Task: Add a signature Dean Flores containing With much appreciation, Dean Flores to email address softage.4@softage.net and add a label Litigation
Action: Mouse moved to (1188, 156)
Screenshot: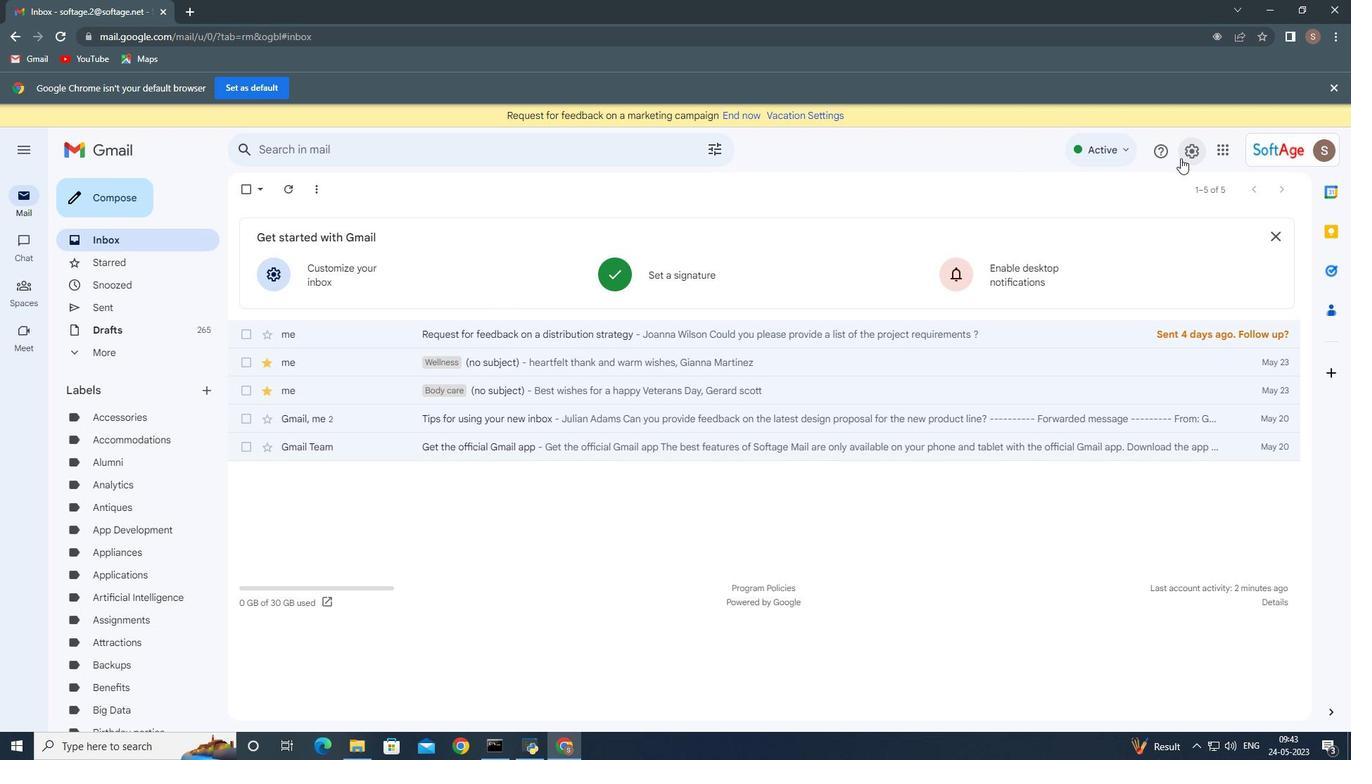 
Action: Mouse pressed left at (1188, 156)
Screenshot: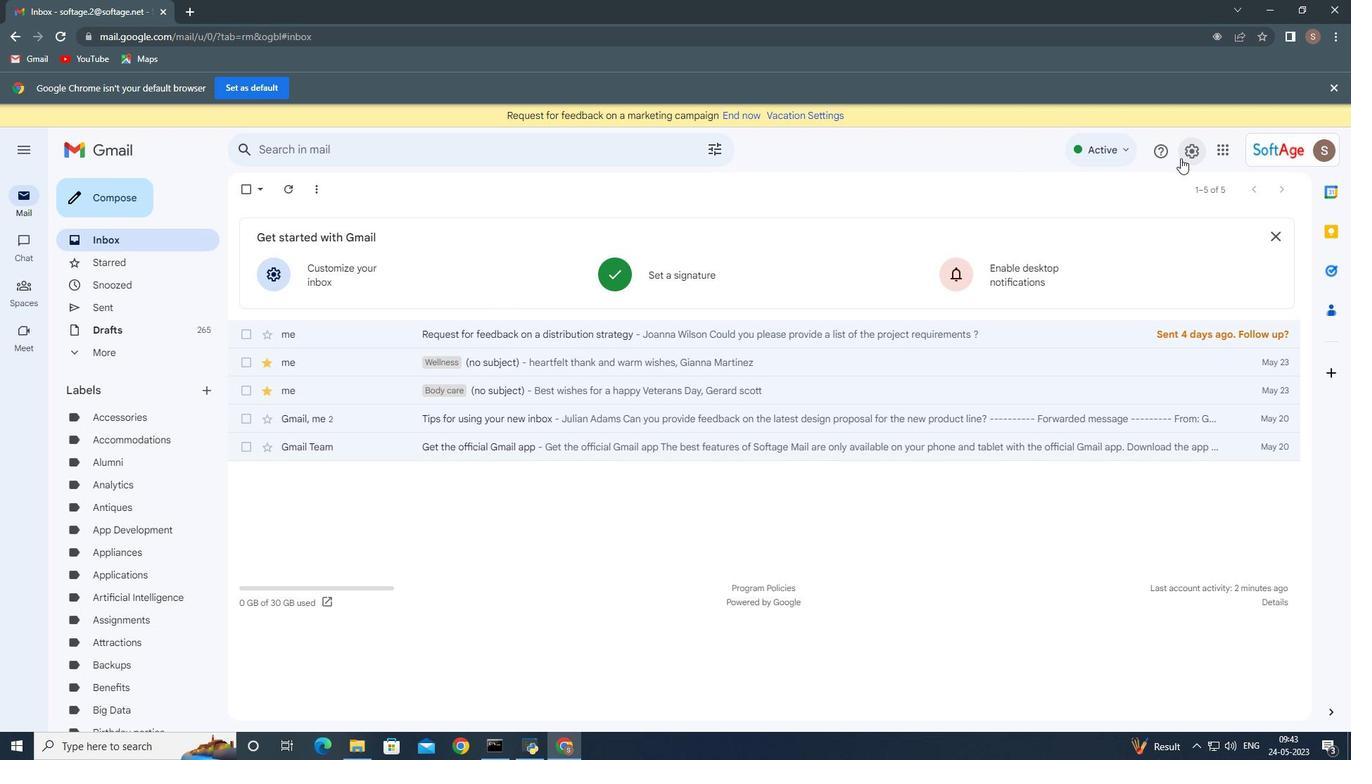 
Action: Mouse moved to (1155, 216)
Screenshot: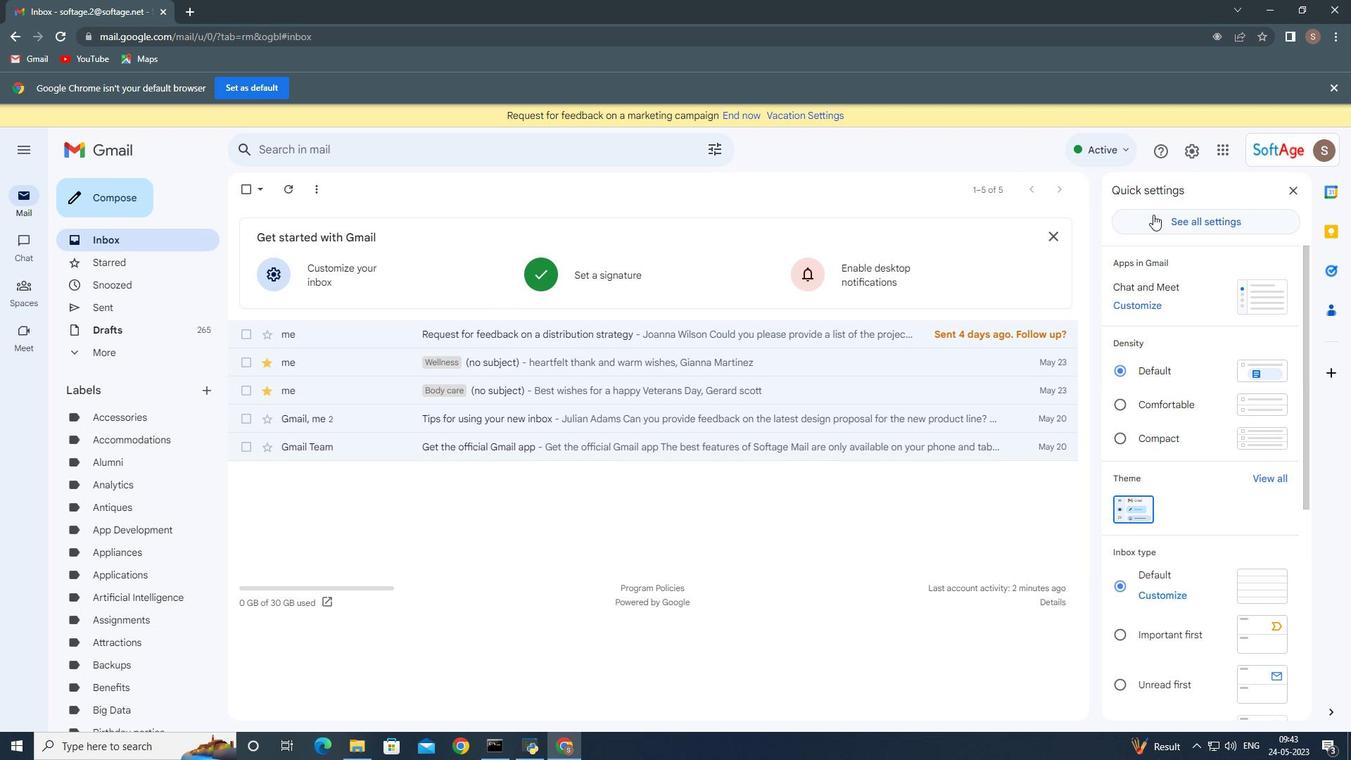 
Action: Mouse pressed left at (1155, 216)
Screenshot: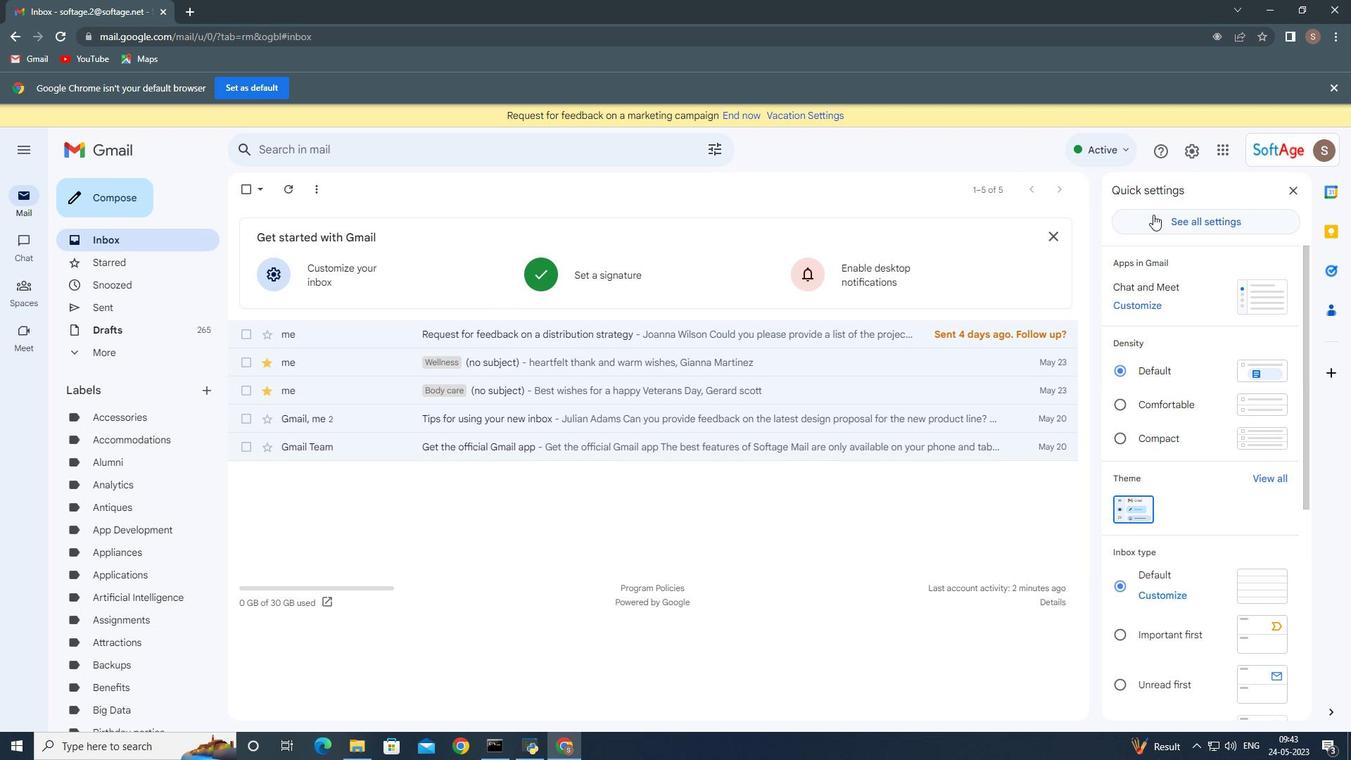 
Action: Mouse moved to (722, 277)
Screenshot: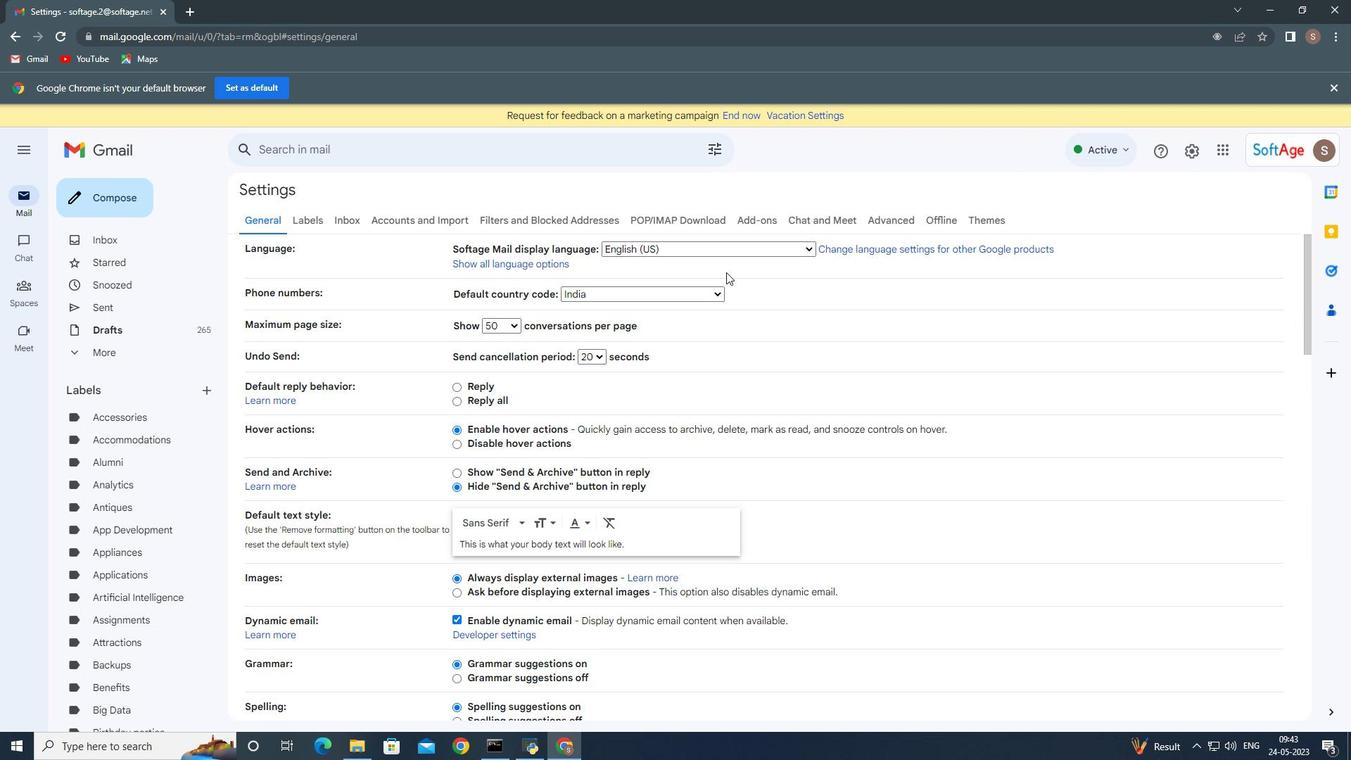 
Action: Mouse scrolled (722, 276) with delta (0, 0)
Screenshot: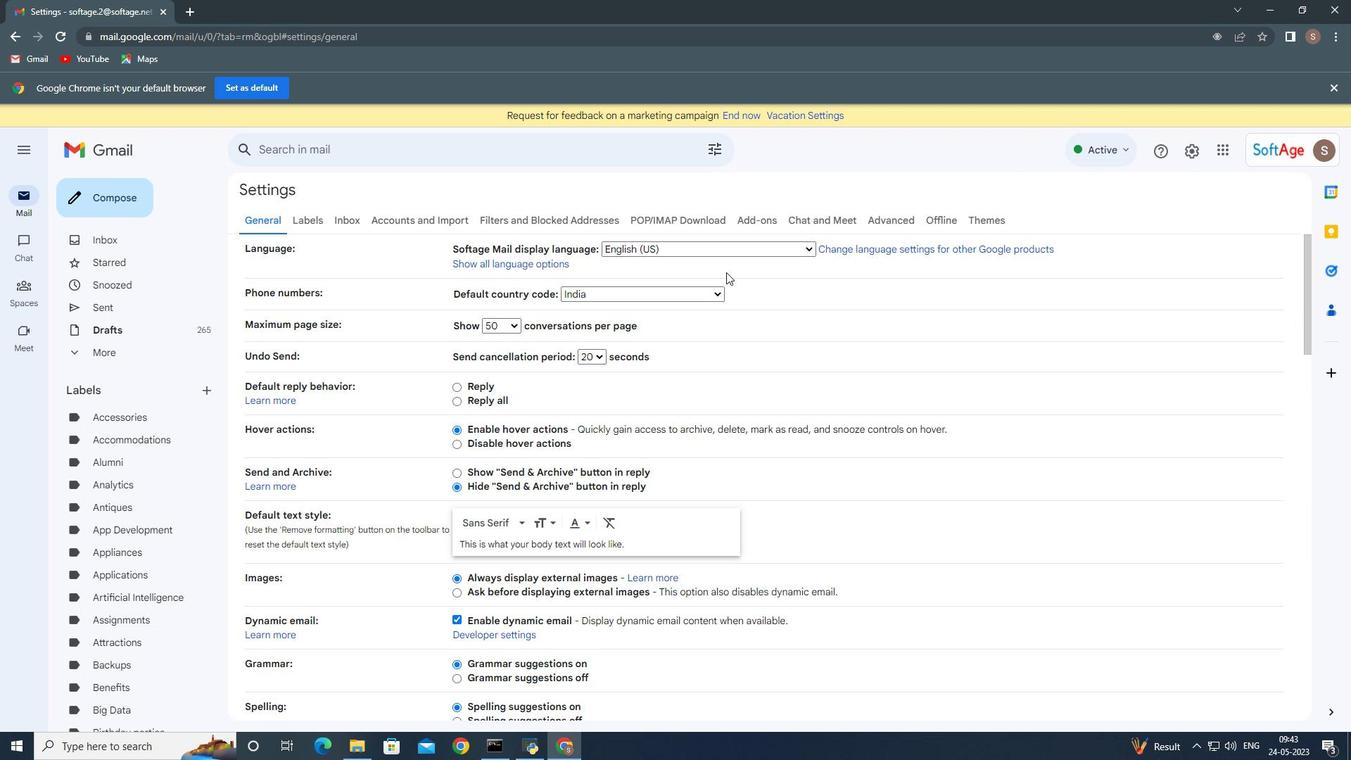 
Action: Mouse moved to (721, 278)
Screenshot: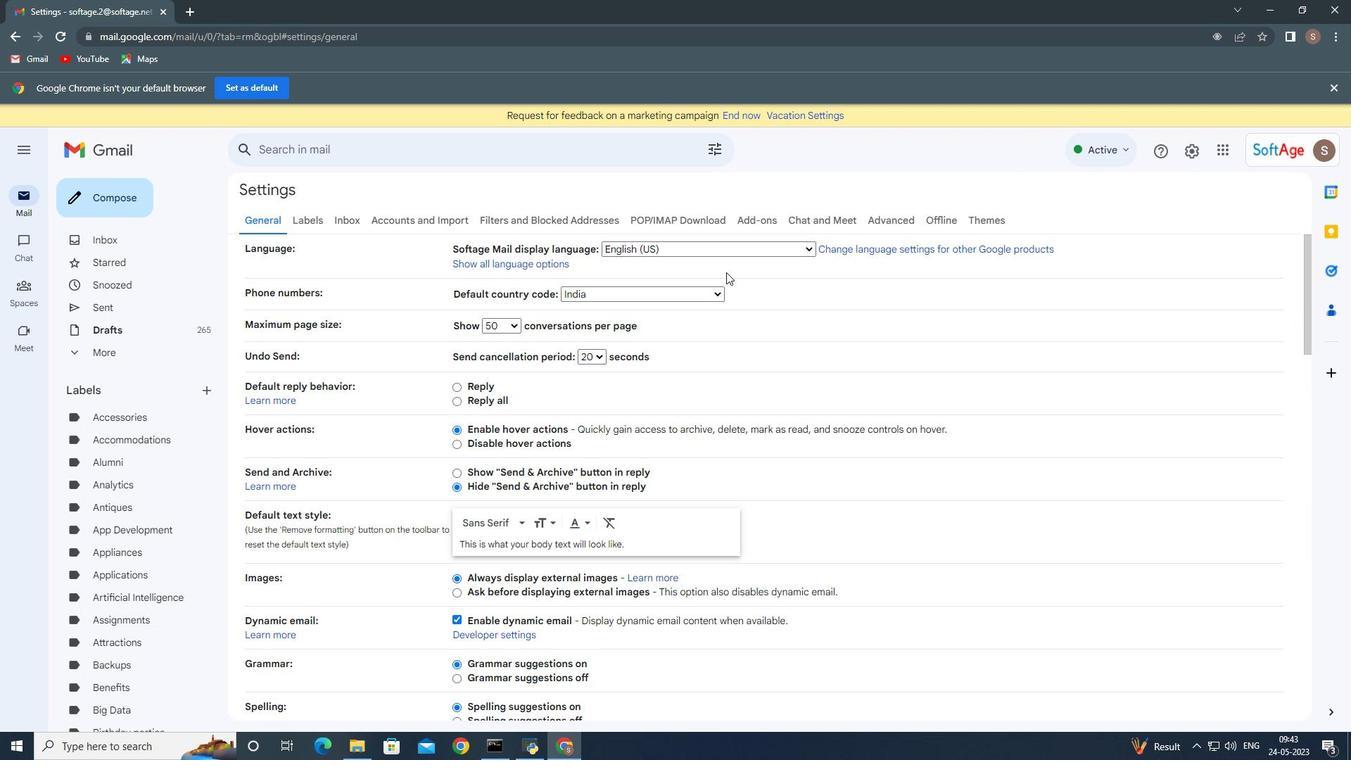 
Action: Mouse scrolled (721, 277) with delta (0, 0)
Screenshot: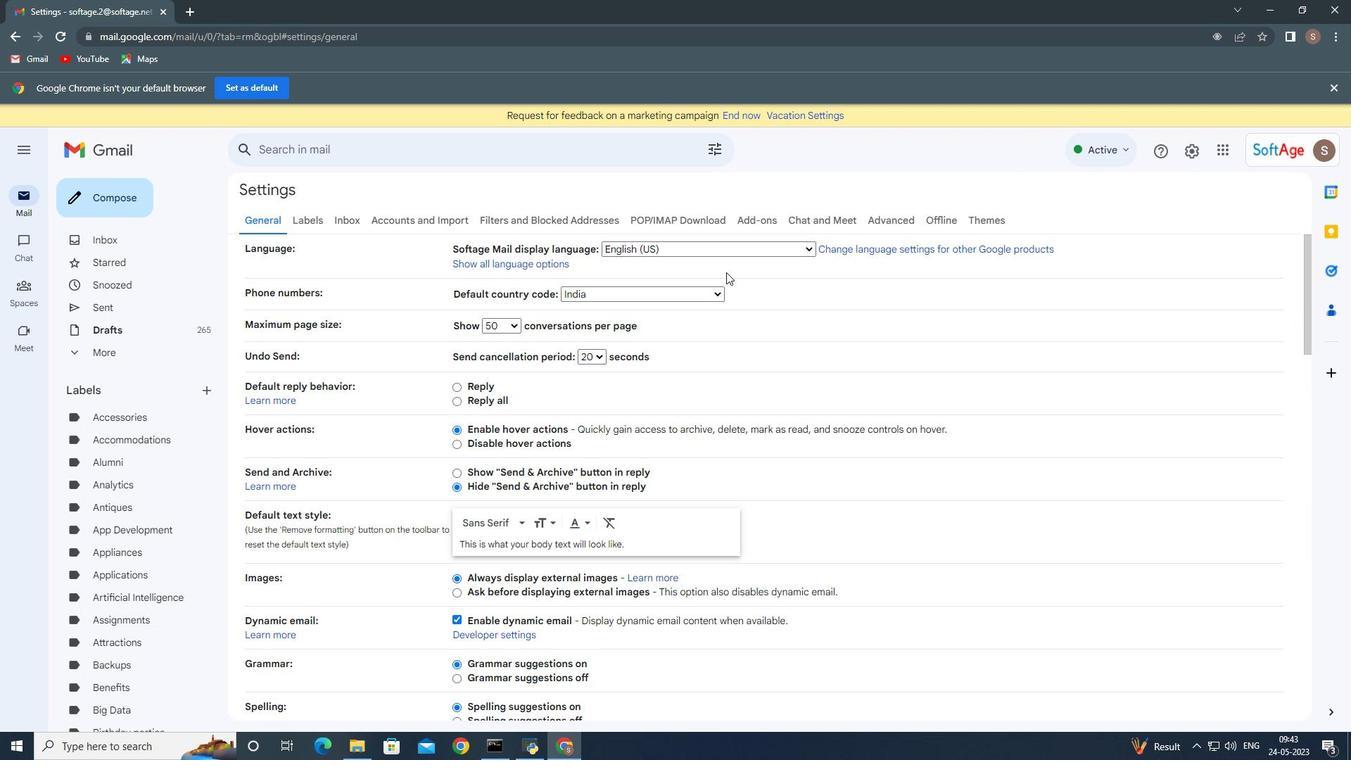 
Action: Mouse moved to (720, 279)
Screenshot: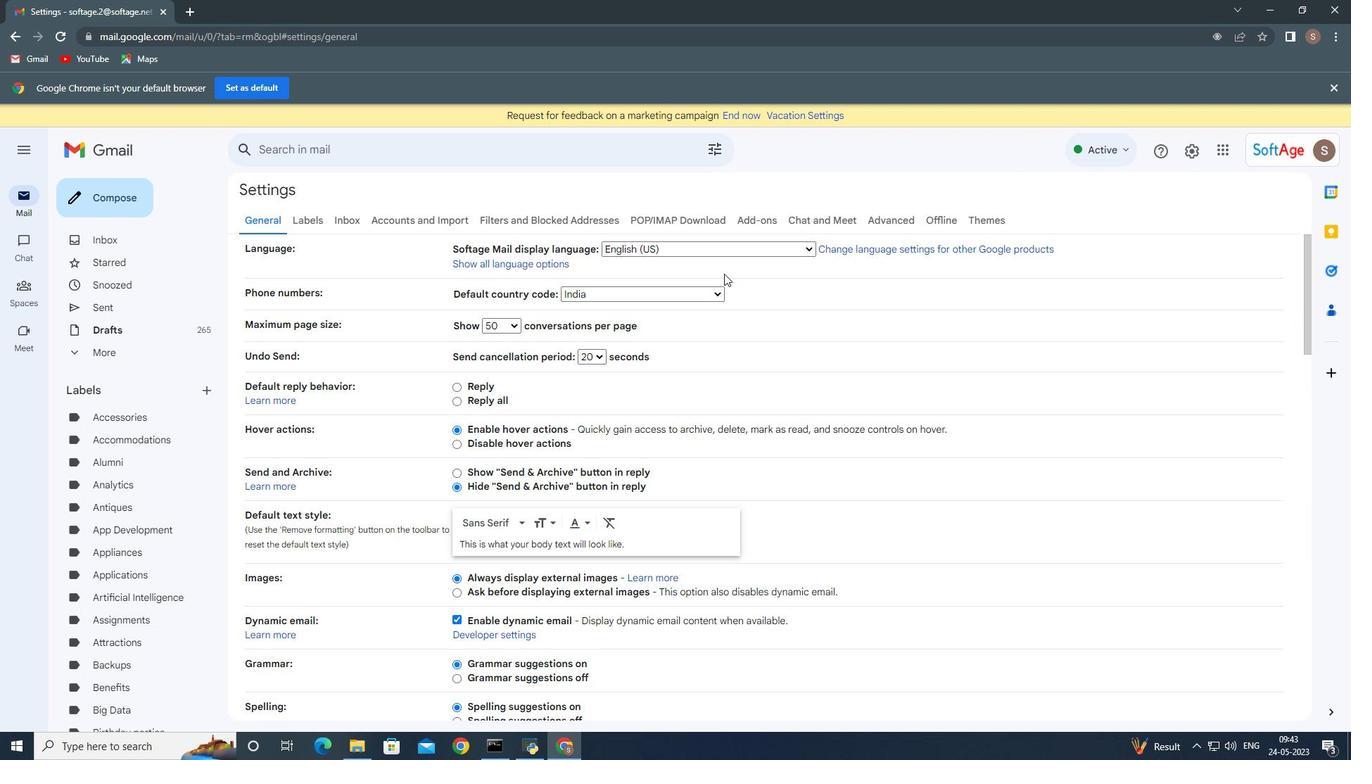 
Action: Mouse scrolled (720, 278) with delta (0, 0)
Screenshot: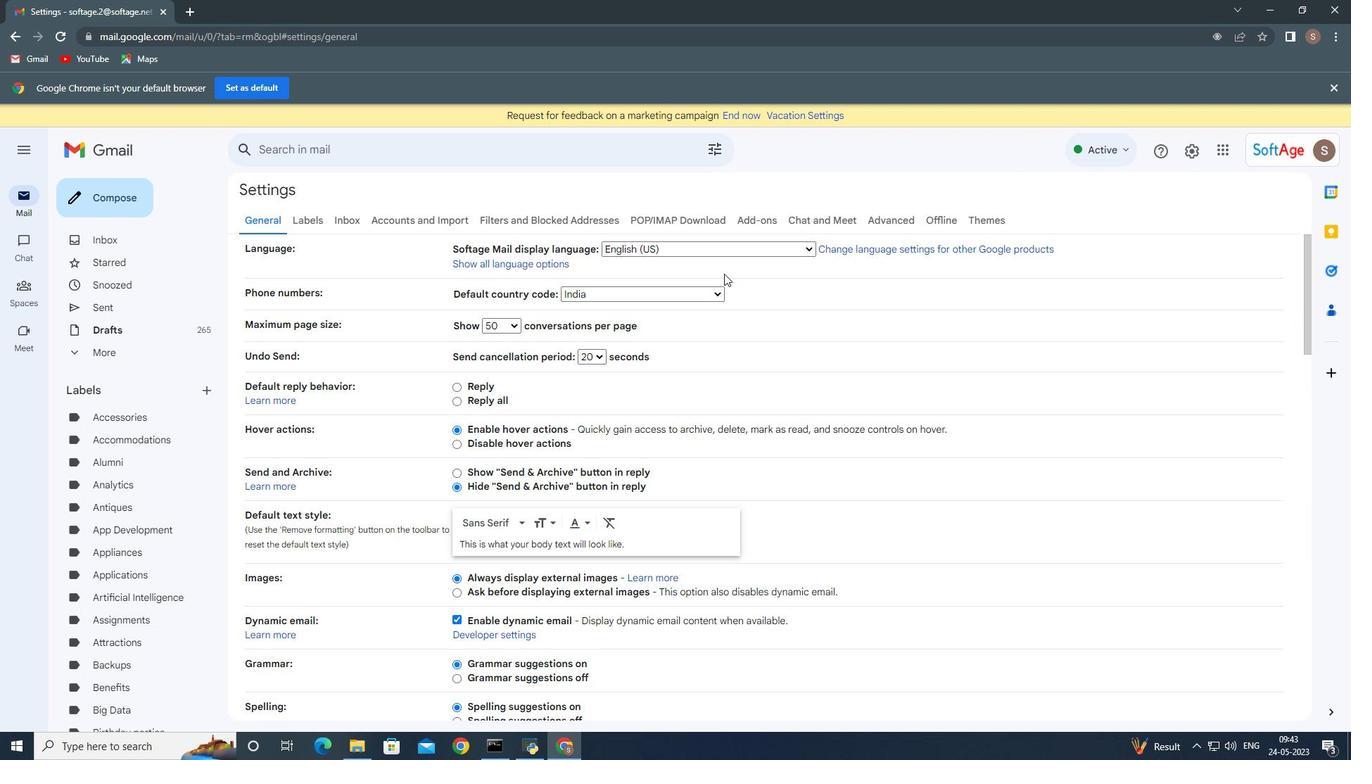 
Action: Mouse moved to (716, 283)
Screenshot: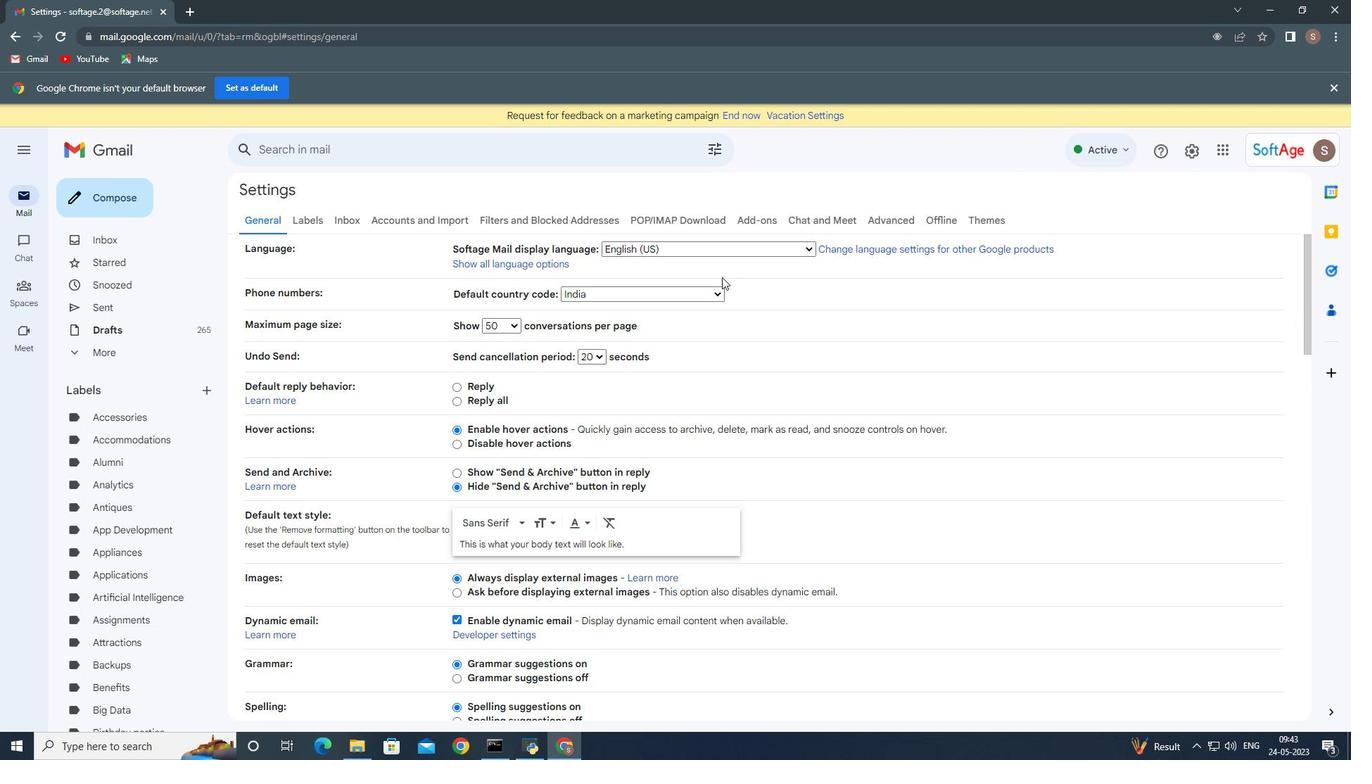 
Action: Mouse scrolled (716, 282) with delta (0, 0)
Screenshot: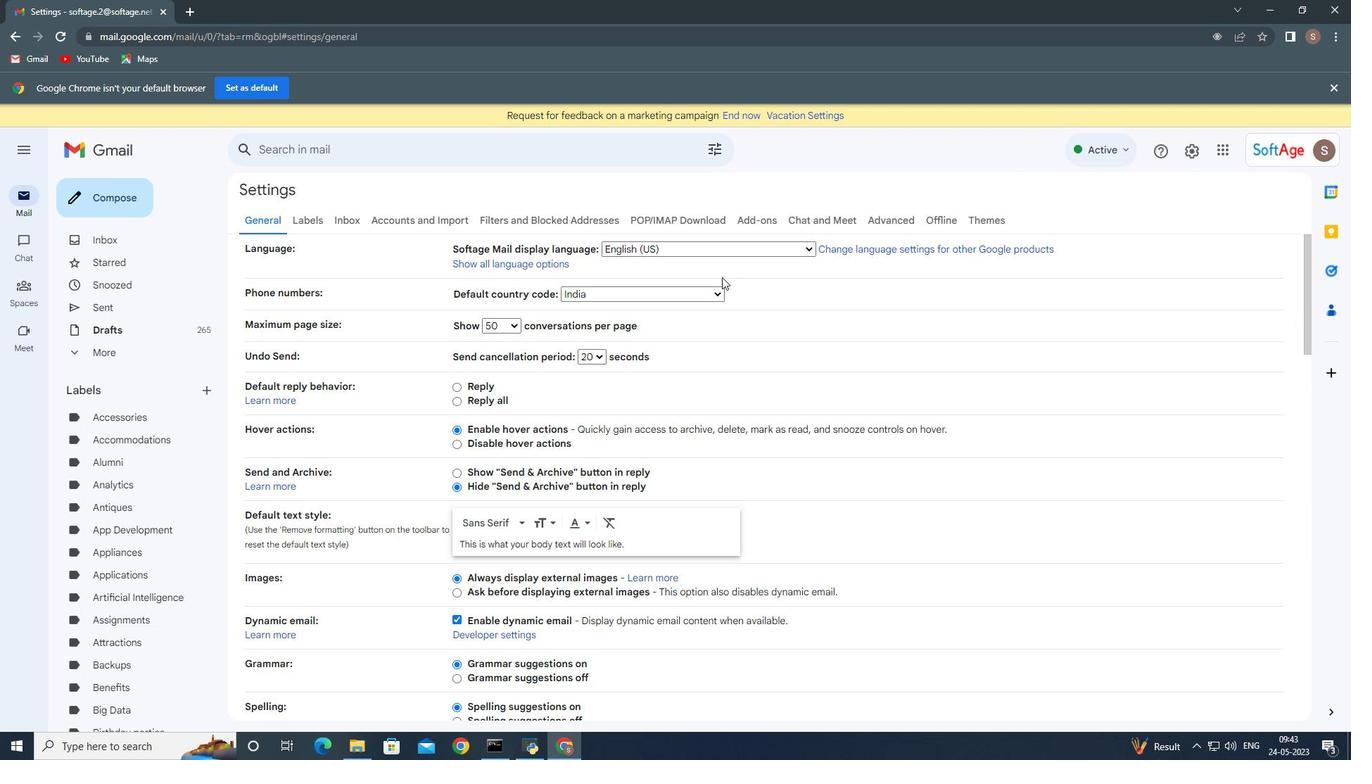 
Action: Mouse moved to (711, 289)
Screenshot: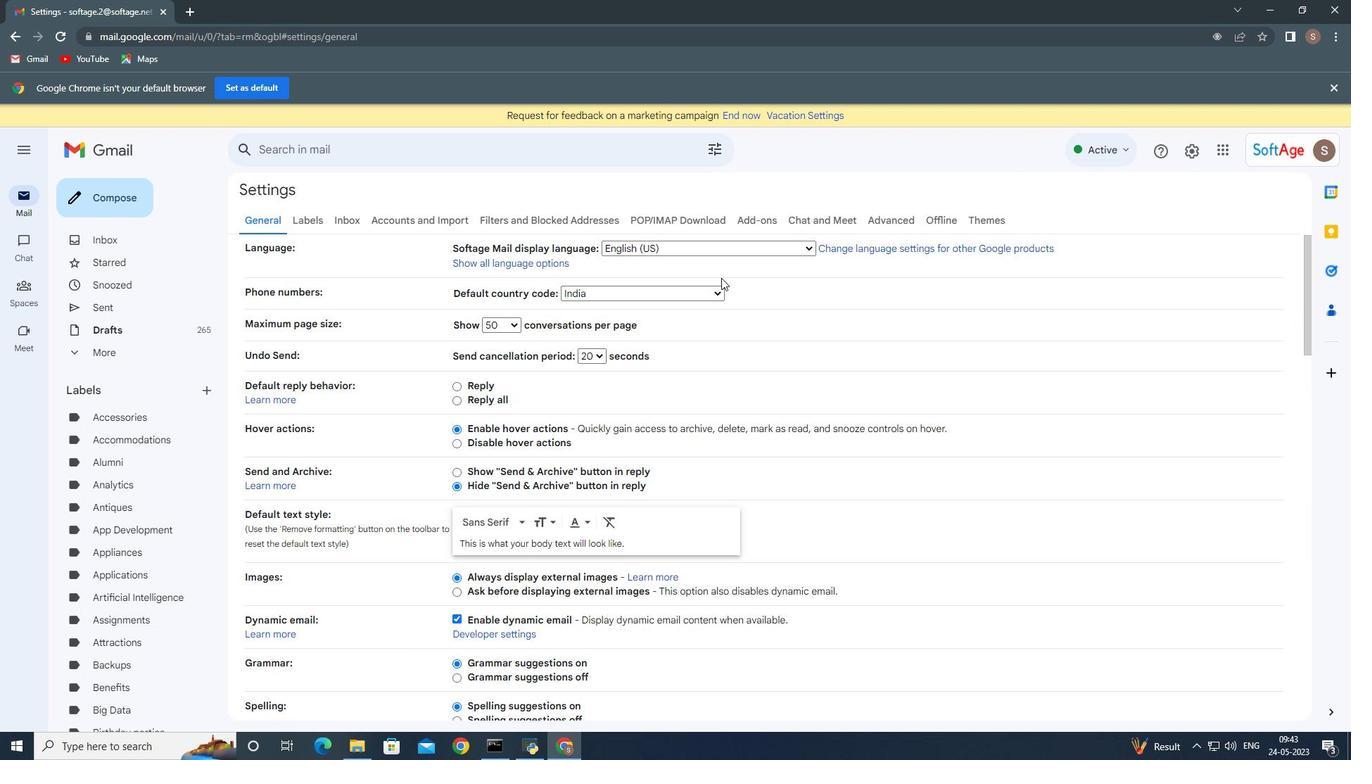 
Action: Mouse scrolled (711, 288) with delta (0, 0)
Screenshot: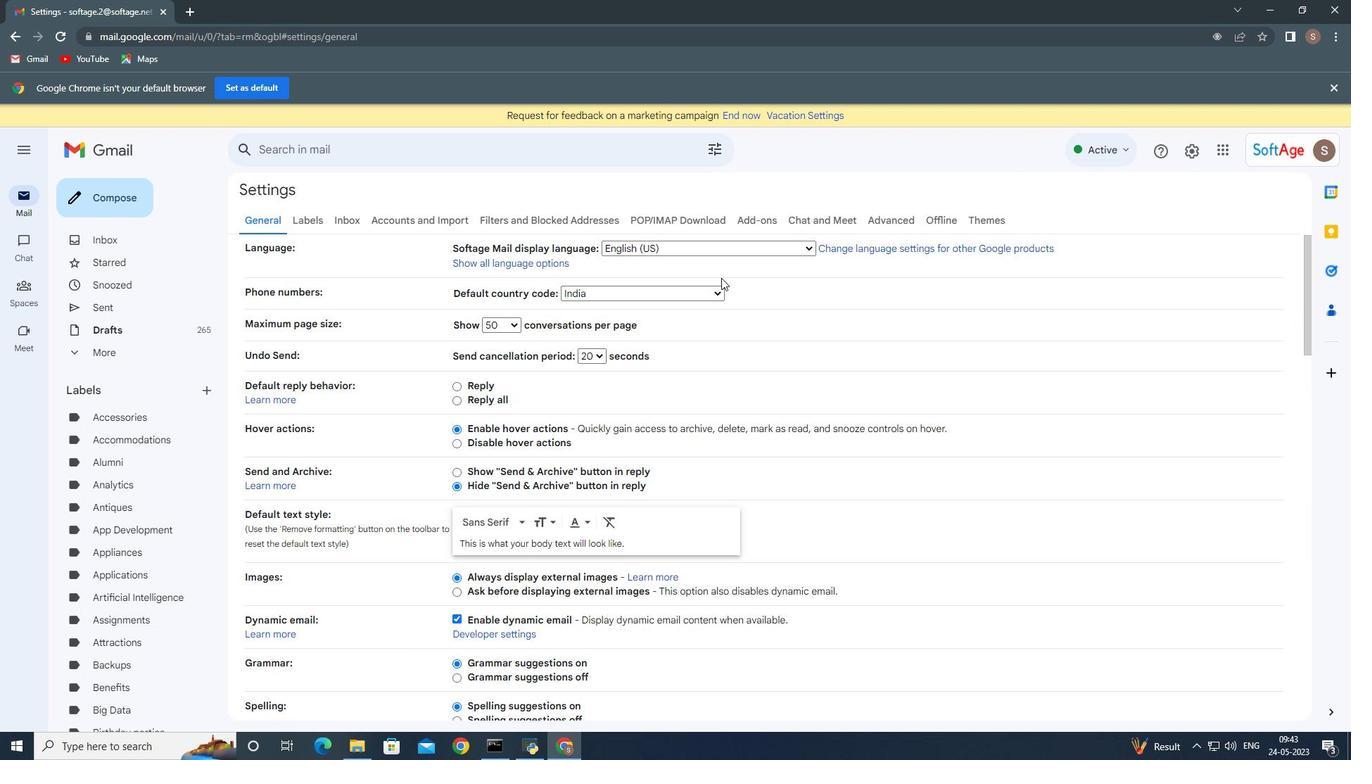 
Action: Mouse moved to (703, 296)
Screenshot: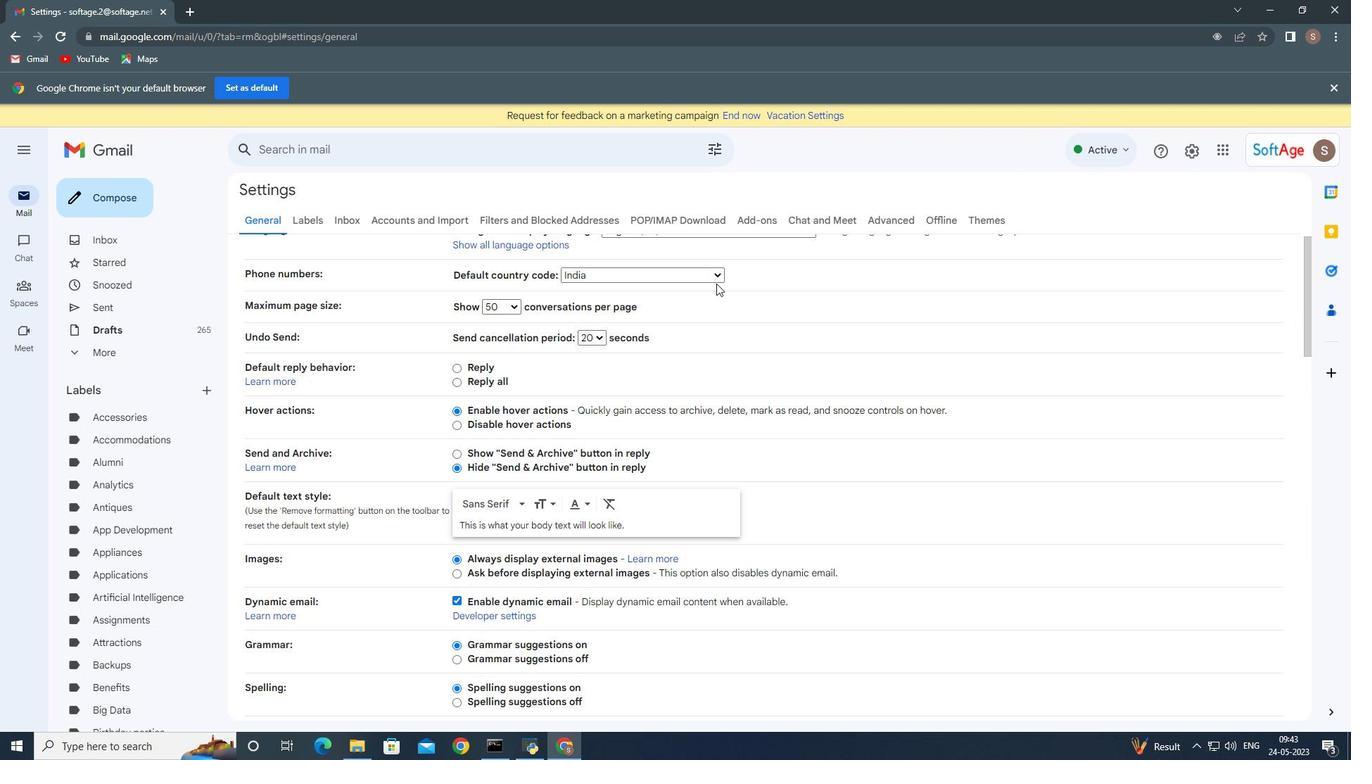 
Action: Mouse scrolled (703, 295) with delta (0, 0)
Screenshot: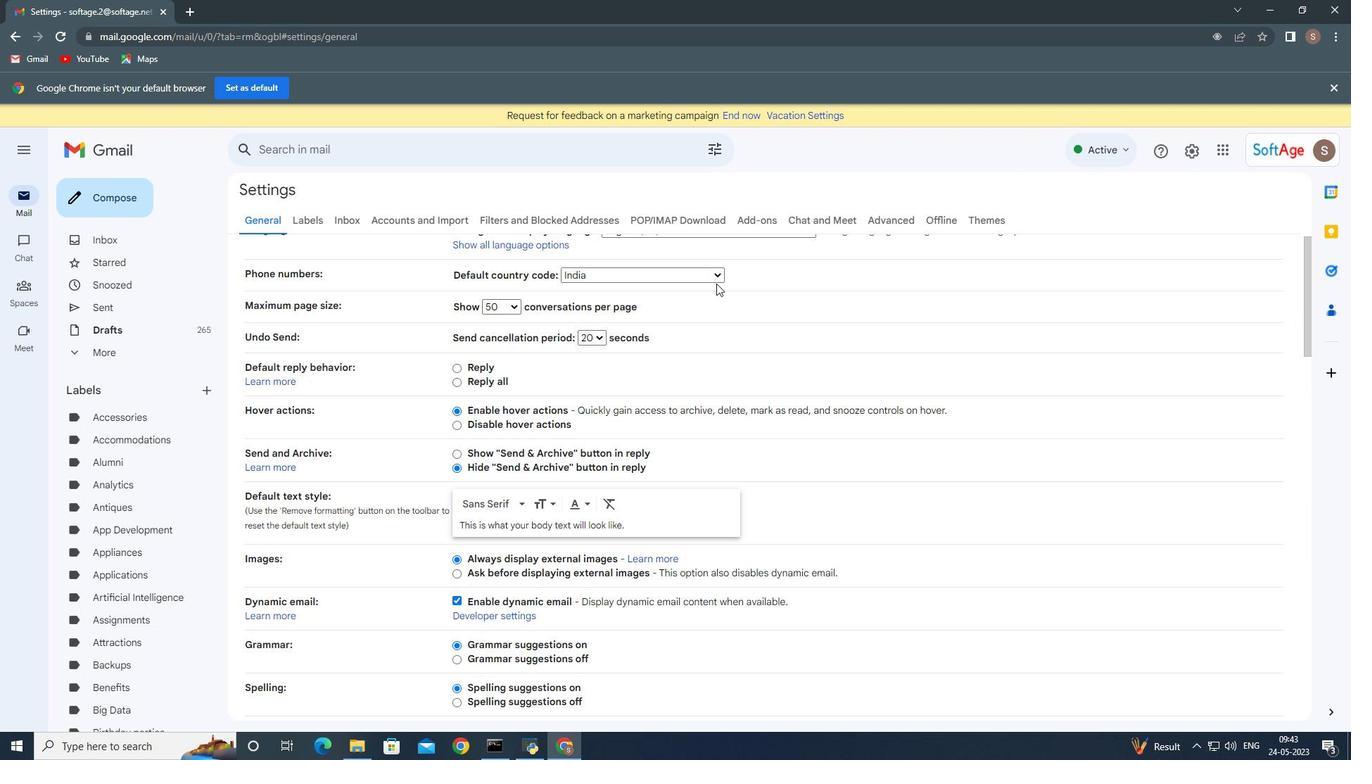 
Action: Mouse moved to (592, 380)
Screenshot: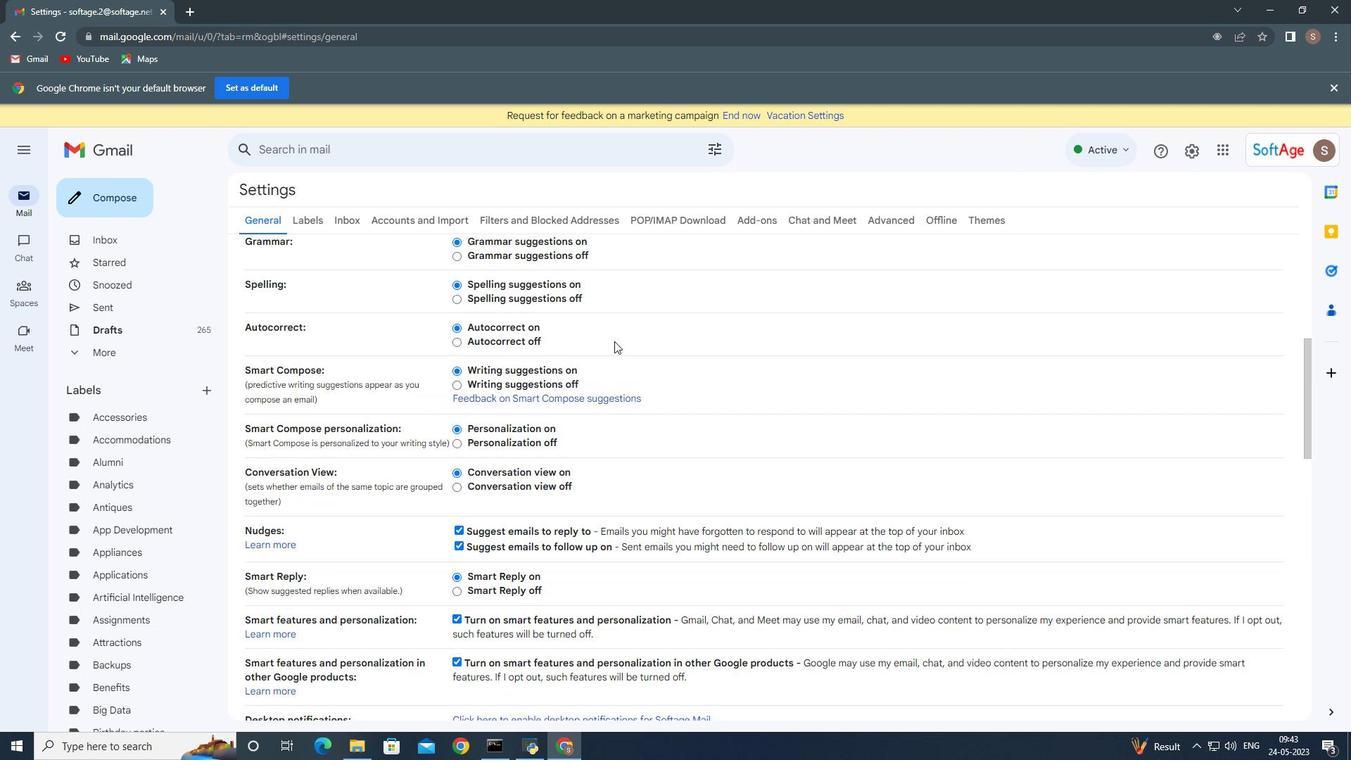 
Action: Mouse scrolled (592, 380) with delta (0, 0)
Screenshot: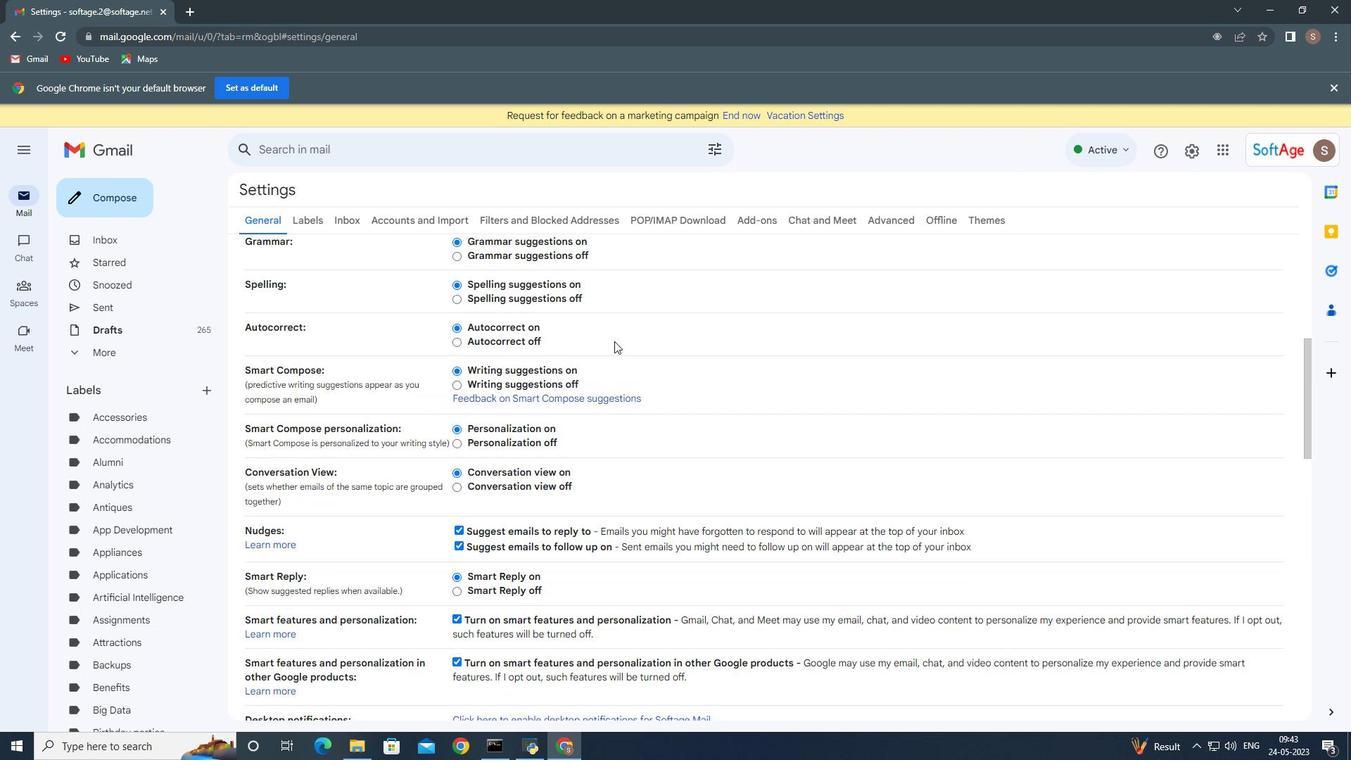 
Action: Mouse moved to (591, 385)
Screenshot: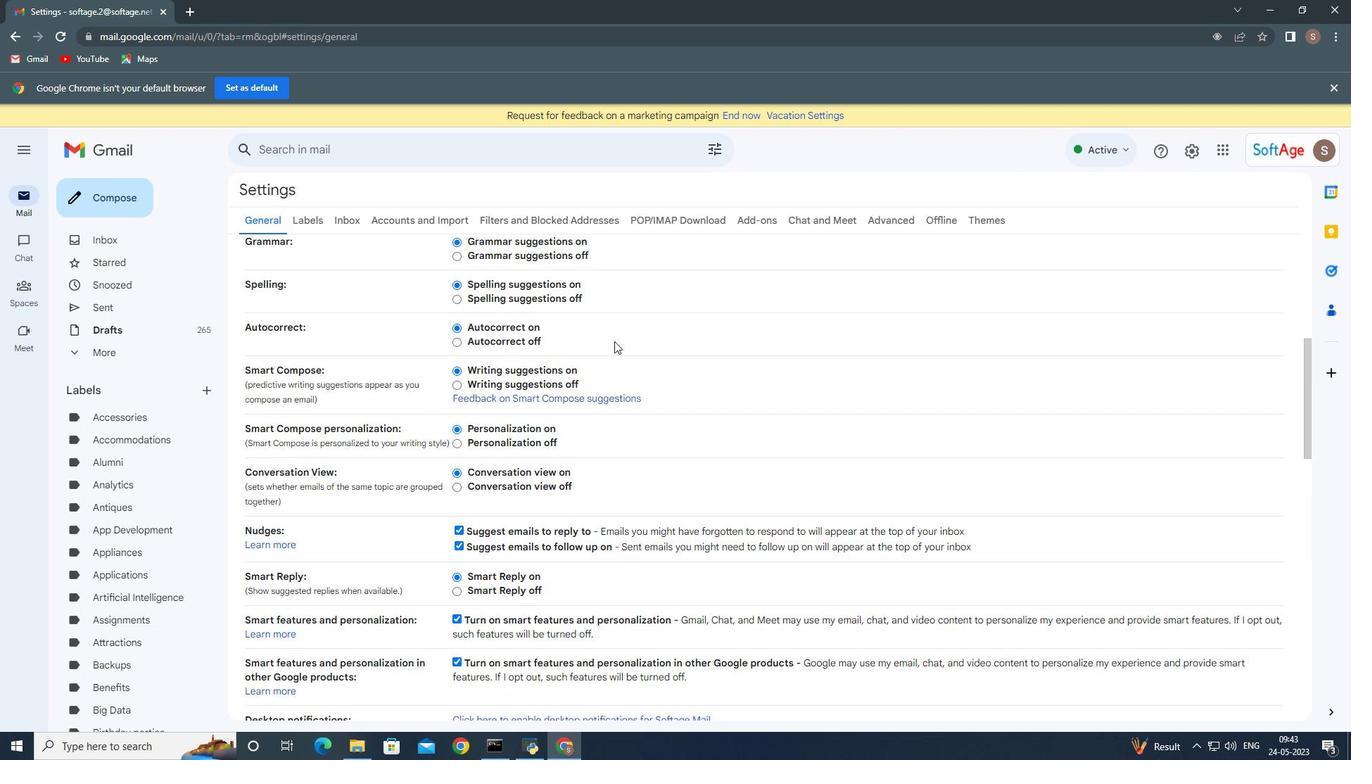 
Action: Mouse scrolled (591, 384) with delta (0, 0)
Screenshot: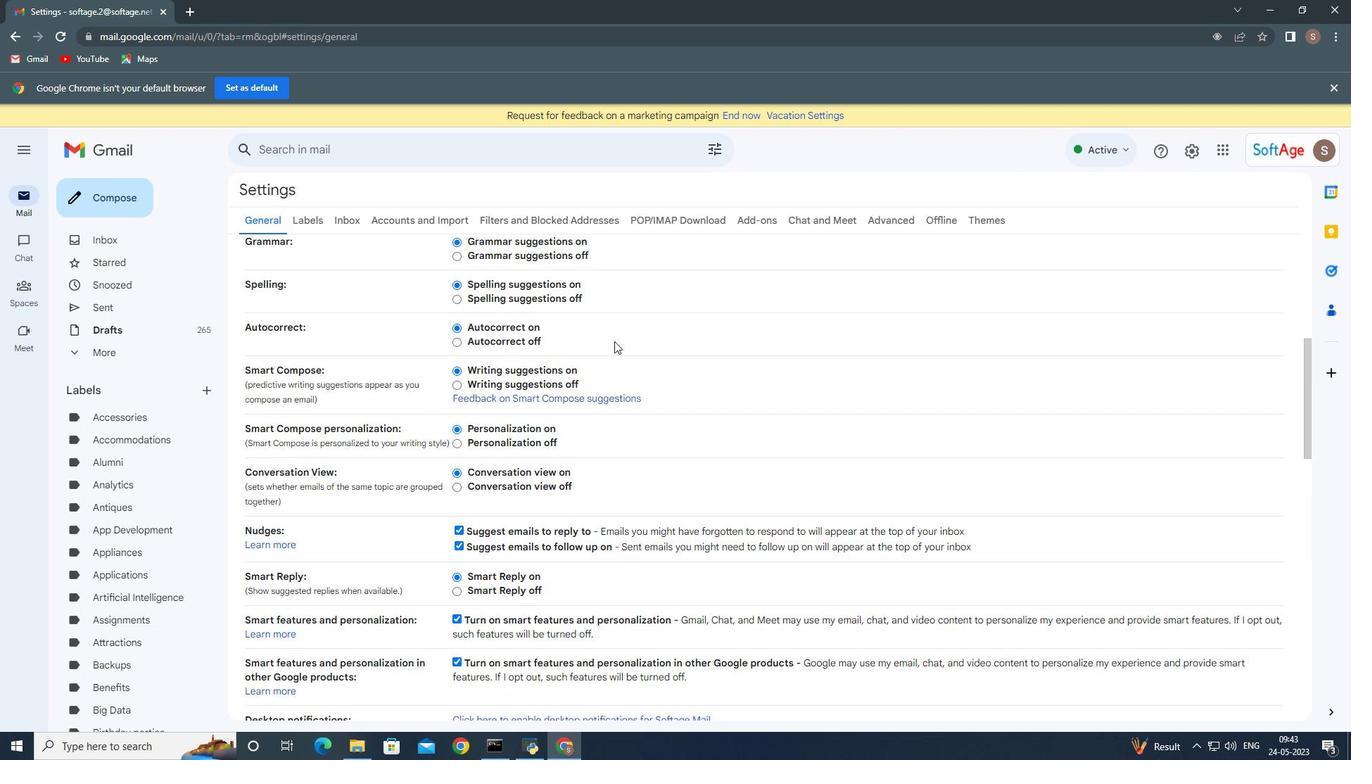 
Action: Mouse moved to (590, 387)
Screenshot: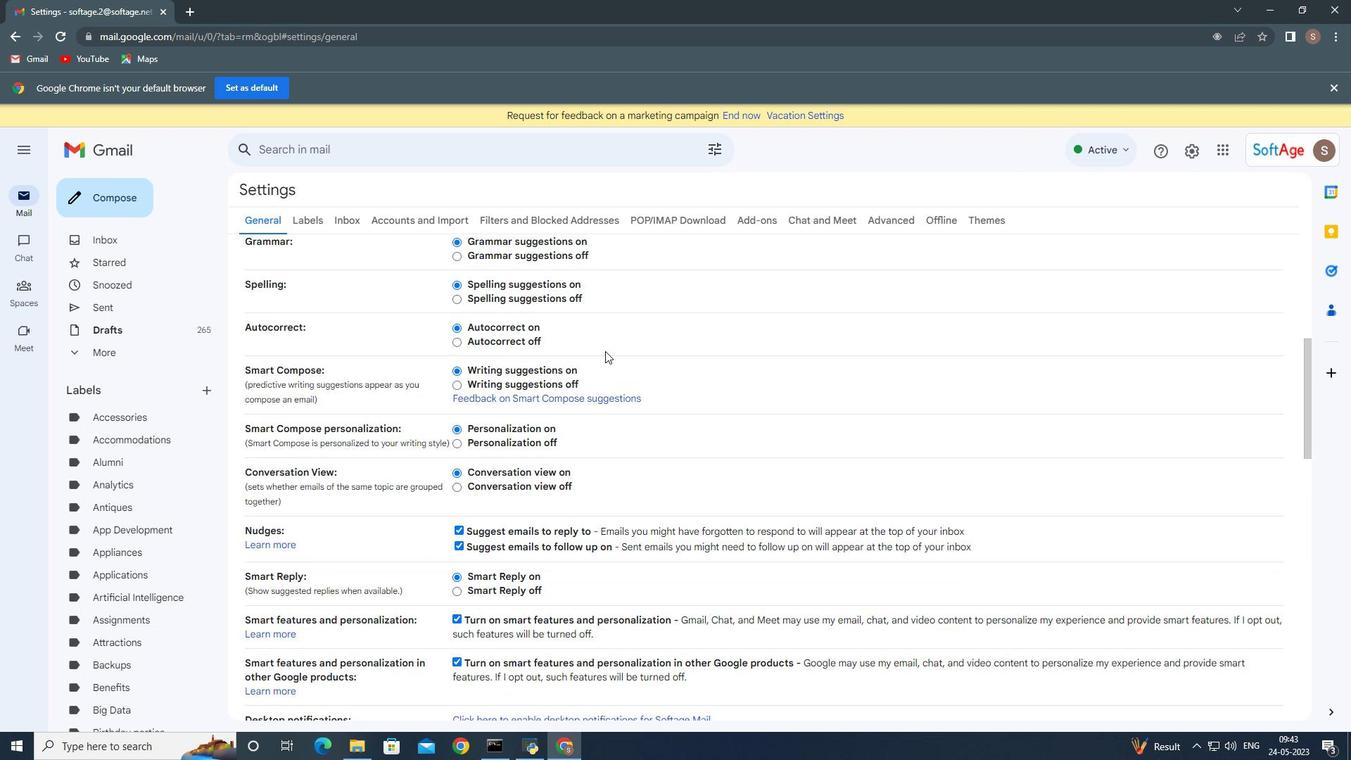 
Action: Mouse scrolled (590, 387) with delta (0, 0)
Screenshot: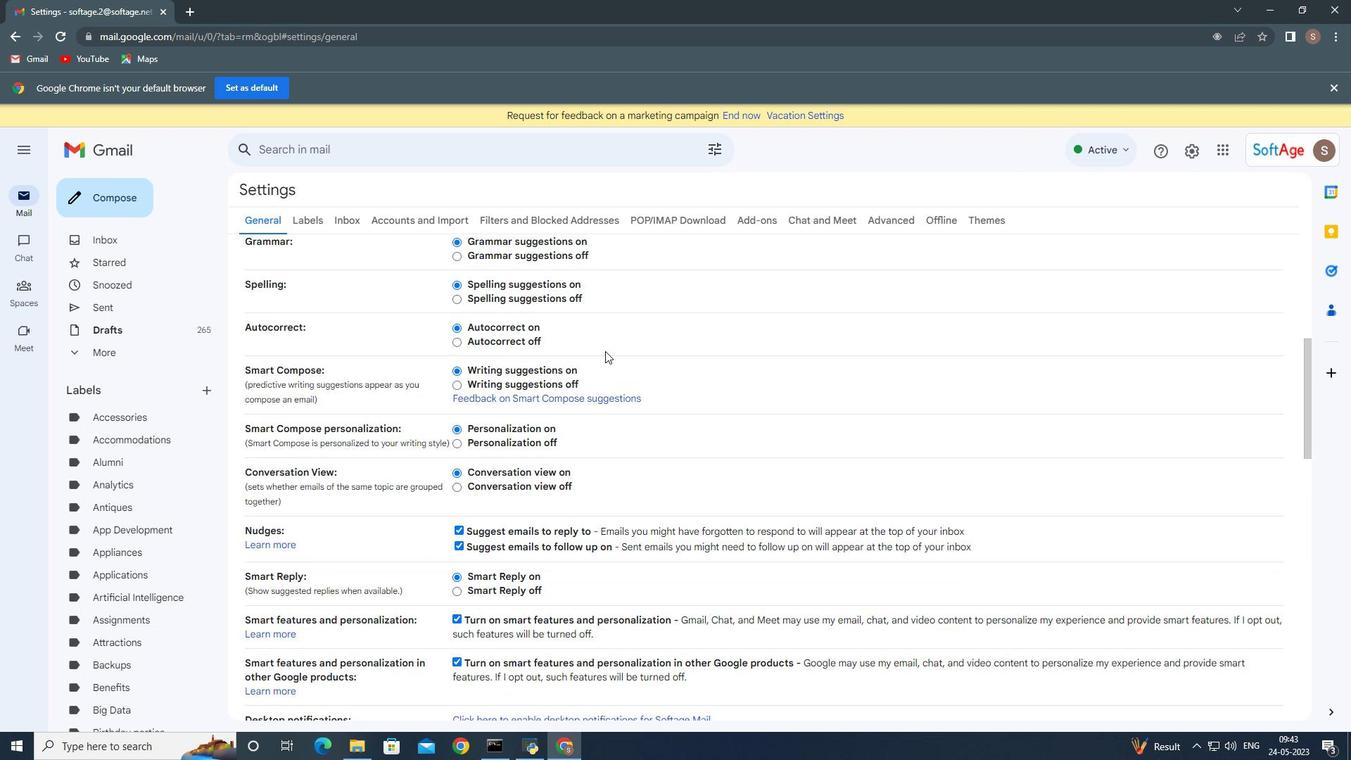 
Action: Mouse moved to (589, 392)
Screenshot: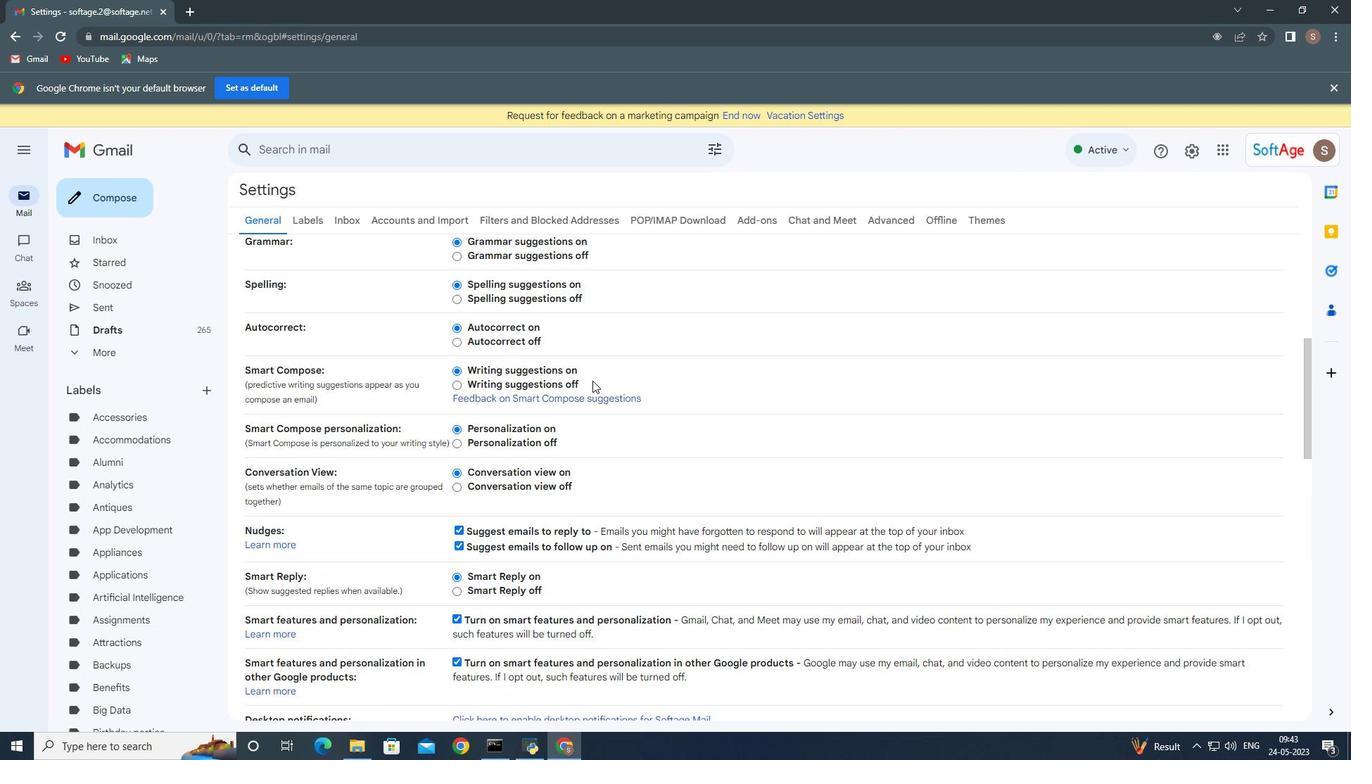 
Action: Mouse scrolled (589, 392) with delta (0, 0)
Screenshot: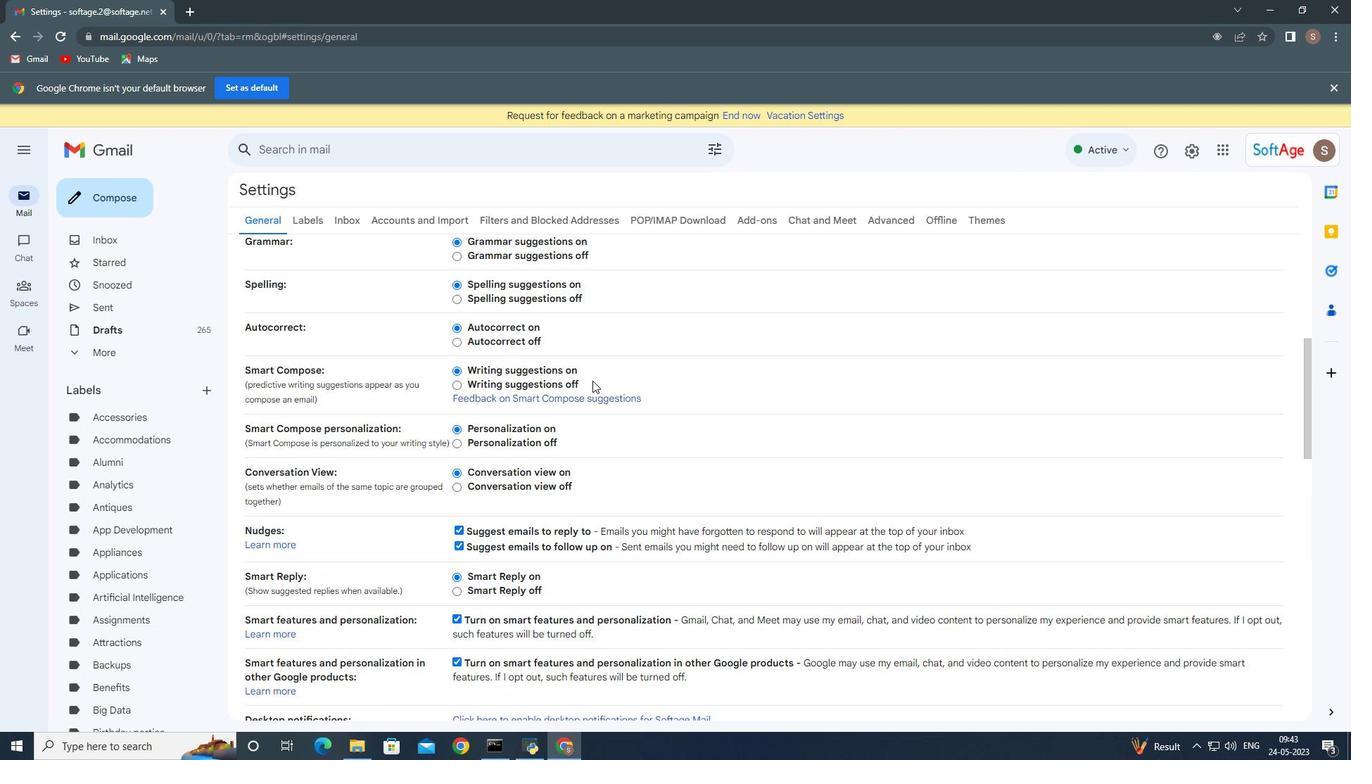 
Action: Mouse moved to (587, 395)
Screenshot: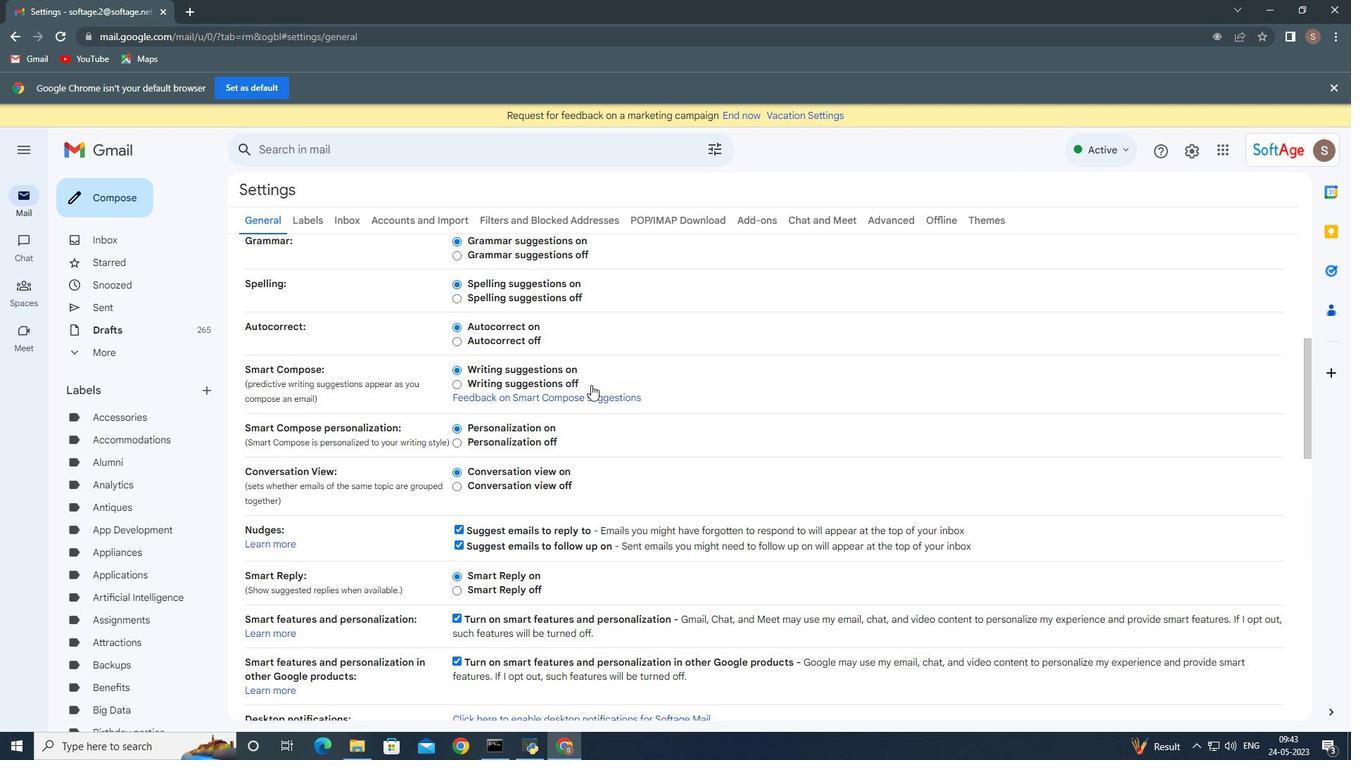
Action: Mouse scrolled (587, 394) with delta (0, 0)
Screenshot: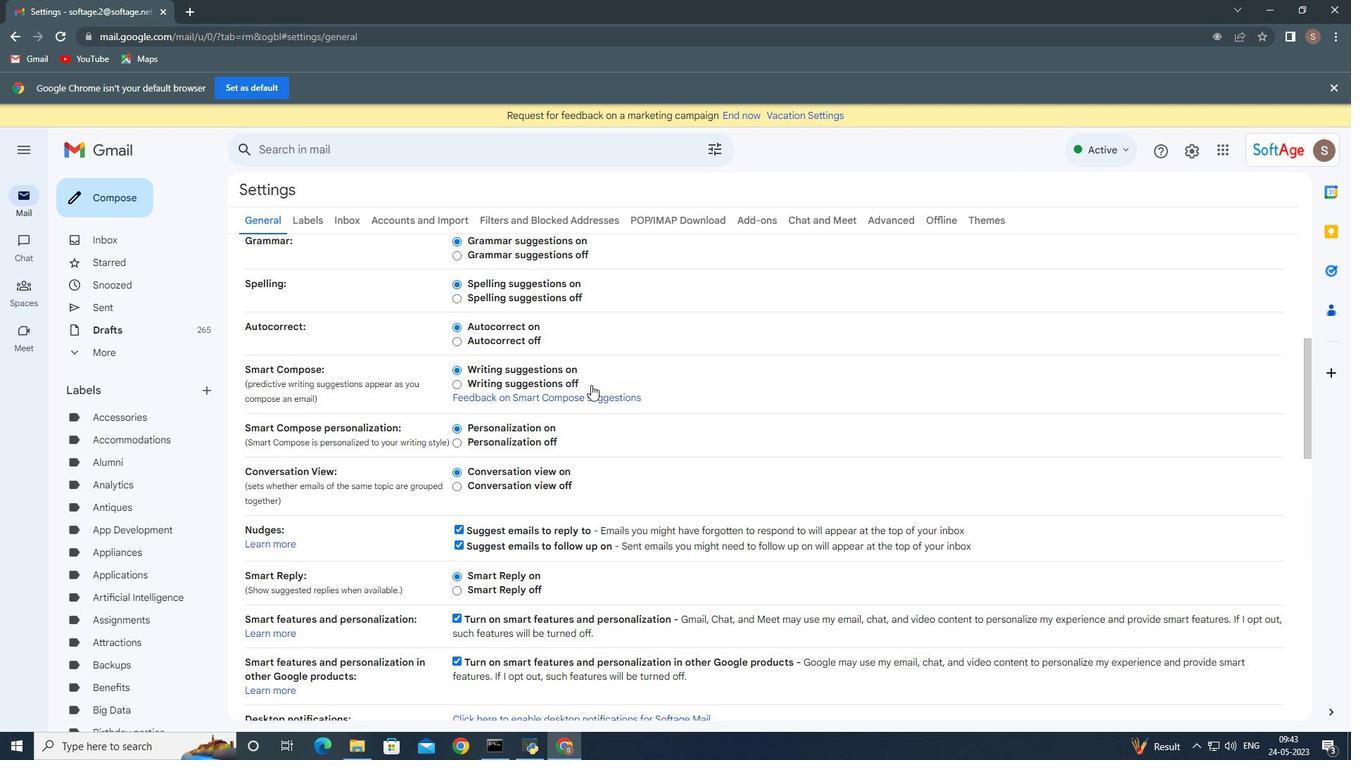 
Action: Mouse moved to (572, 416)
Screenshot: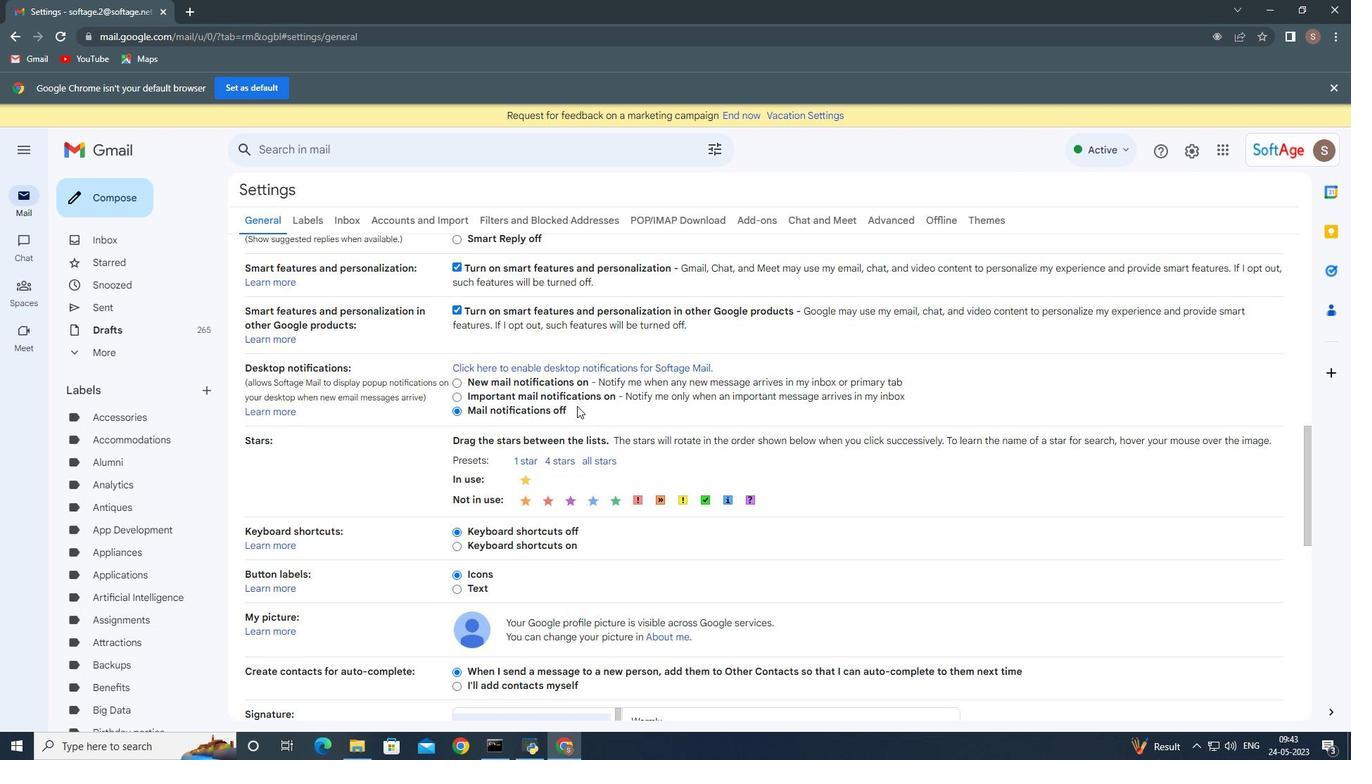 
Action: Mouse scrolled (573, 412) with delta (0, 0)
Screenshot: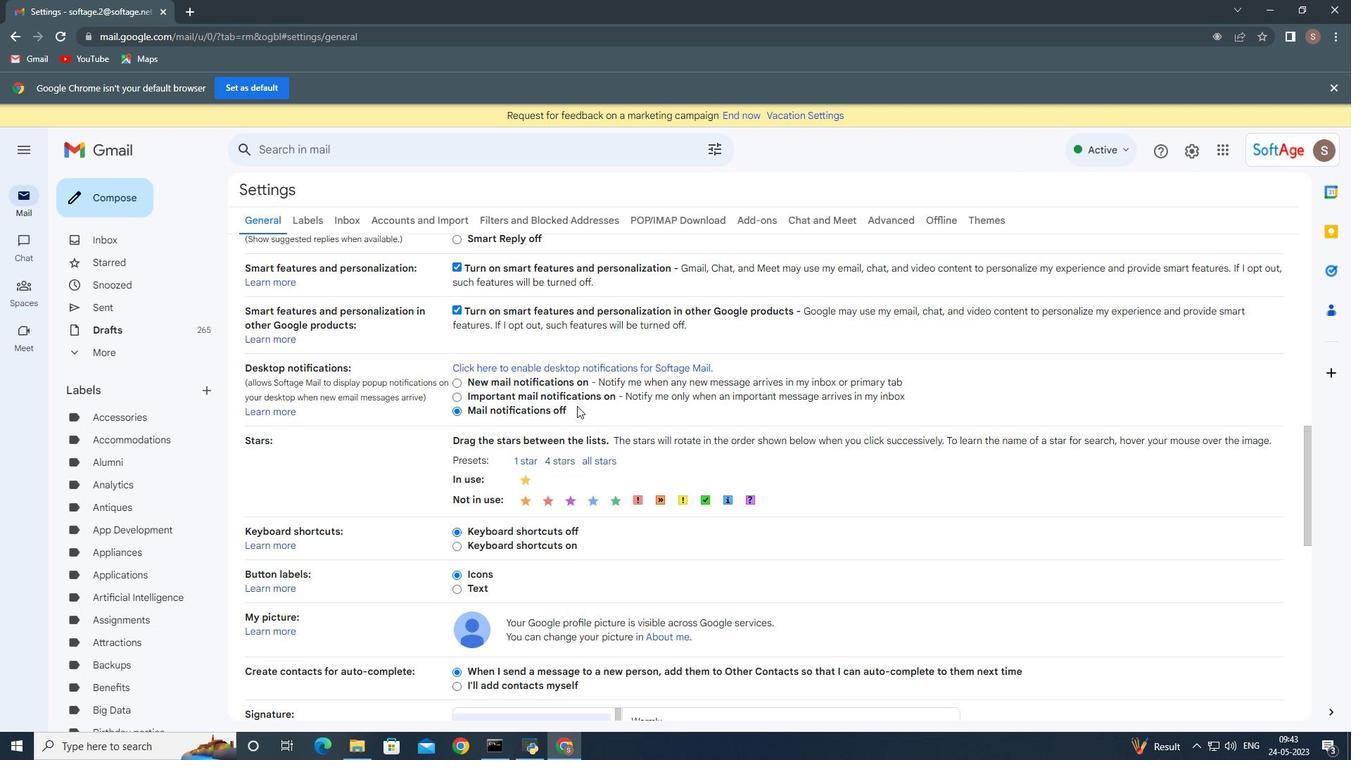
Action: Mouse scrolled (572, 415) with delta (0, 0)
Screenshot: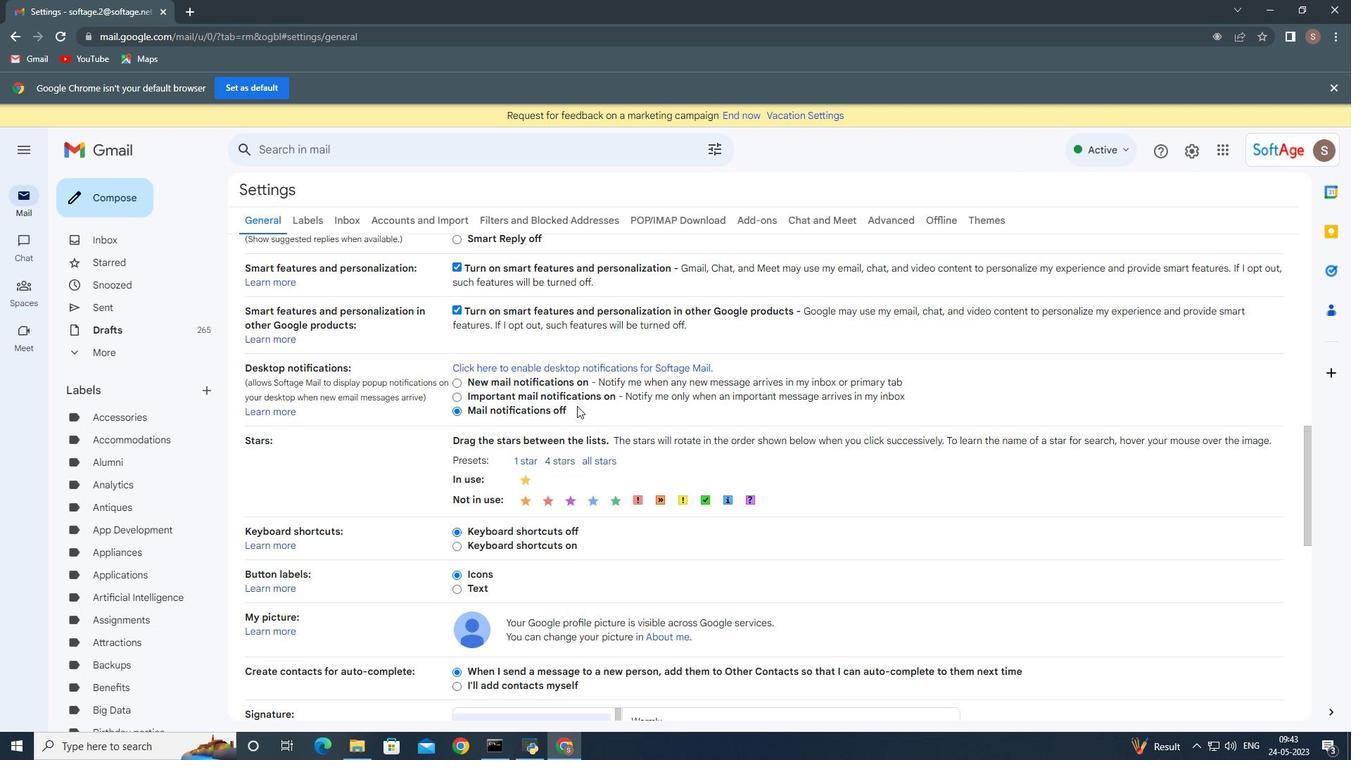 
Action: Mouse moved to (572, 416)
Screenshot: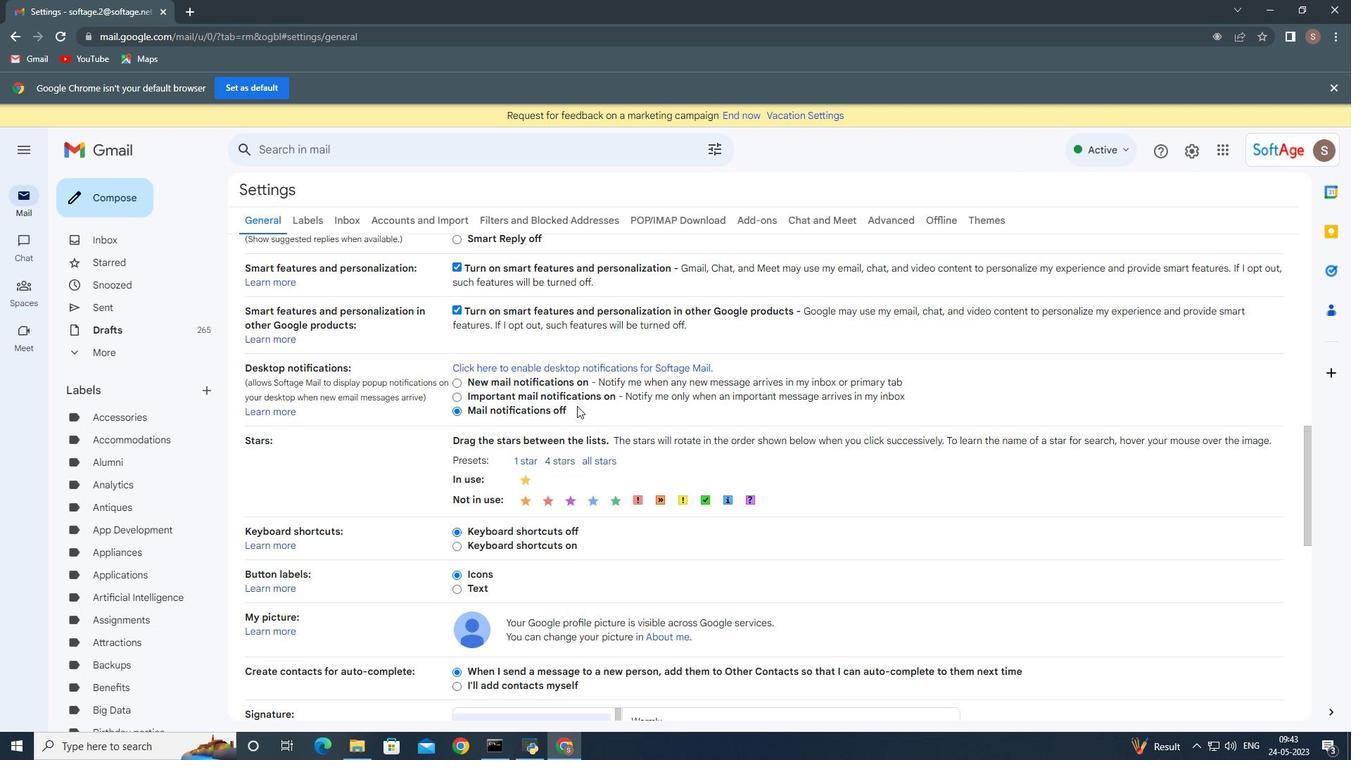 
Action: Mouse scrolled (572, 415) with delta (0, 0)
Screenshot: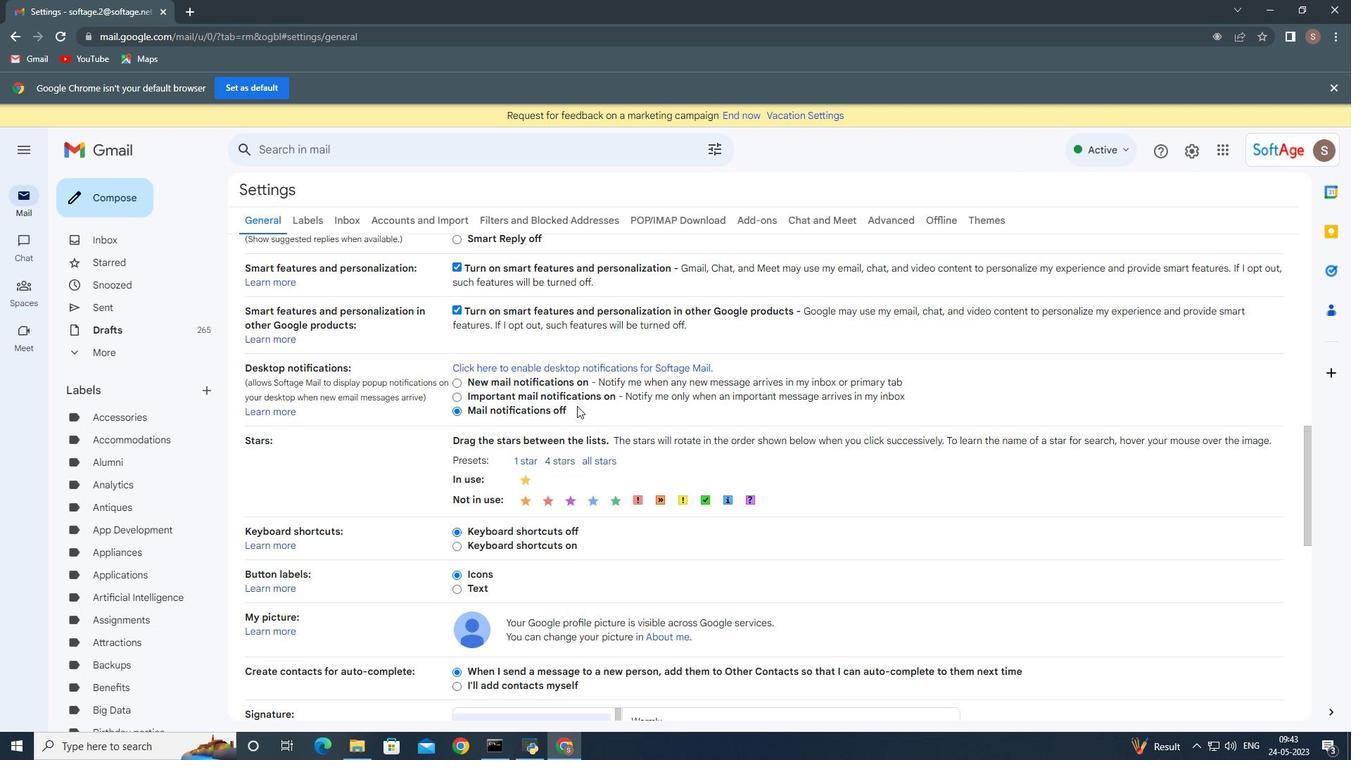 
Action: Mouse scrolled (572, 415) with delta (0, 0)
Screenshot: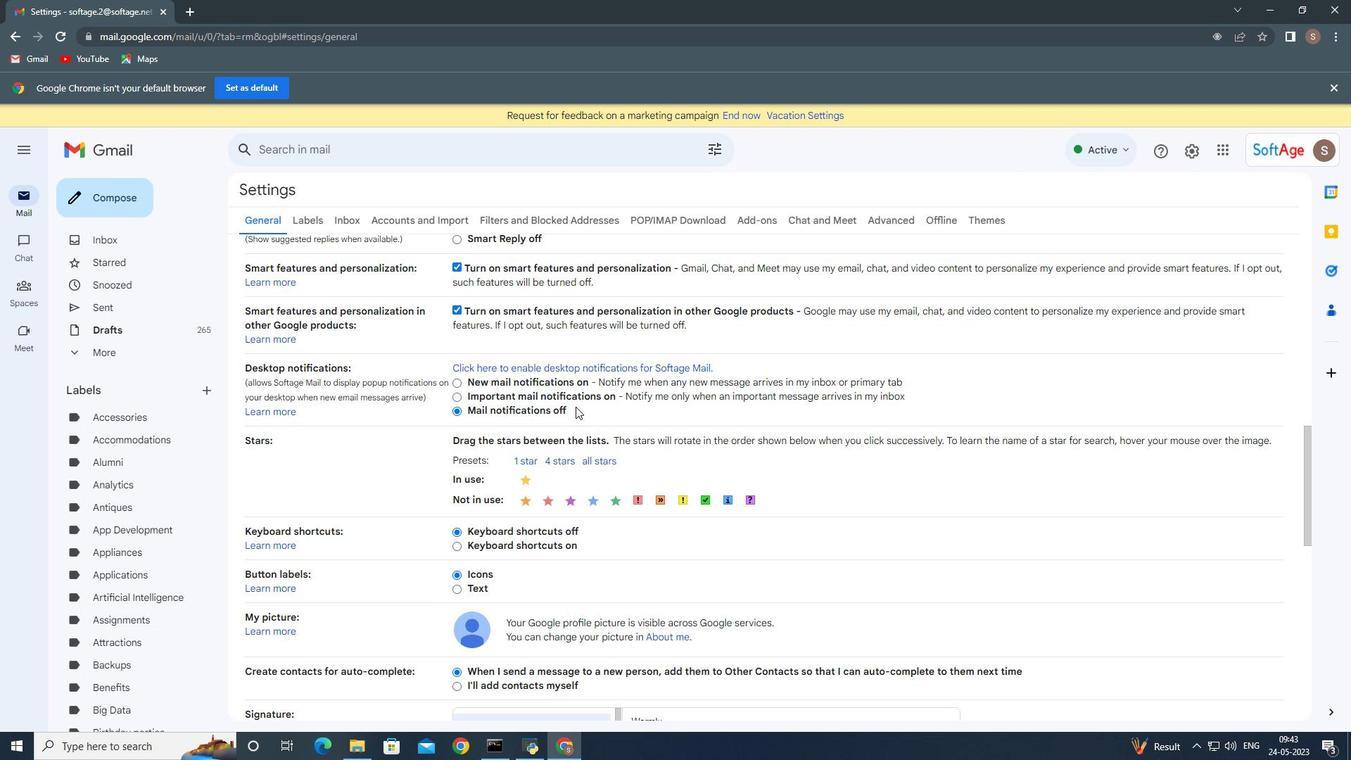 
Action: Mouse moved to (570, 417)
Screenshot: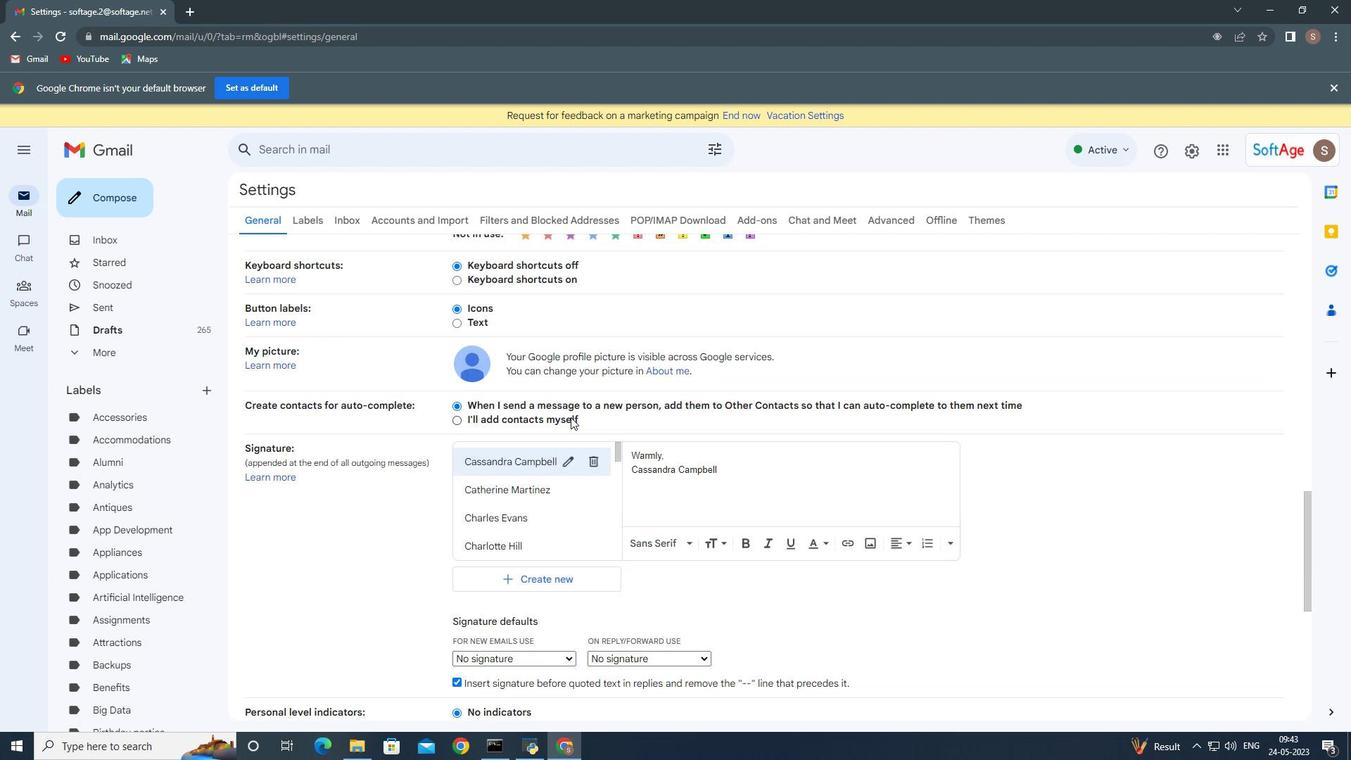 
Action: Mouse scrolled (570, 416) with delta (0, 0)
Screenshot: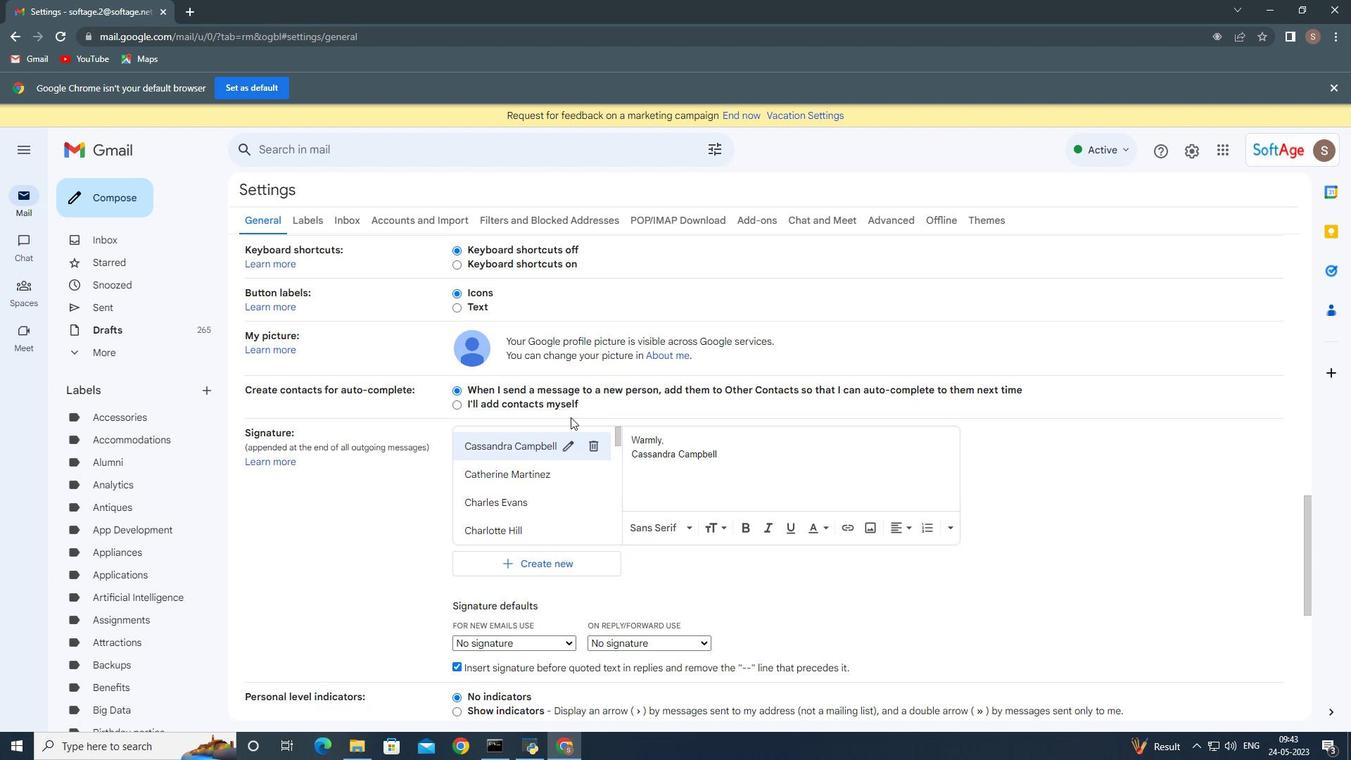 
Action: Mouse moved to (570, 418)
Screenshot: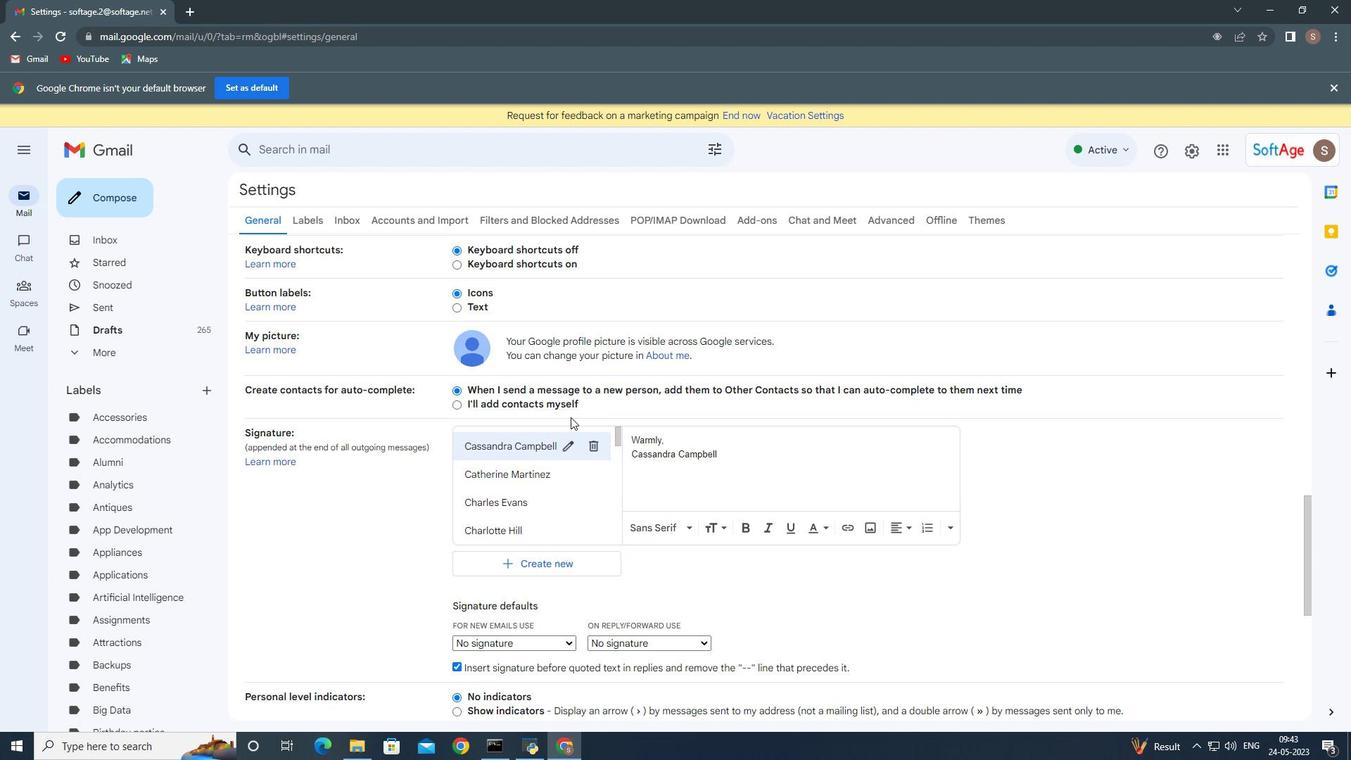 
Action: Mouse scrolled (570, 417) with delta (0, 0)
Screenshot: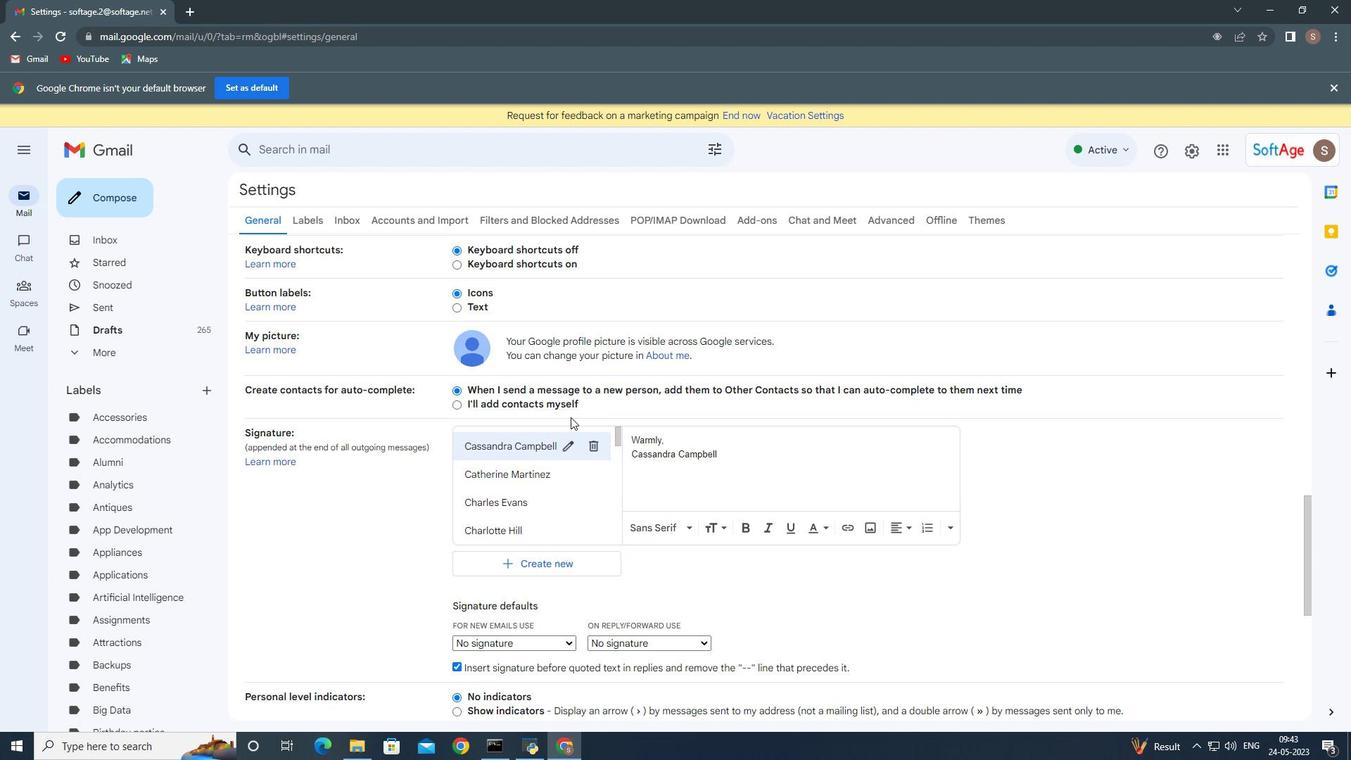 
Action: Mouse moved to (570, 418)
Screenshot: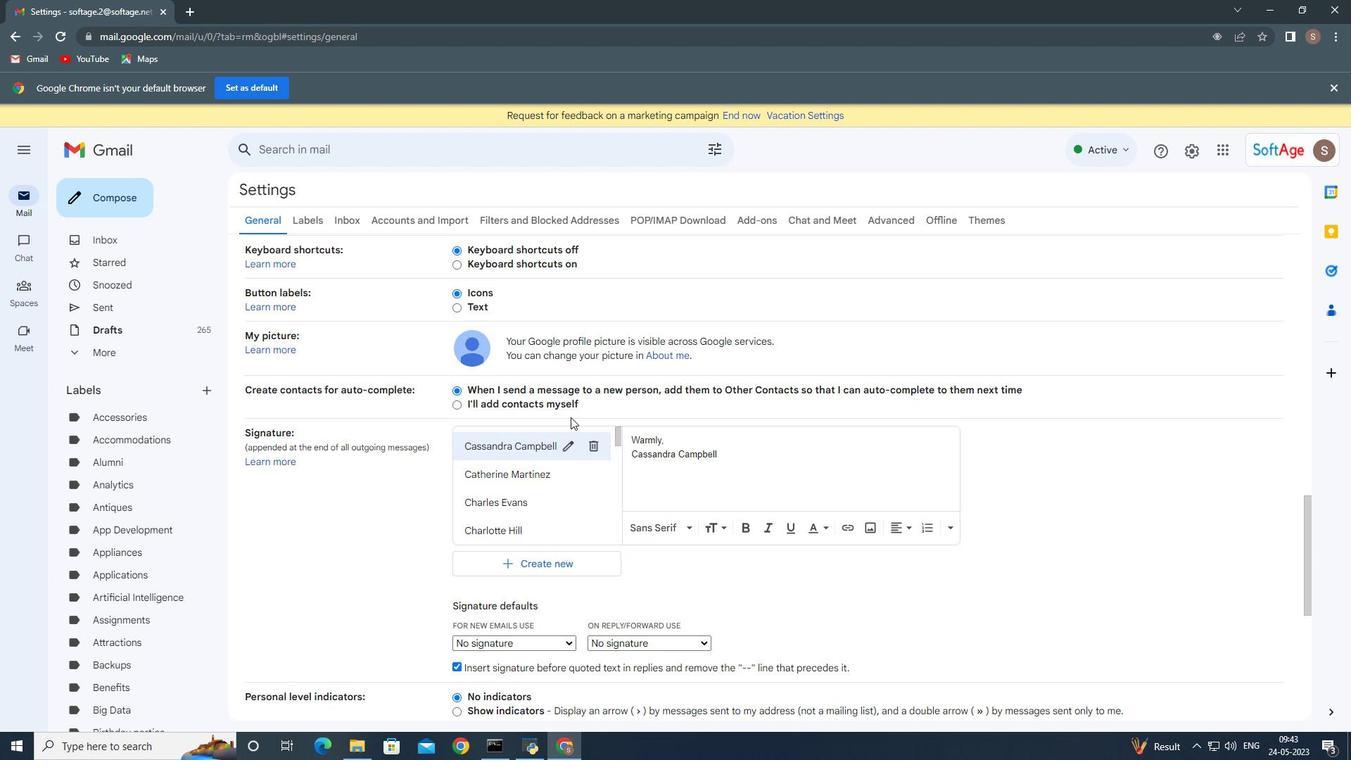 
Action: Mouse scrolled (570, 417) with delta (0, 0)
Screenshot: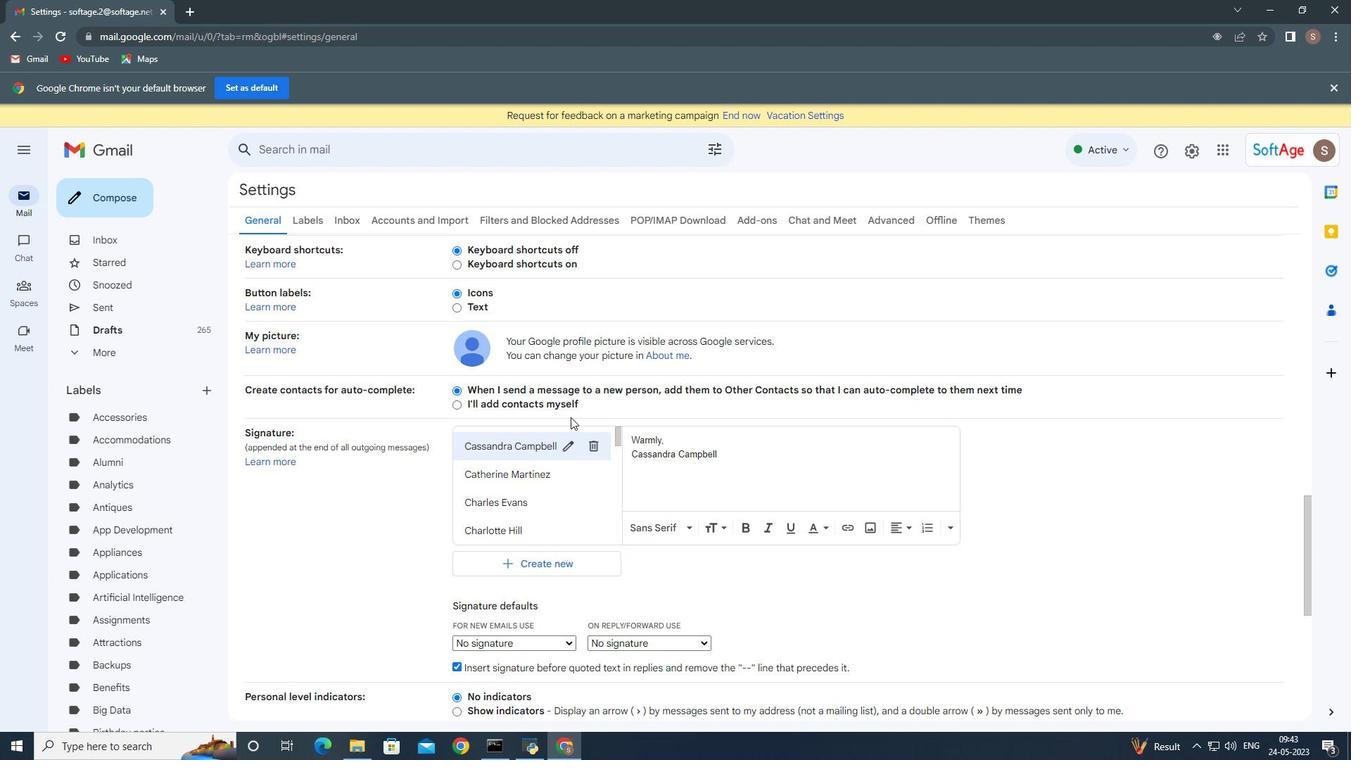 
Action: Mouse moved to (558, 359)
Screenshot: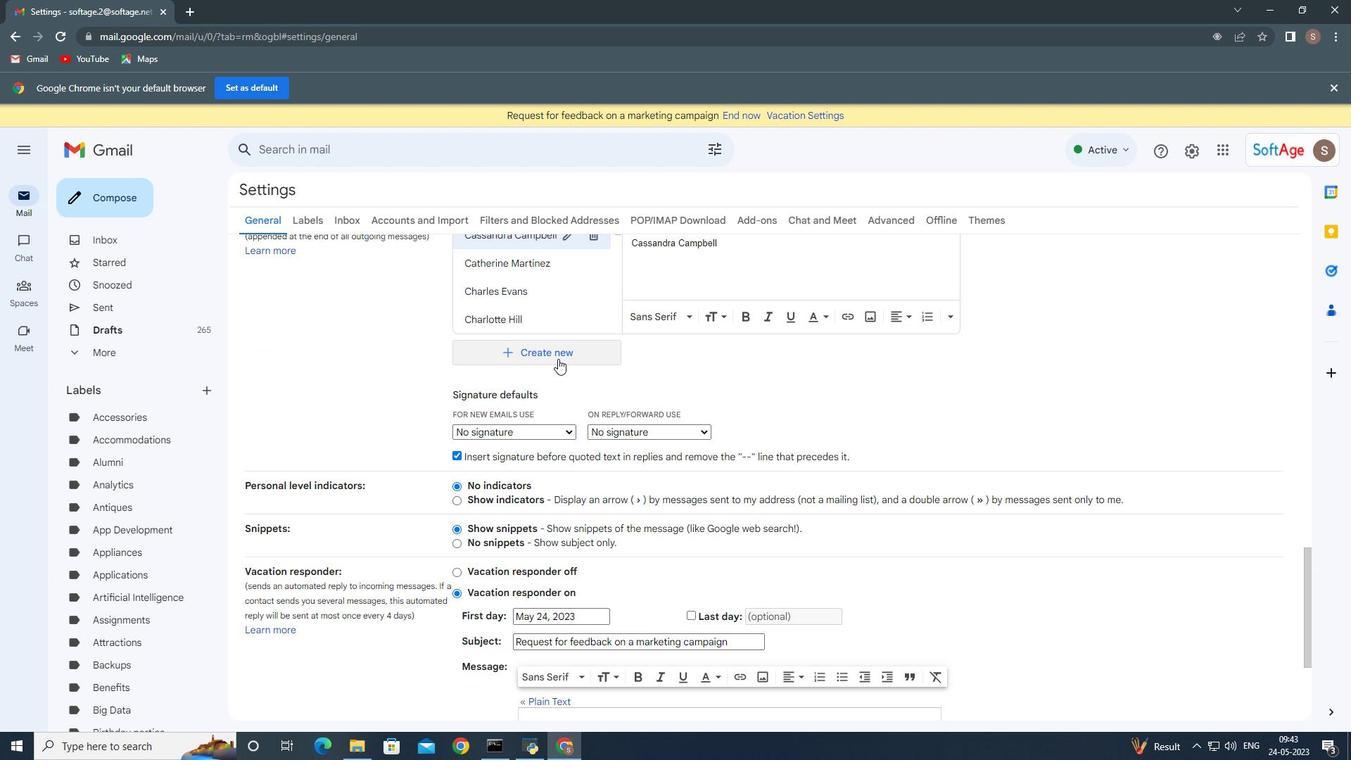 
Action: Mouse pressed left at (558, 359)
Screenshot: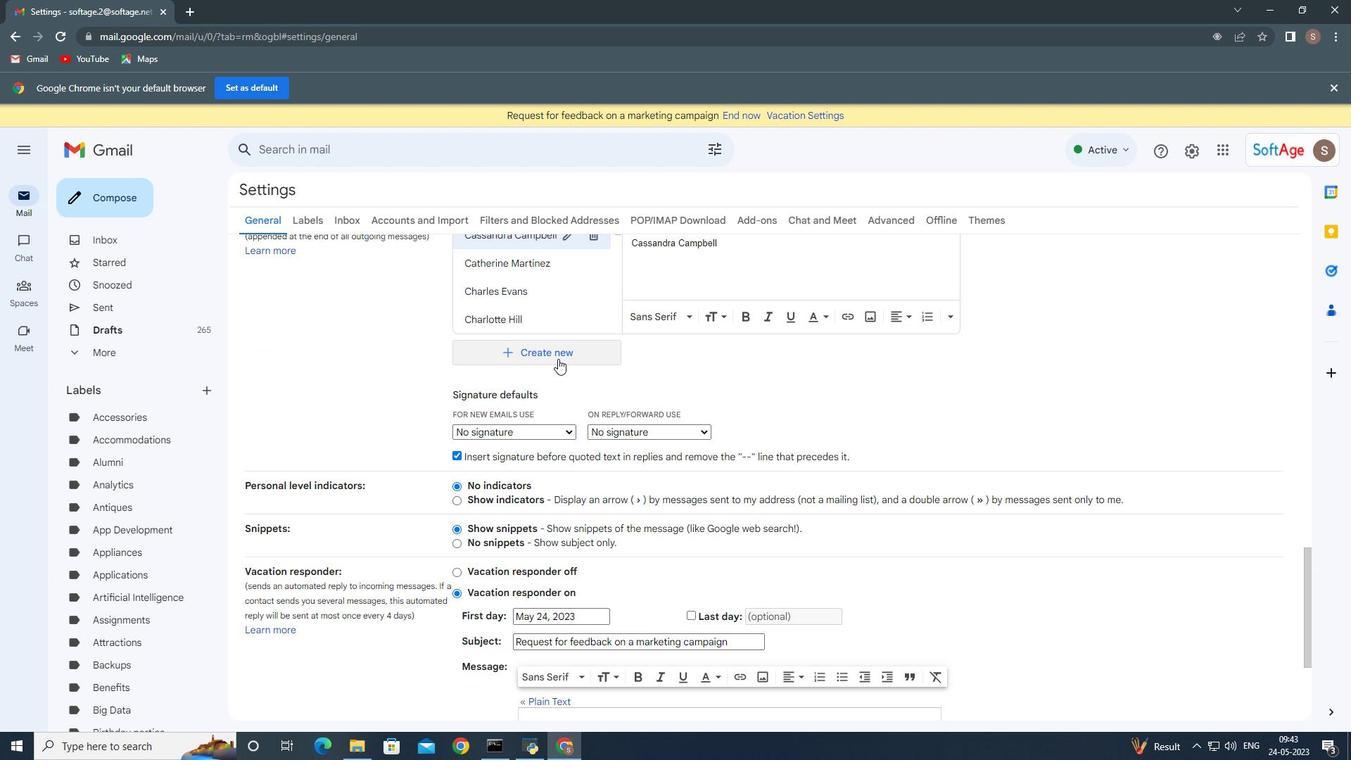 
Action: Mouse moved to (563, 357)
Screenshot: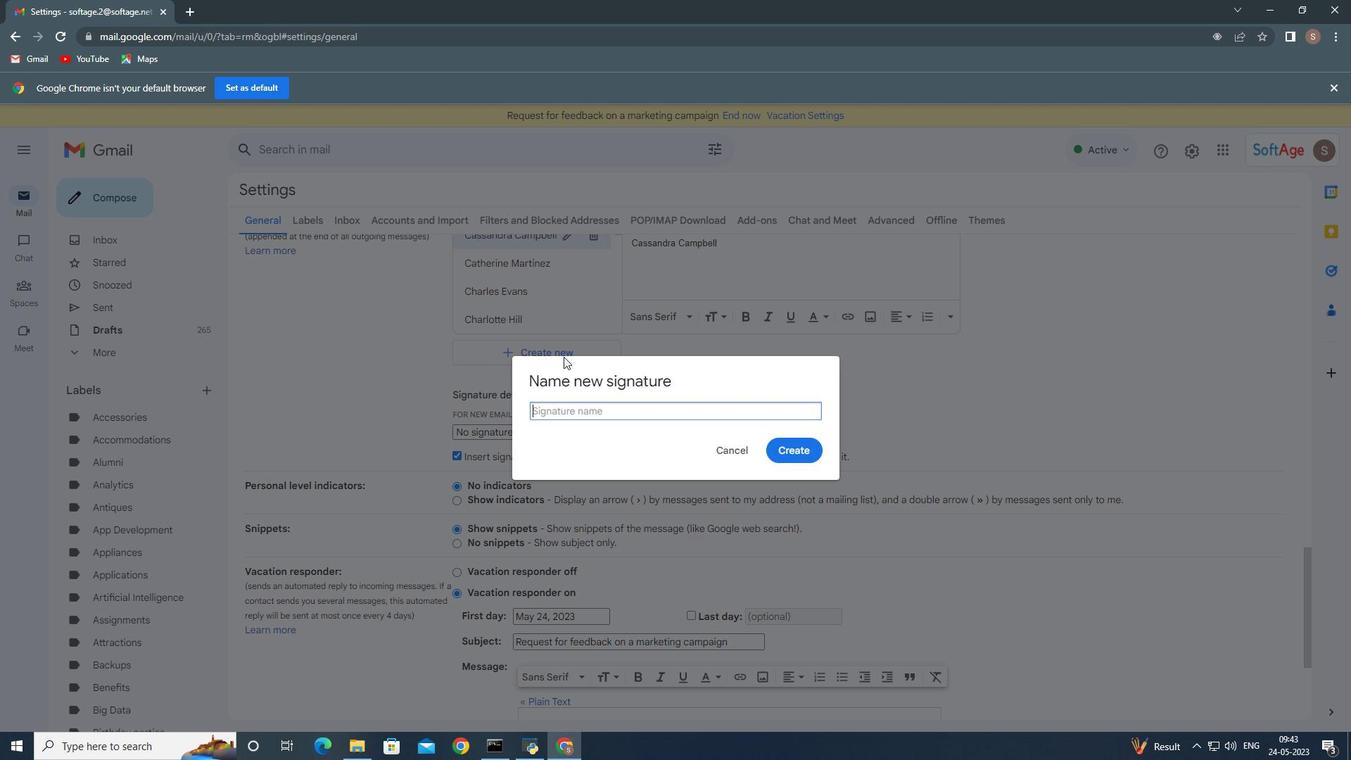 
Action: Key pressed <Key.shift>B<Key.backspace>Dean<Key.shift><Key.space><Key.shift>Flores
Screenshot: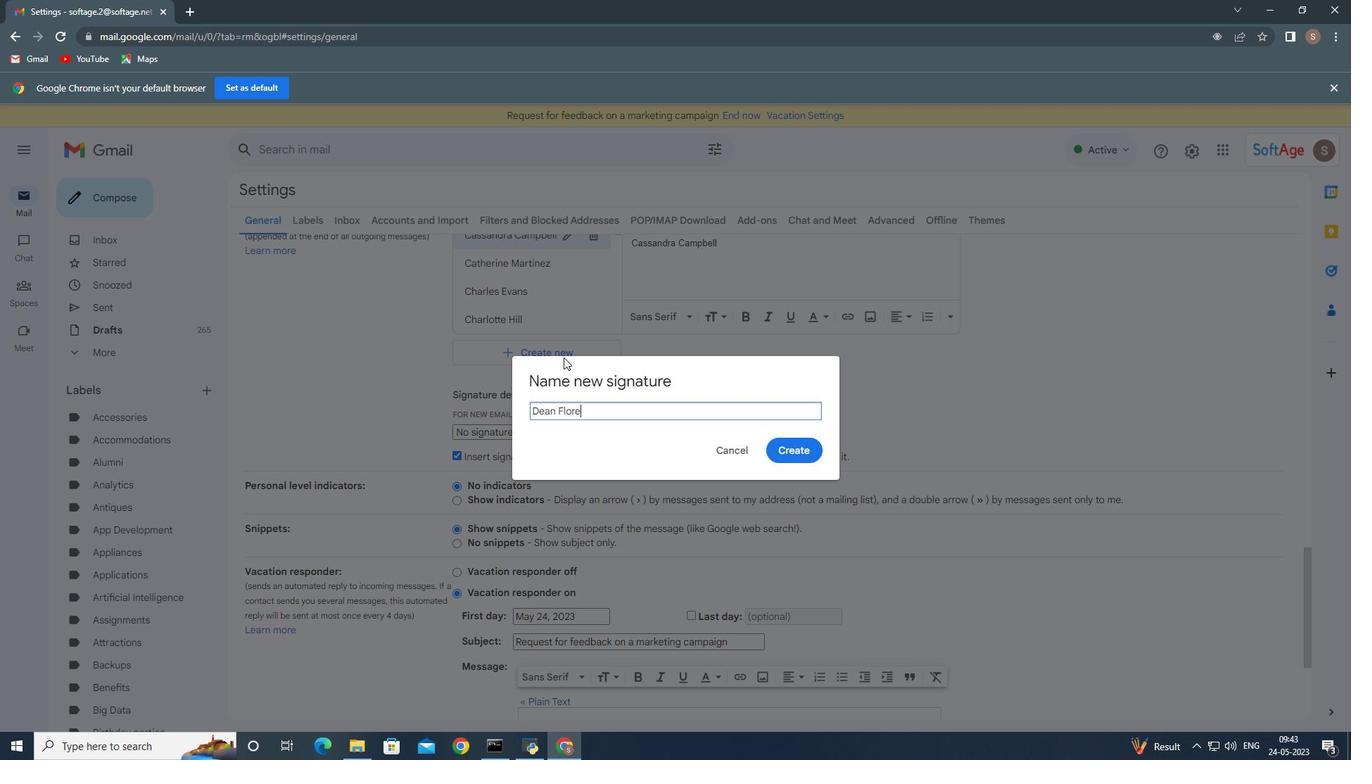 
Action: Mouse moved to (775, 447)
Screenshot: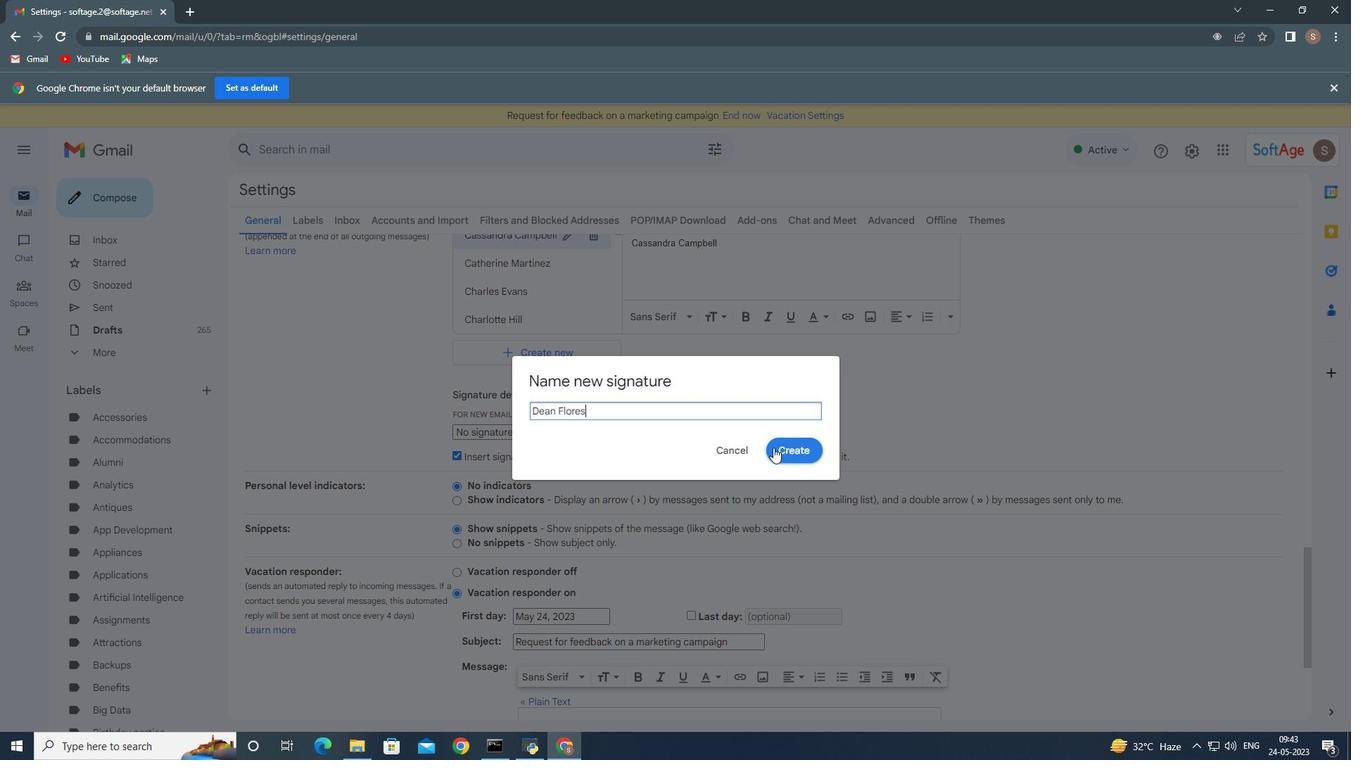 
Action: Mouse pressed left at (775, 447)
Screenshot: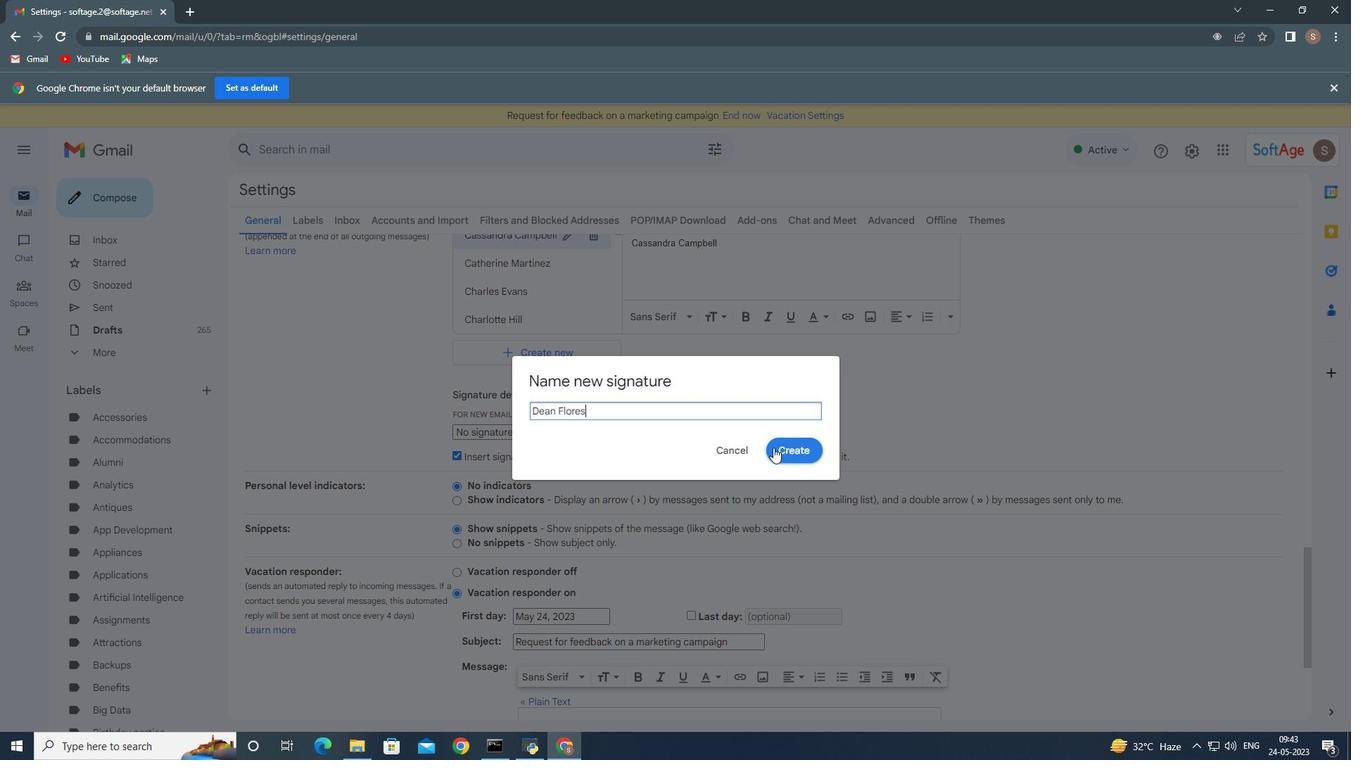 
Action: Mouse moved to (691, 469)
Screenshot: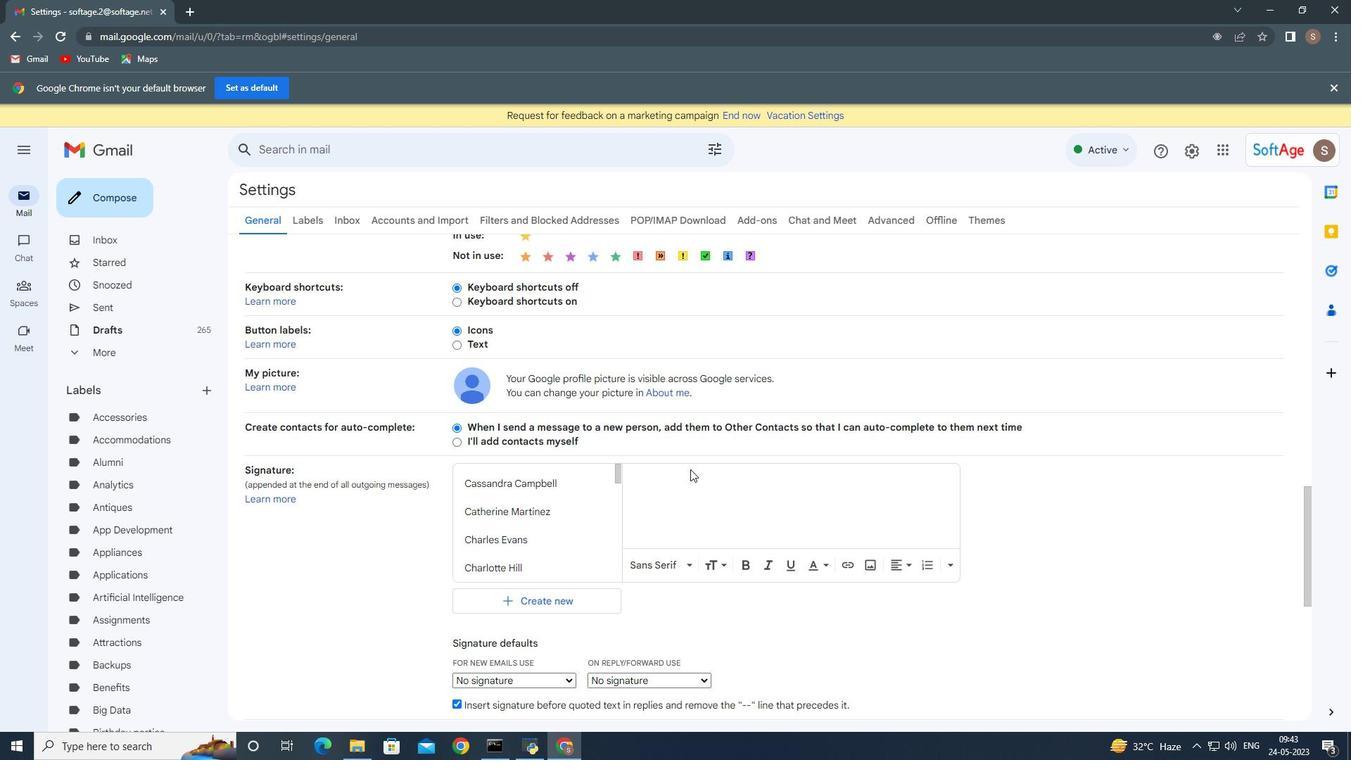 
Action: Key pressed <Key.shift>With<Key.space>much<Key.space>appreciation,<Key.enter><Key.shift>DE<Key.backspace>a<Key.backspace>ean<Key.space><Key.shift><Key.shift><Key.shift><Key.shift><Key.shift><Key.shift>Flores
Screenshot: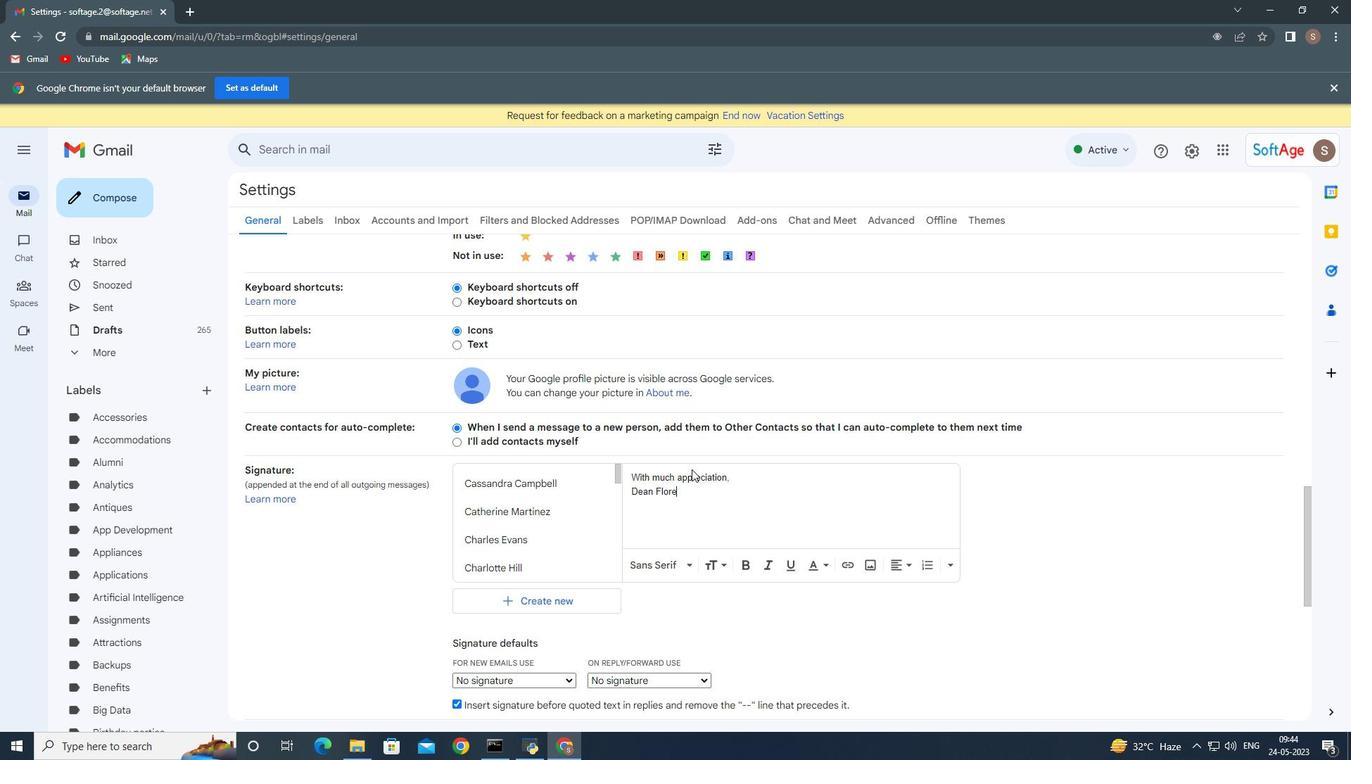 
Action: Mouse moved to (591, 542)
Screenshot: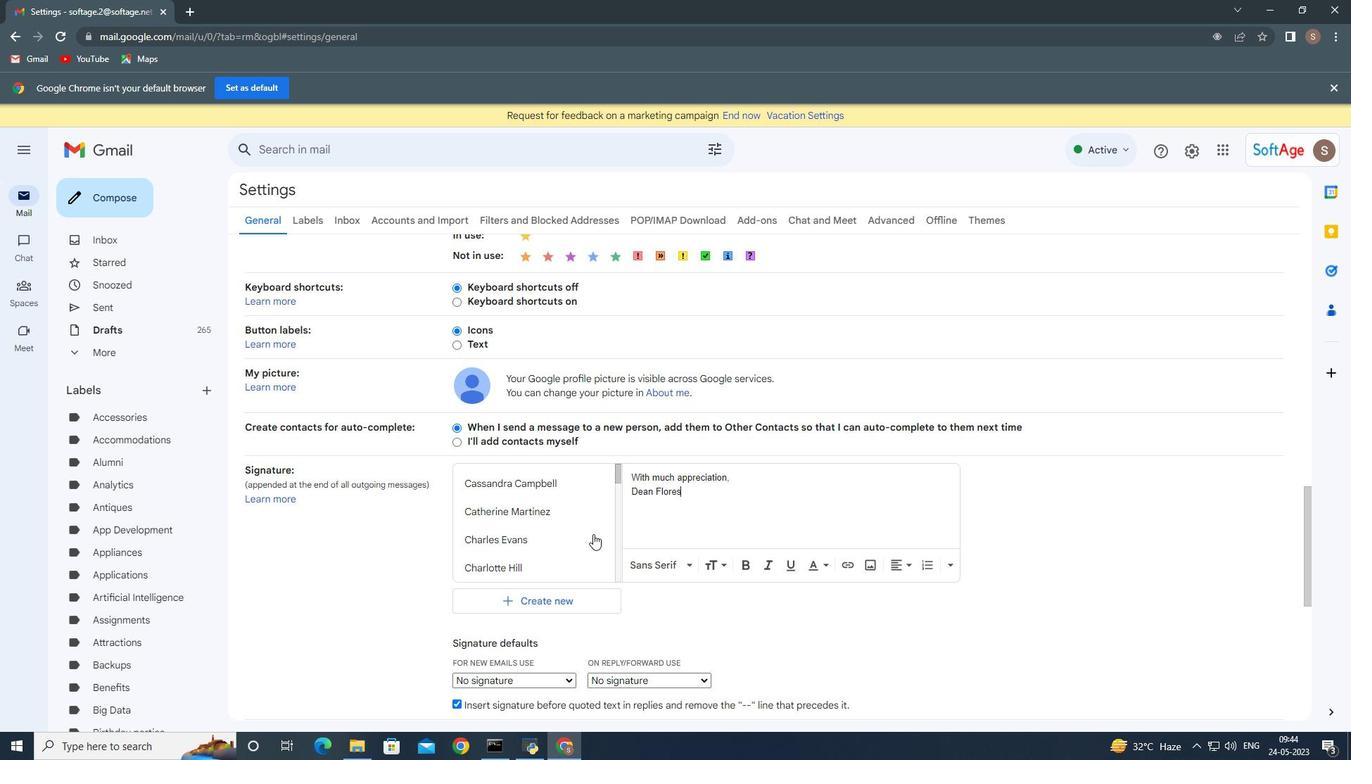 
Action: Mouse scrolled (591, 541) with delta (0, 0)
Screenshot: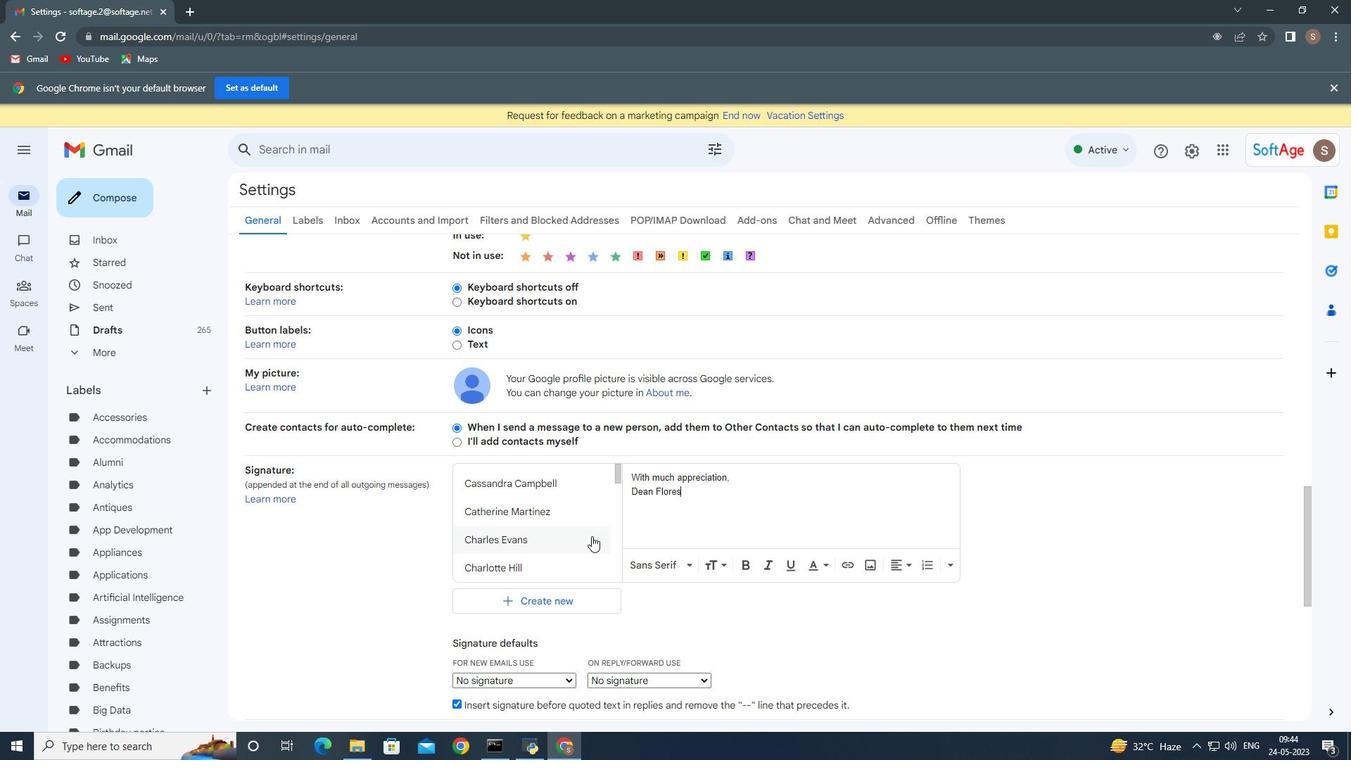 
Action: Mouse moved to (591, 550)
Screenshot: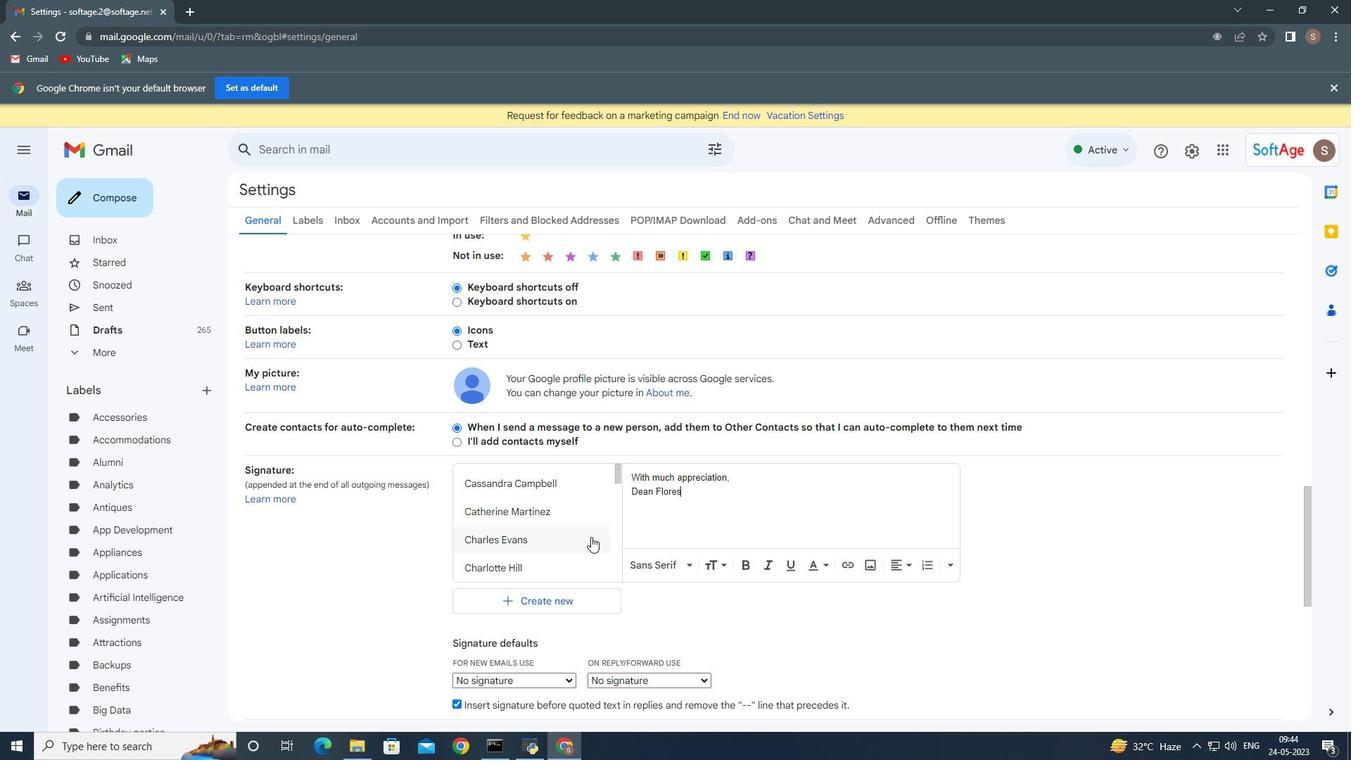 
Action: Mouse scrolled (591, 546) with delta (0, 0)
Screenshot: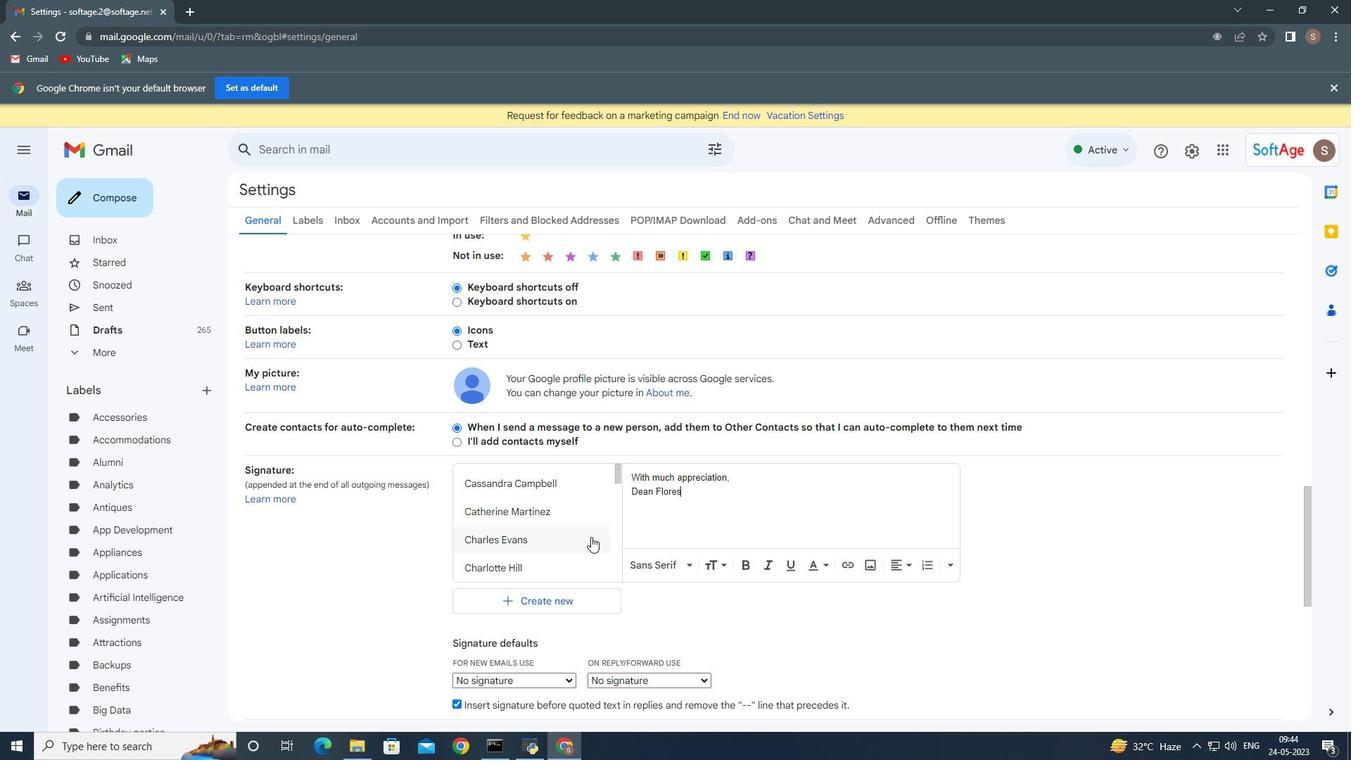 
Action: Mouse moved to (592, 551)
Screenshot: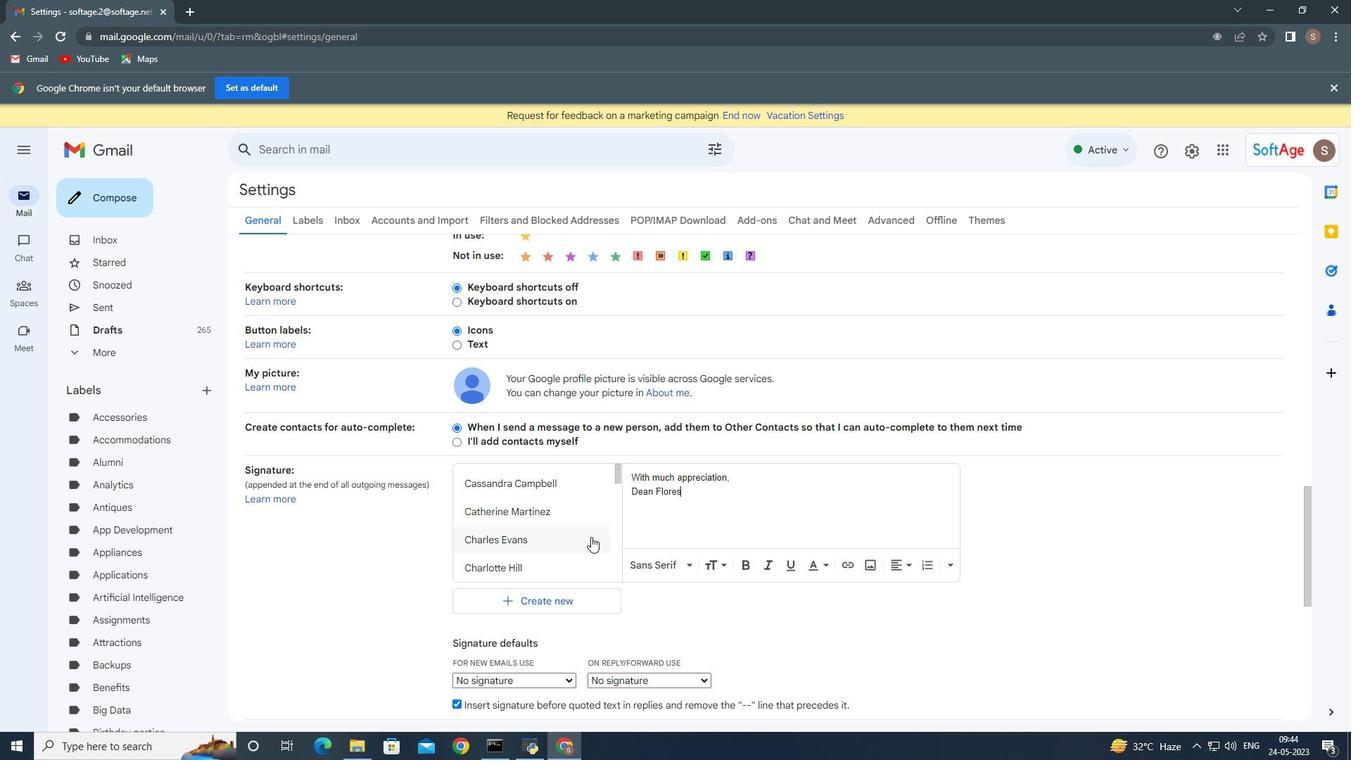 
Action: Mouse scrolled (592, 550) with delta (0, 0)
Screenshot: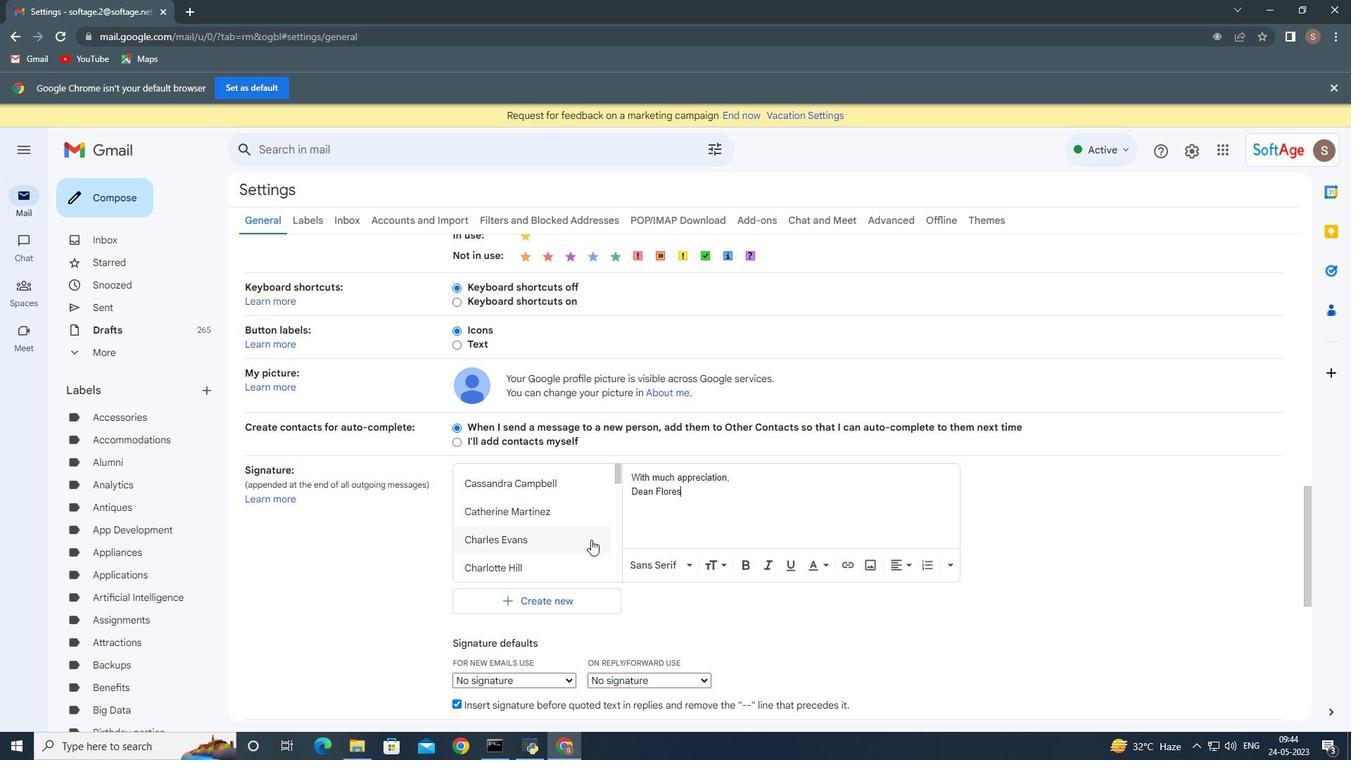 
Action: Mouse moved to (592, 551)
Screenshot: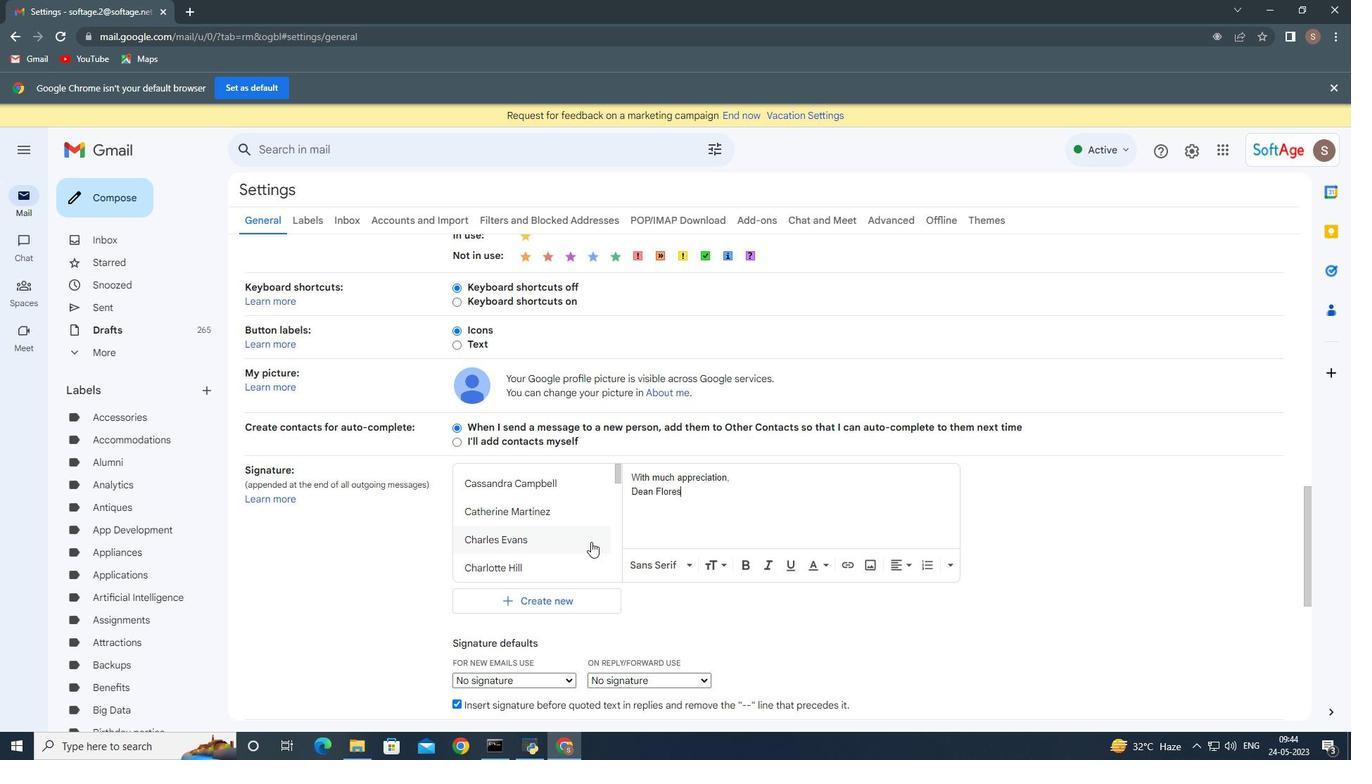
Action: Mouse scrolled (592, 551) with delta (0, 0)
Screenshot: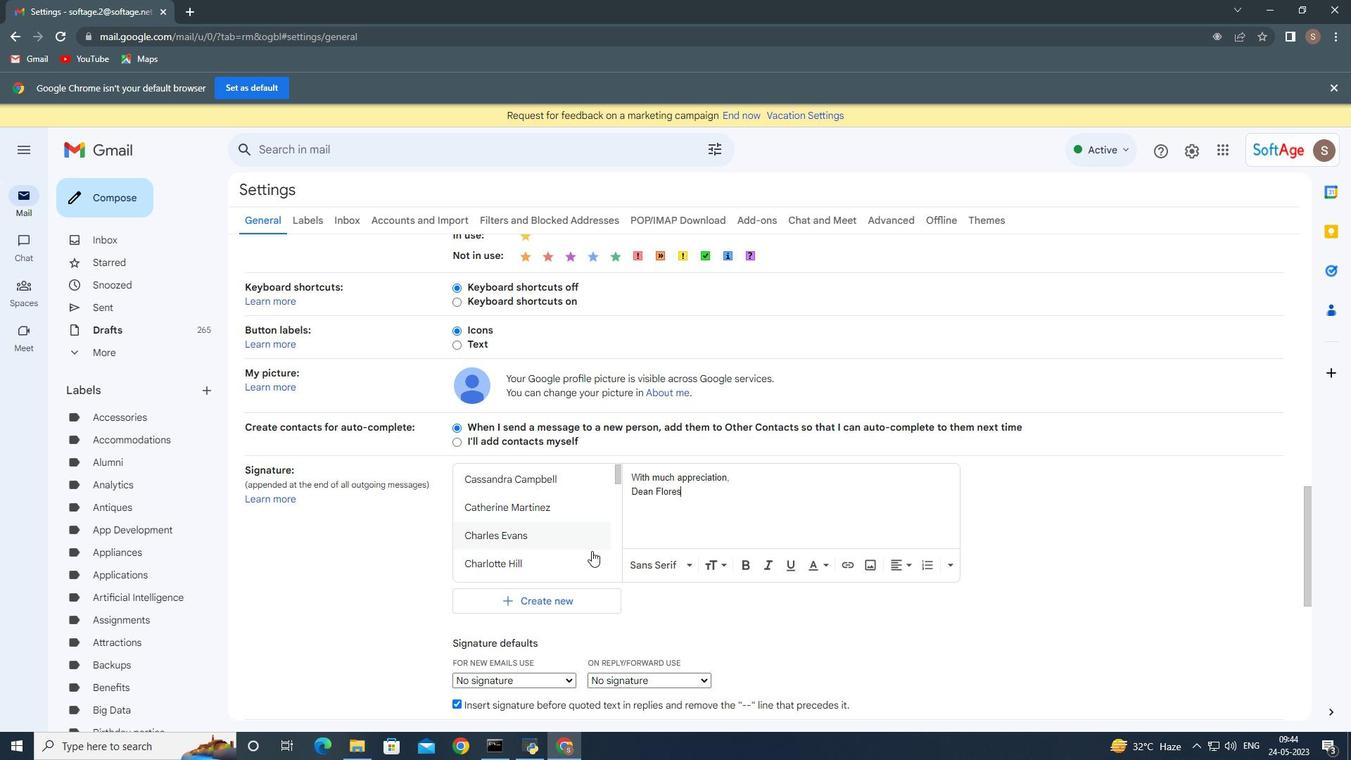 
Action: Mouse scrolled (592, 551) with delta (0, 0)
Screenshot: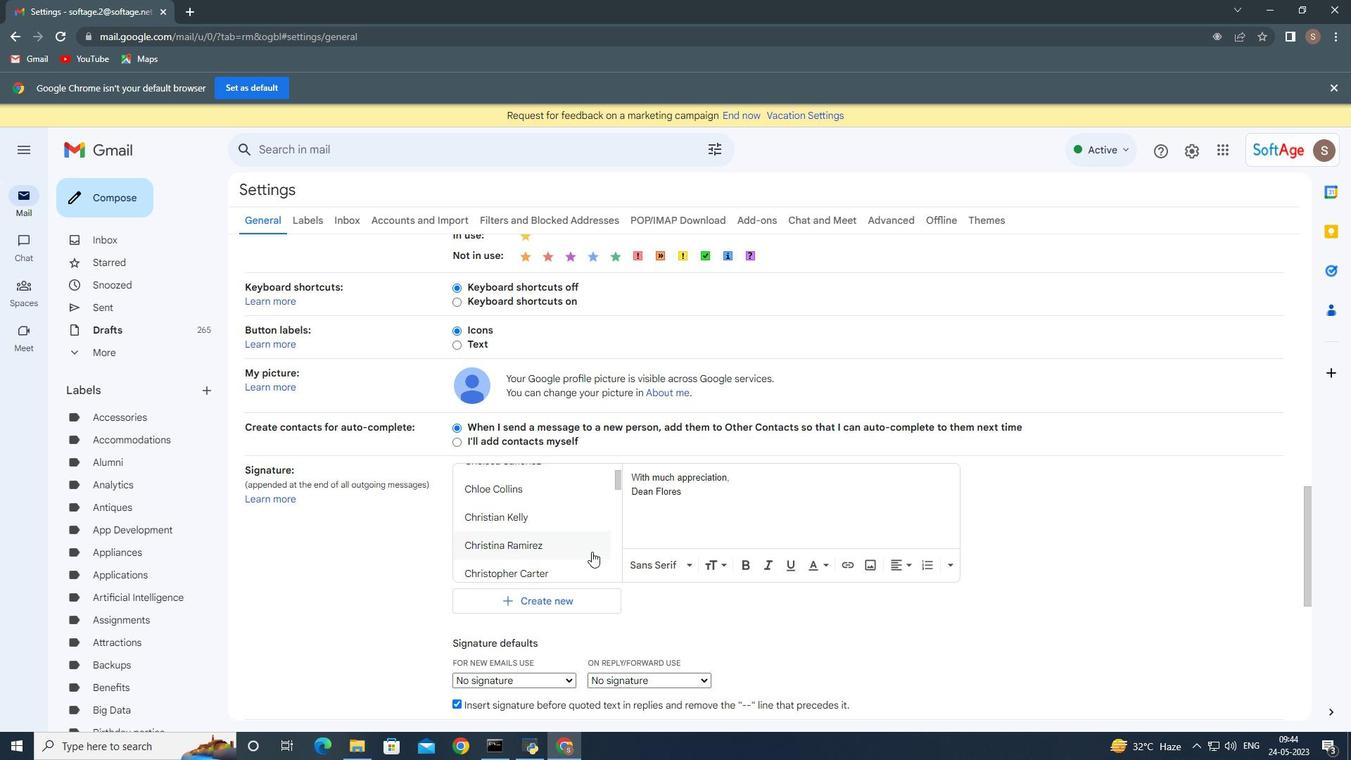 
Action: Mouse moved to (691, 554)
Screenshot: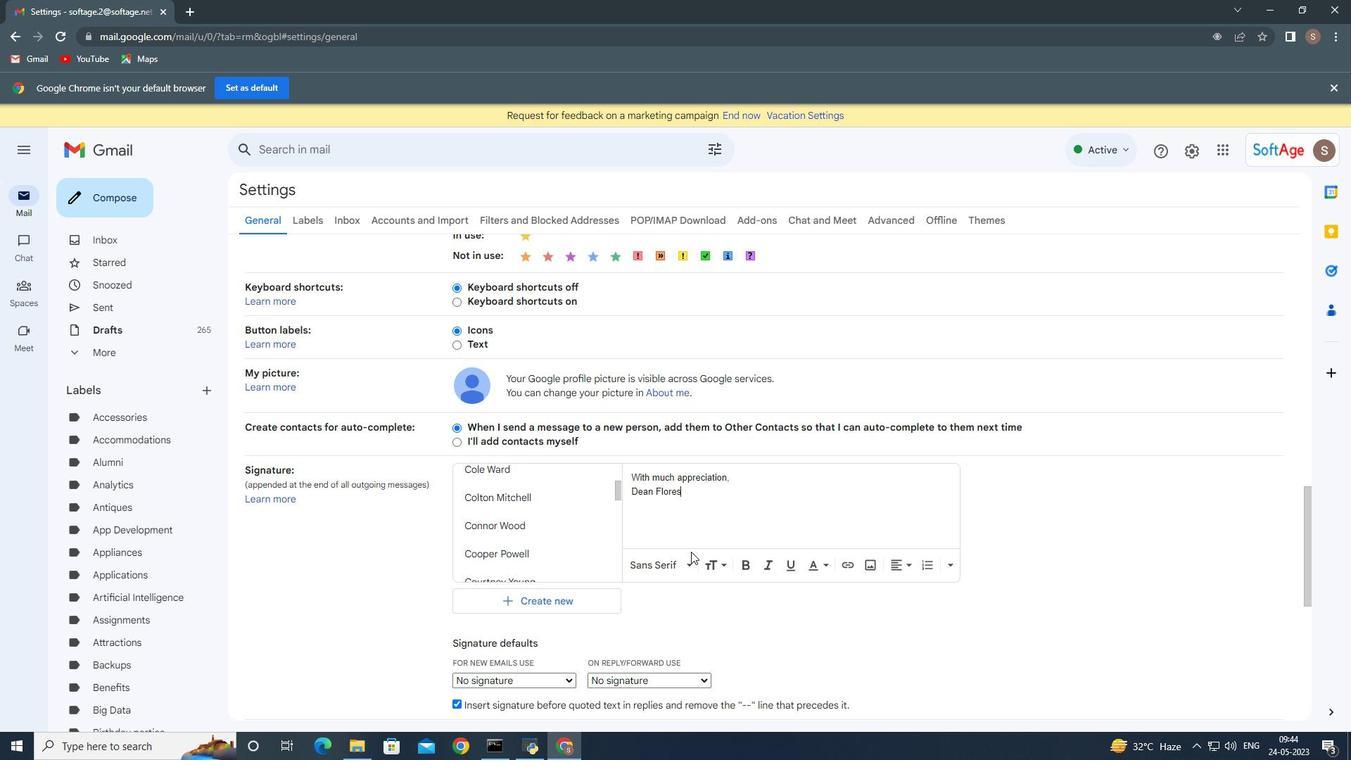 
Action: Mouse scrolled (691, 553) with delta (0, 0)
Screenshot: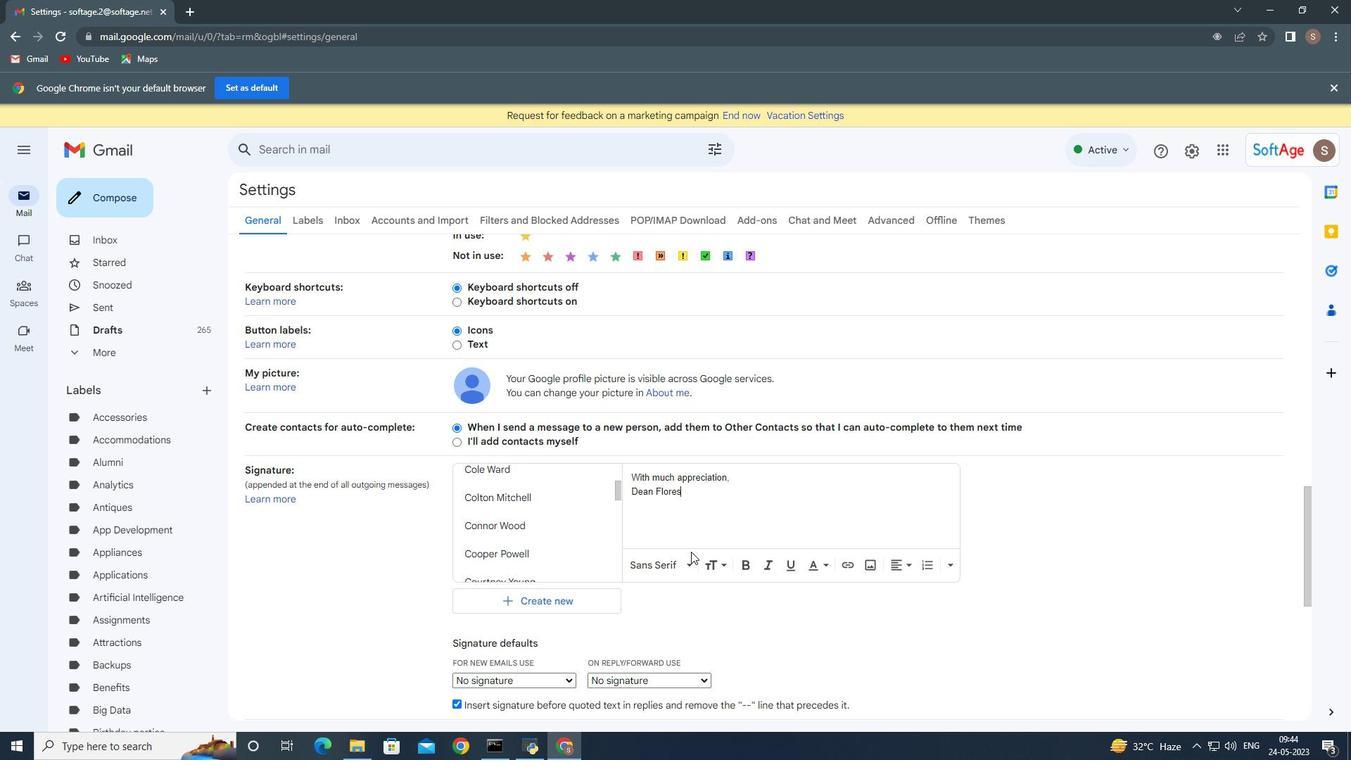 
Action: Mouse scrolled (691, 553) with delta (0, 0)
Screenshot: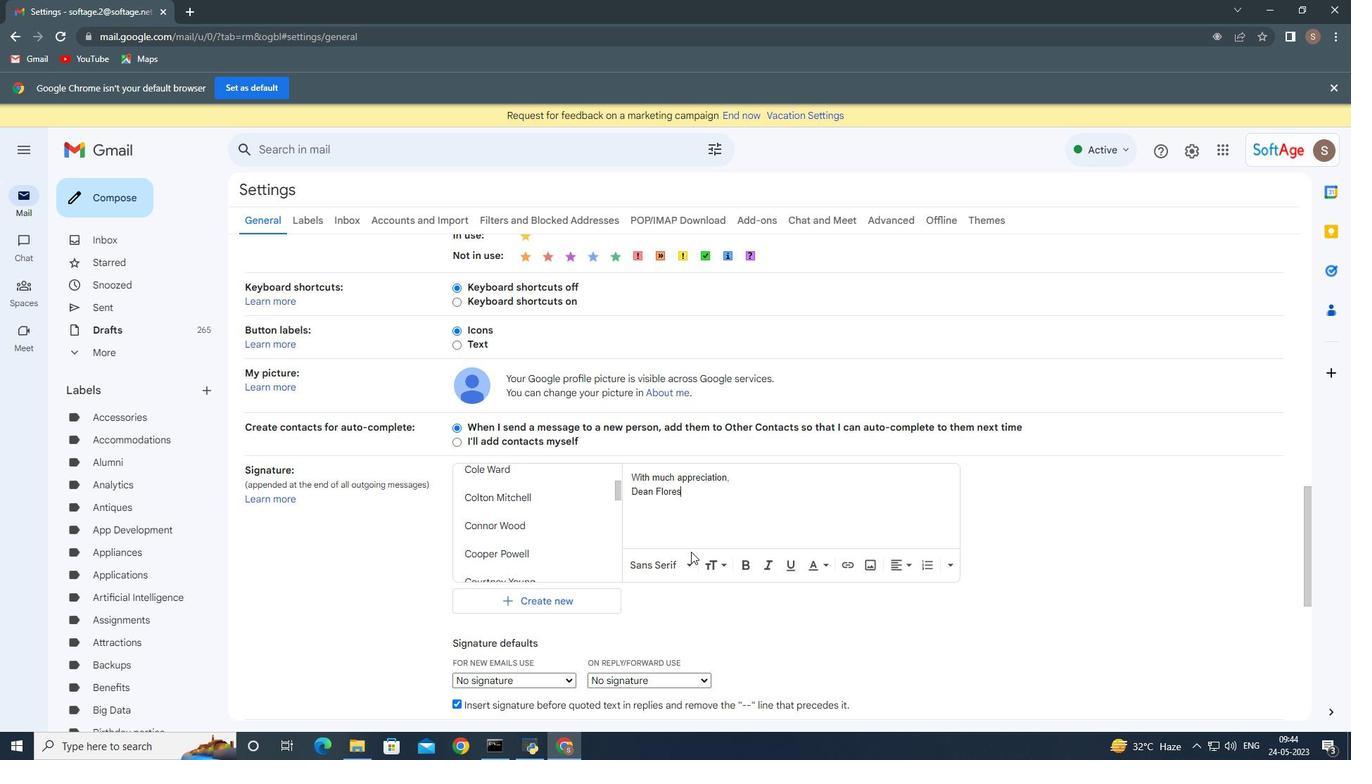 
Action: Mouse scrolled (691, 553) with delta (0, 0)
Screenshot: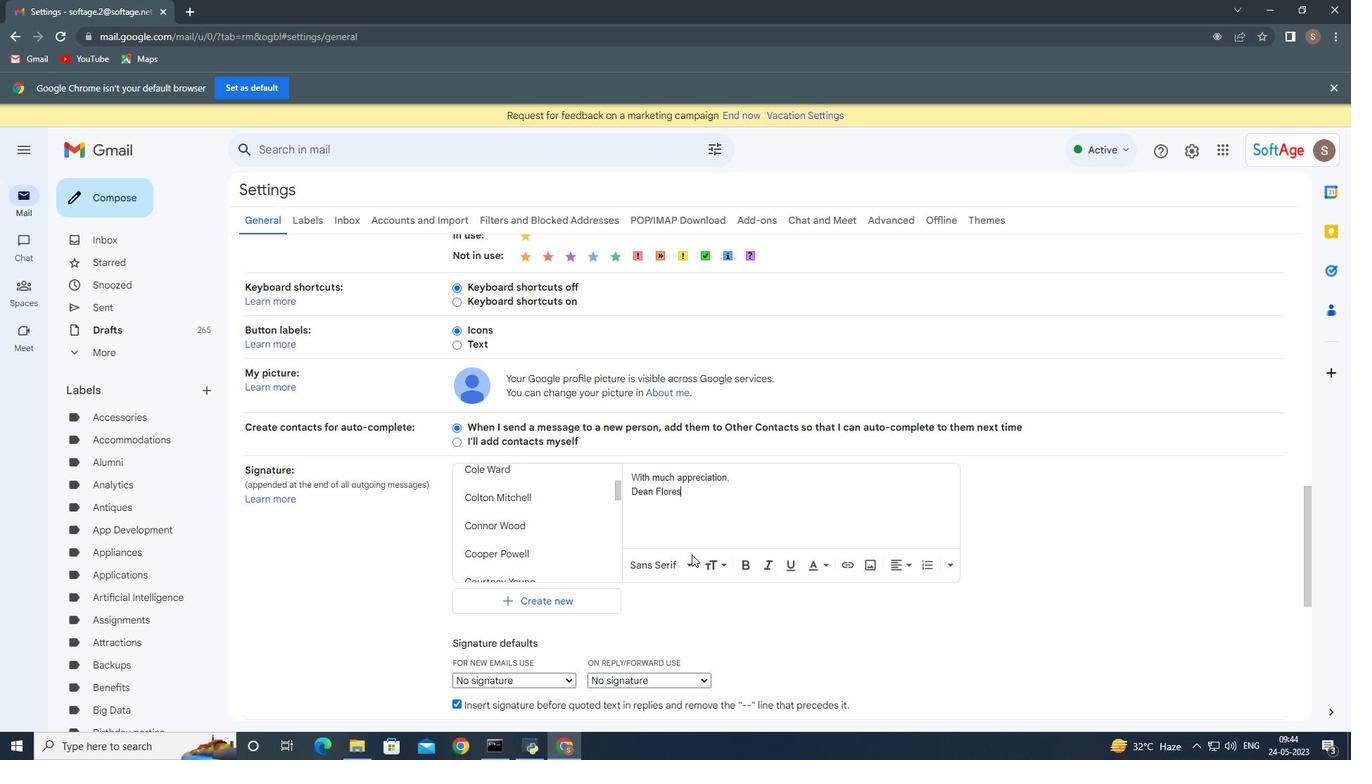 
Action: Mouse scrolled (691, 553) with delta (0, 0)
Screenshot: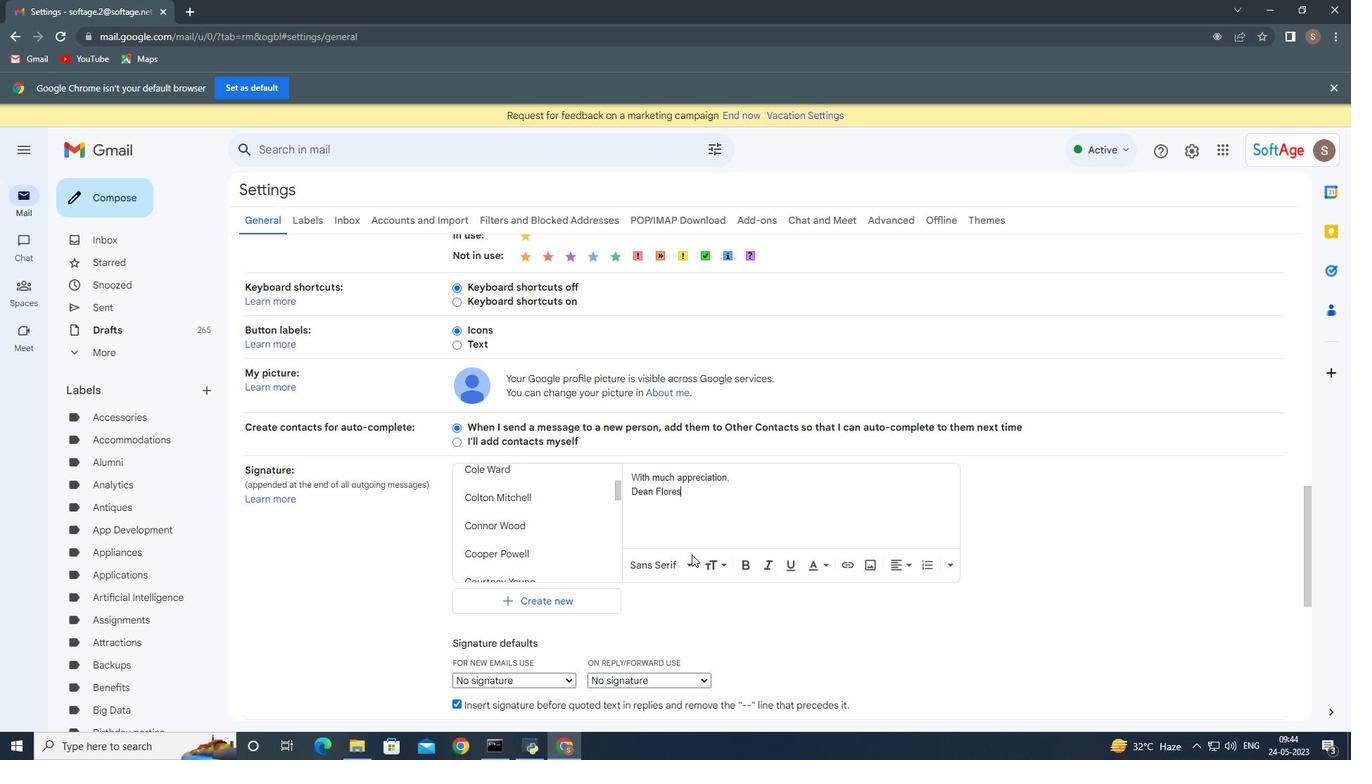 
Action: Mouse moved to (689, 554)
Screenshot: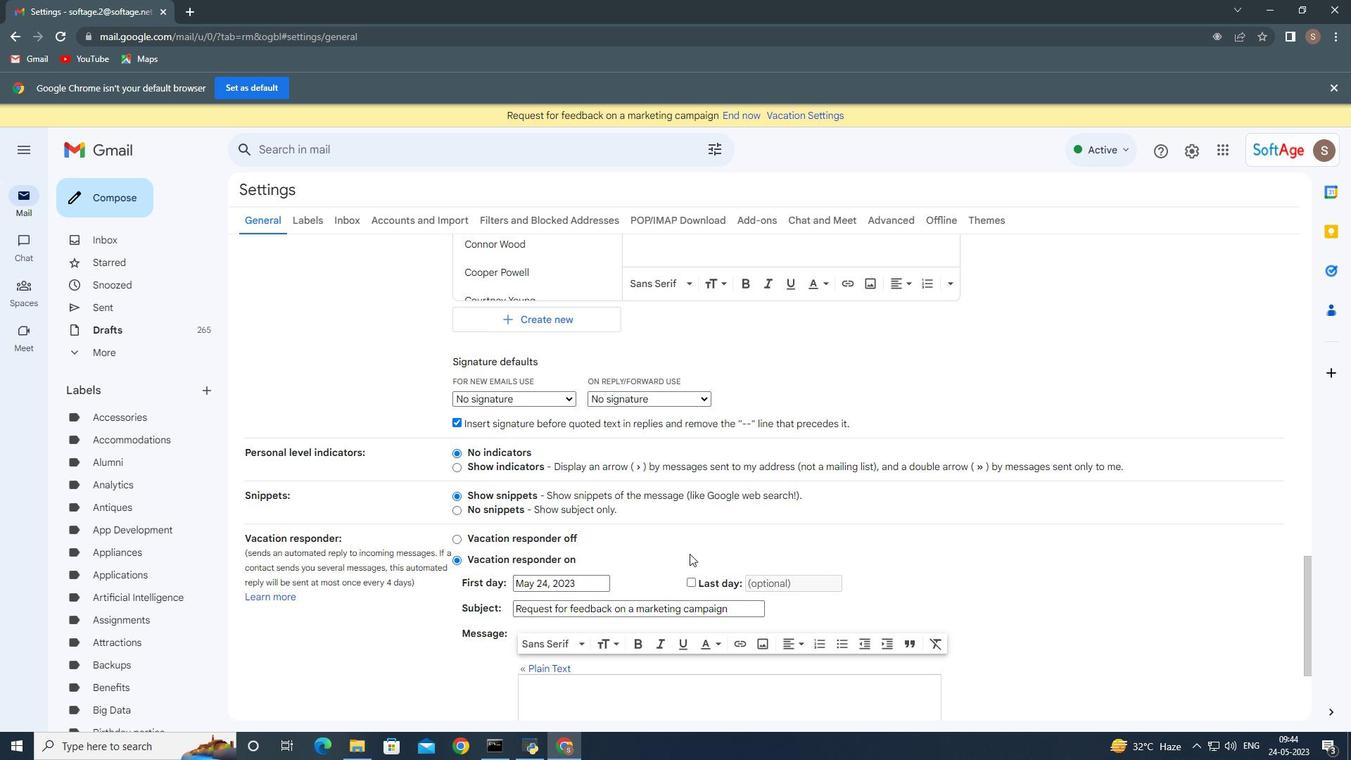 
Action: Mouse scrolled (689, 553) with delta (0, 0)
Screenshot: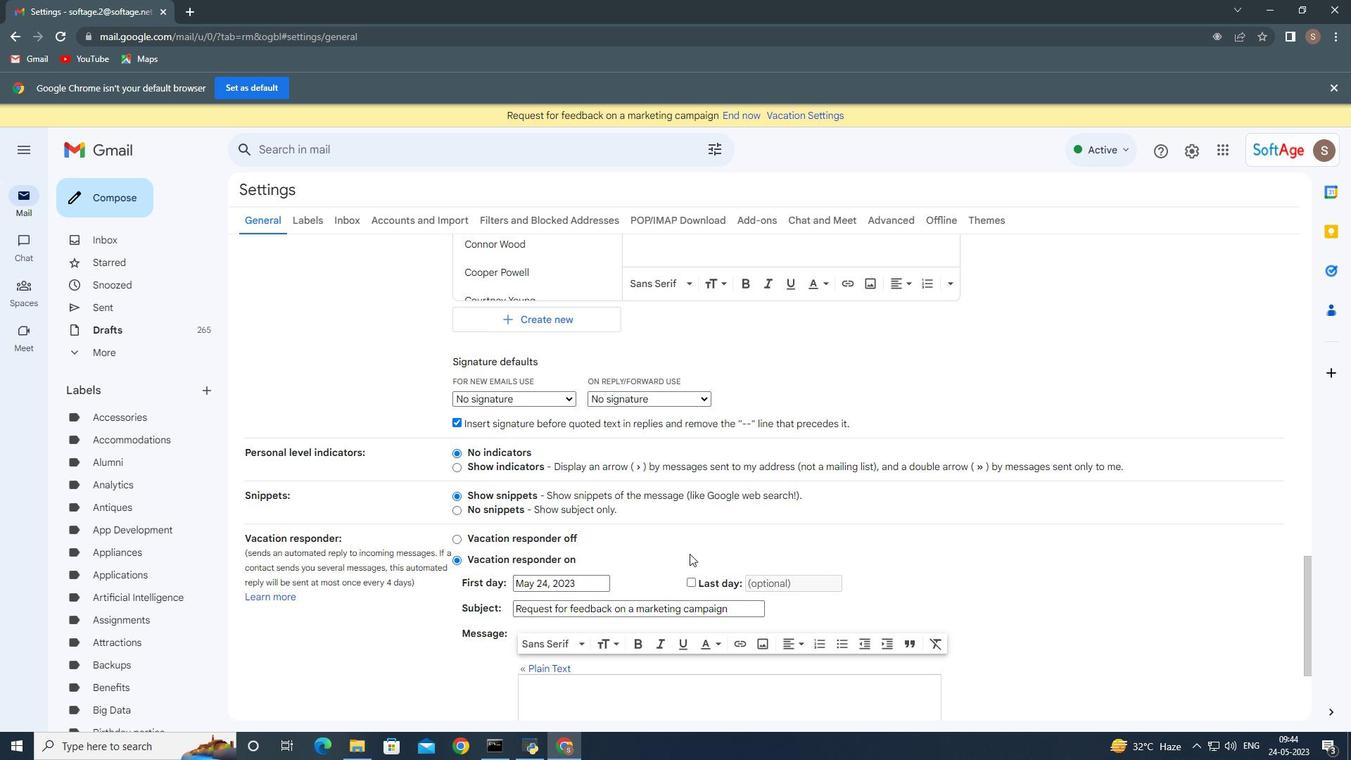 
Action: Mouse moved to (689, 555)
Screenshot: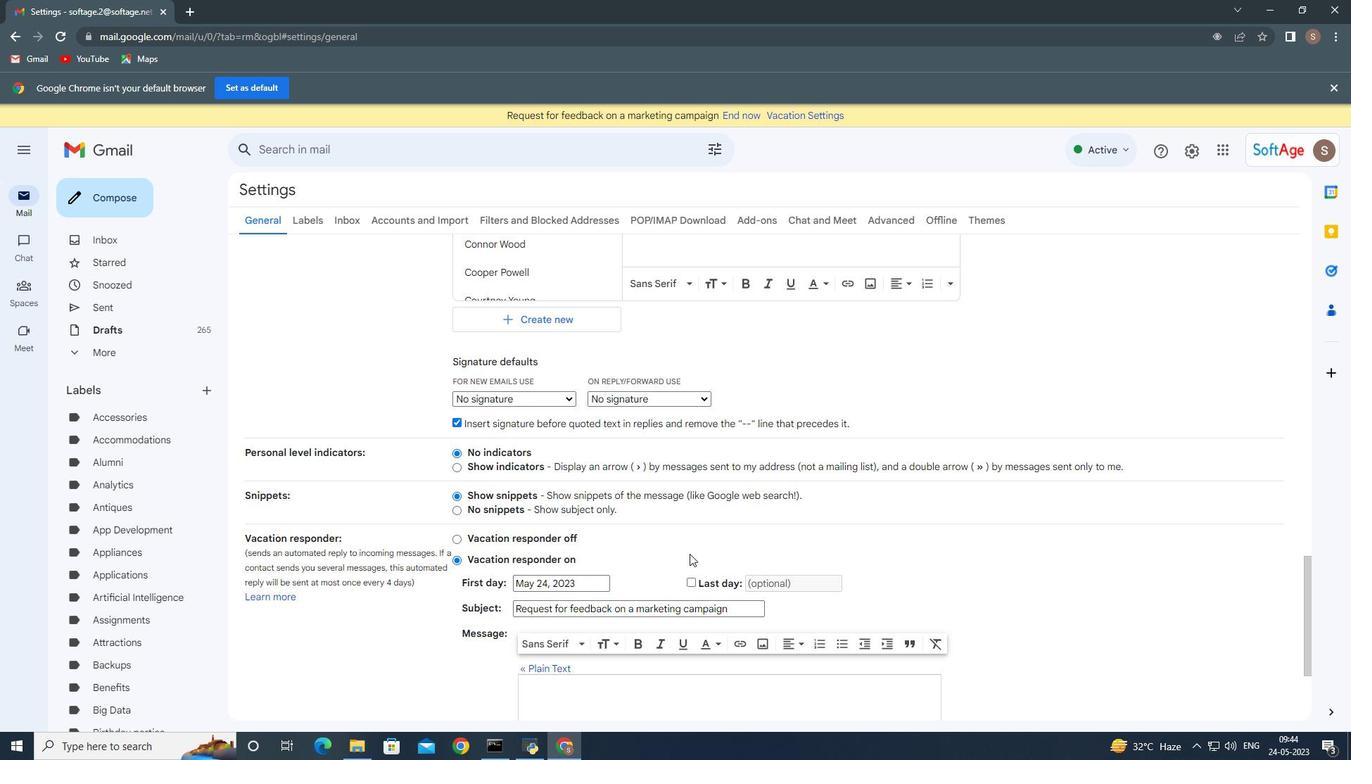 
Action: Mouse scrolled (689, 554) with delta (0, 0)
Screenshot: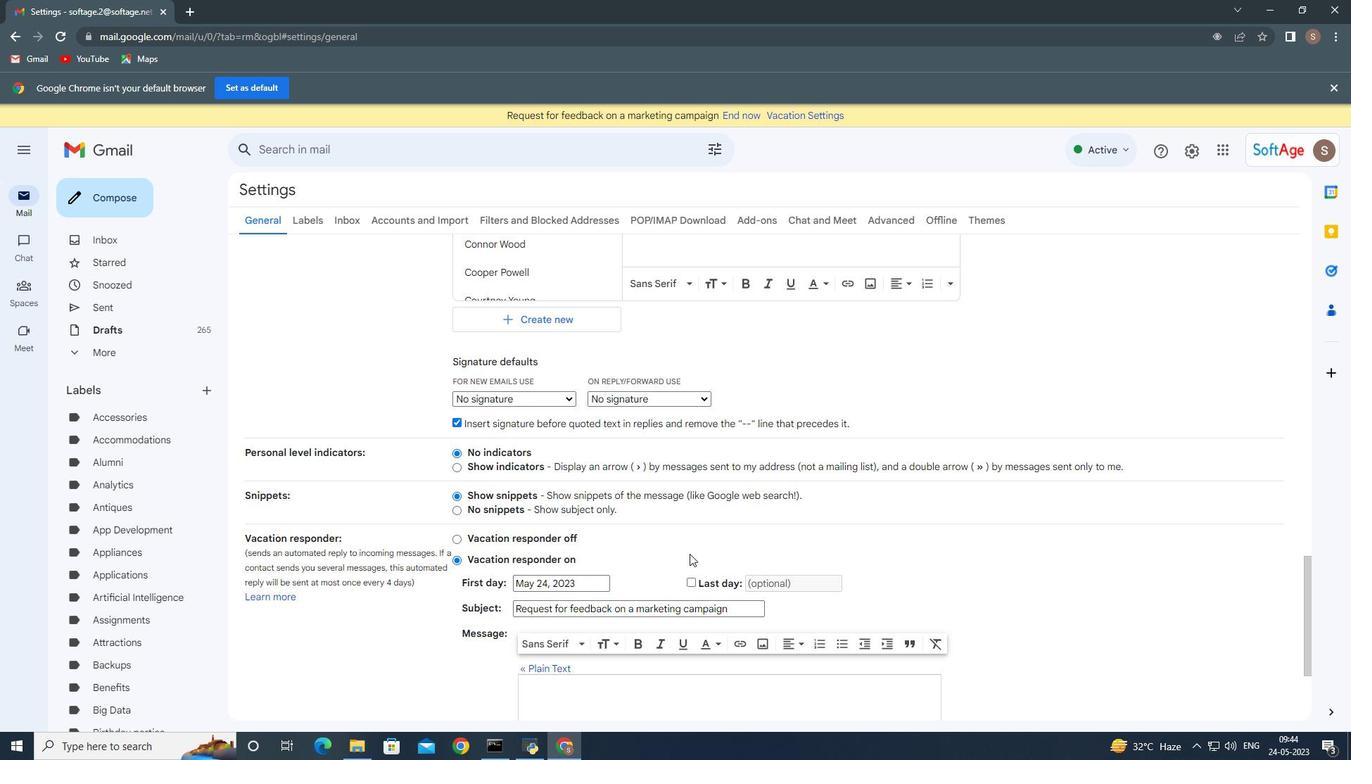 
Action: Mouse moved to (677, 611)
Screenshot: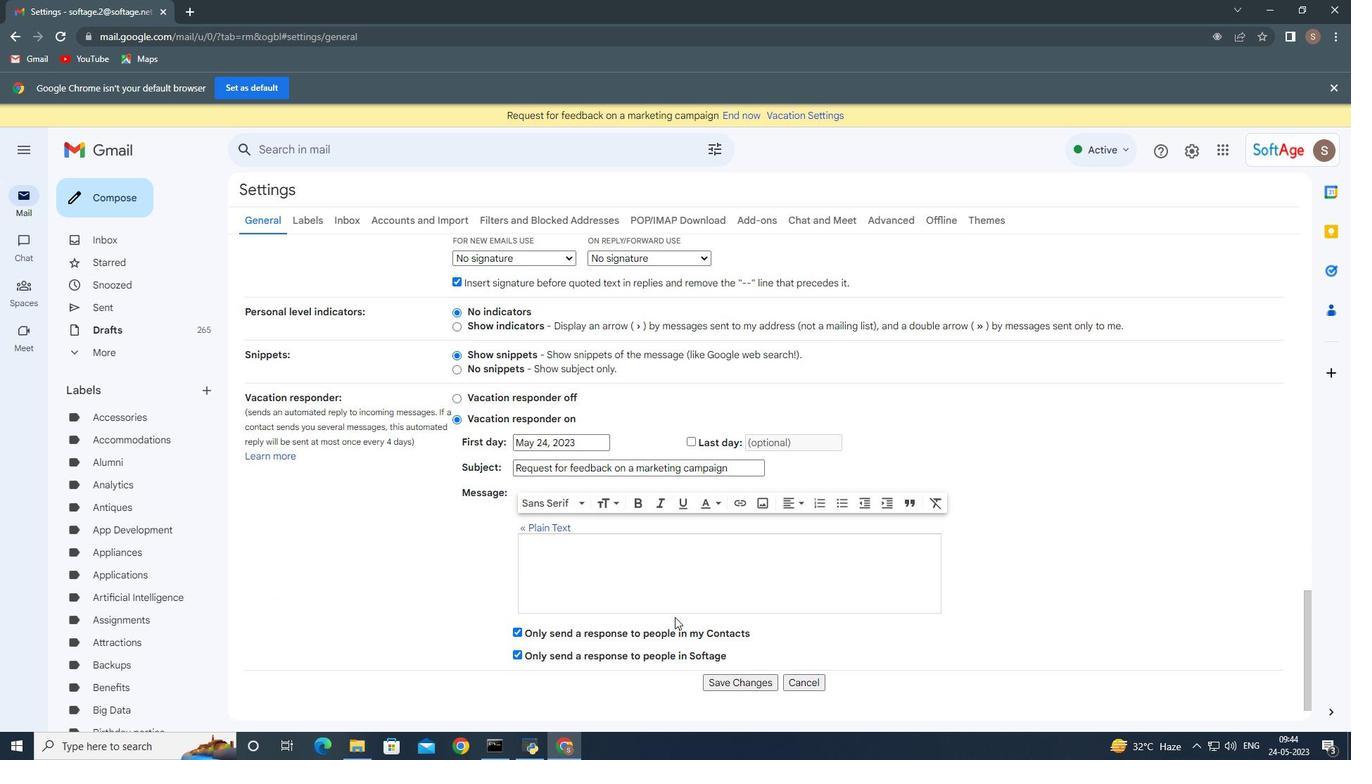 
Action: Mouse scrolled (677, 610) with delta (0, 0)
Screenshot: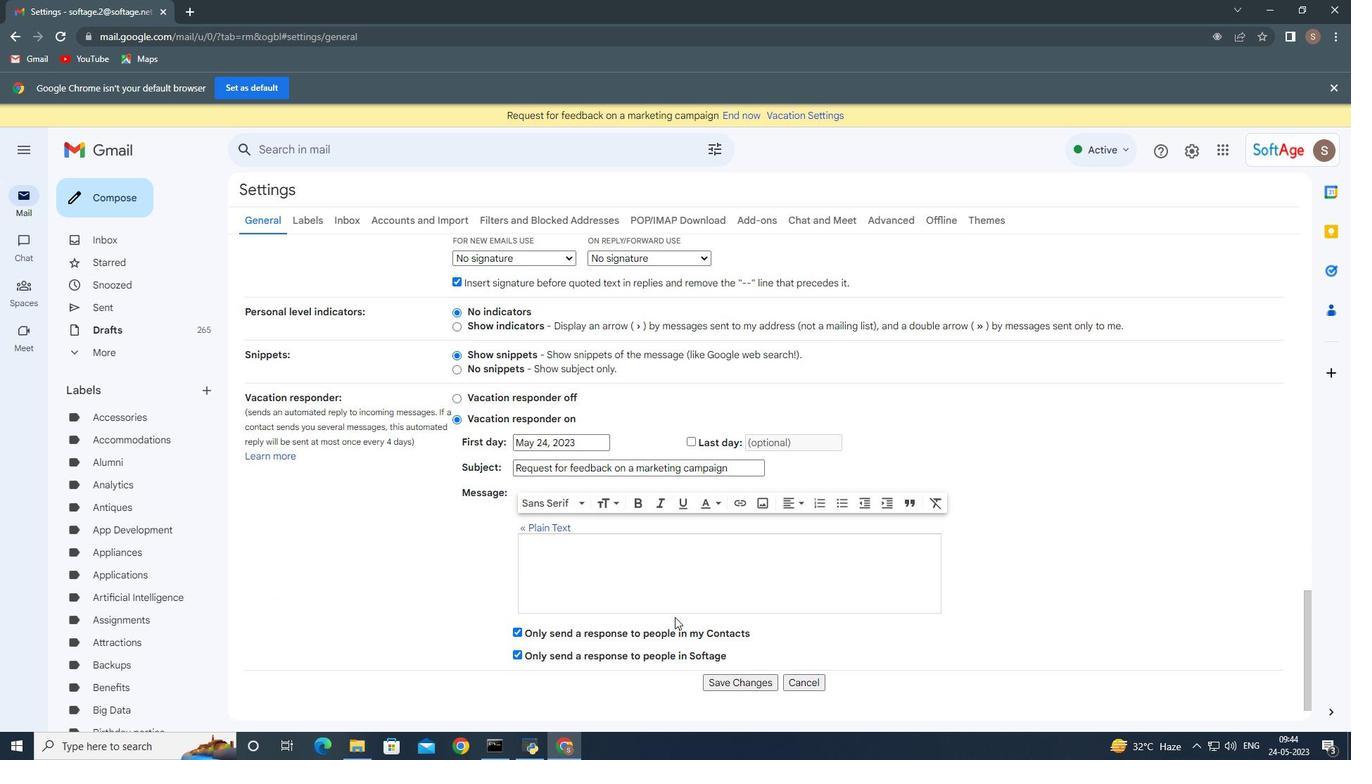 
Action: Mouse scrolled (677, 610) with delta (0, 0)
Screenshot: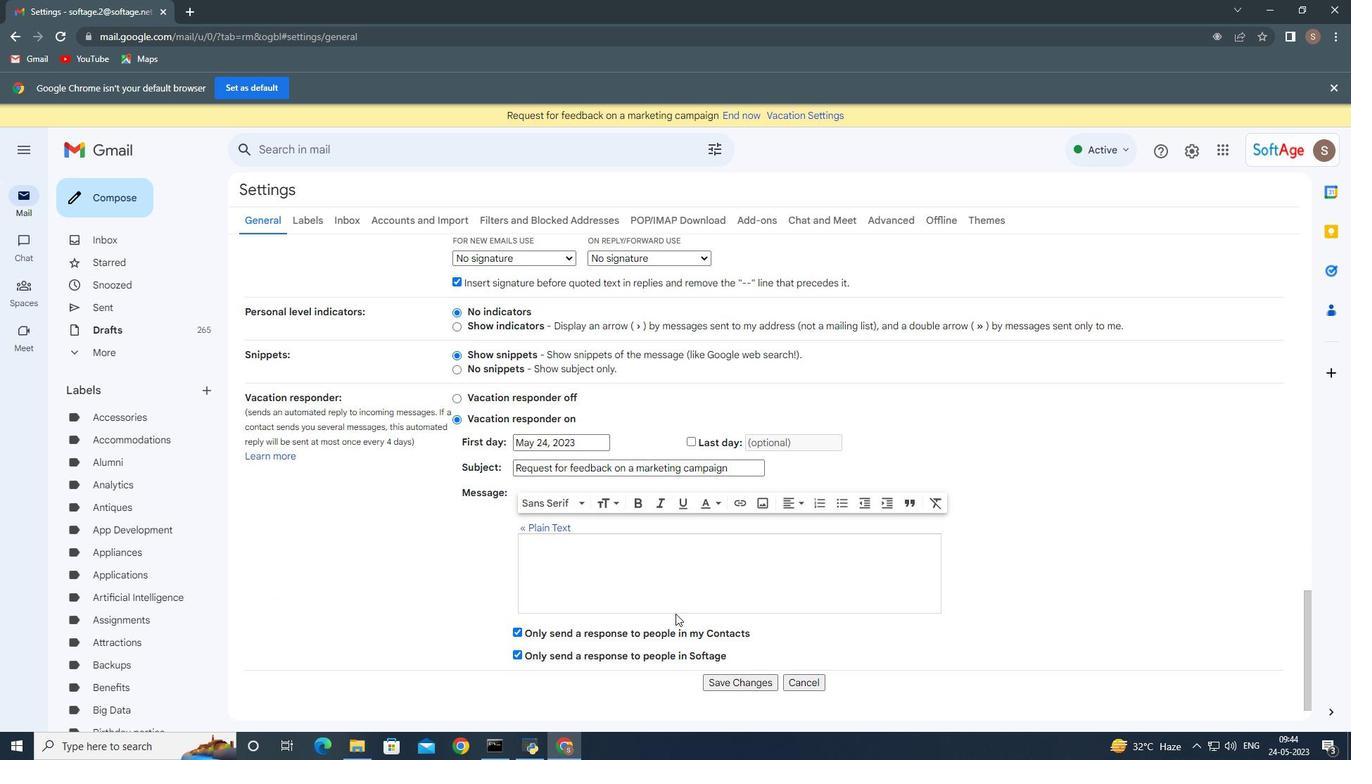 
Action: Mouse moved to (725, 647)
Screenshot: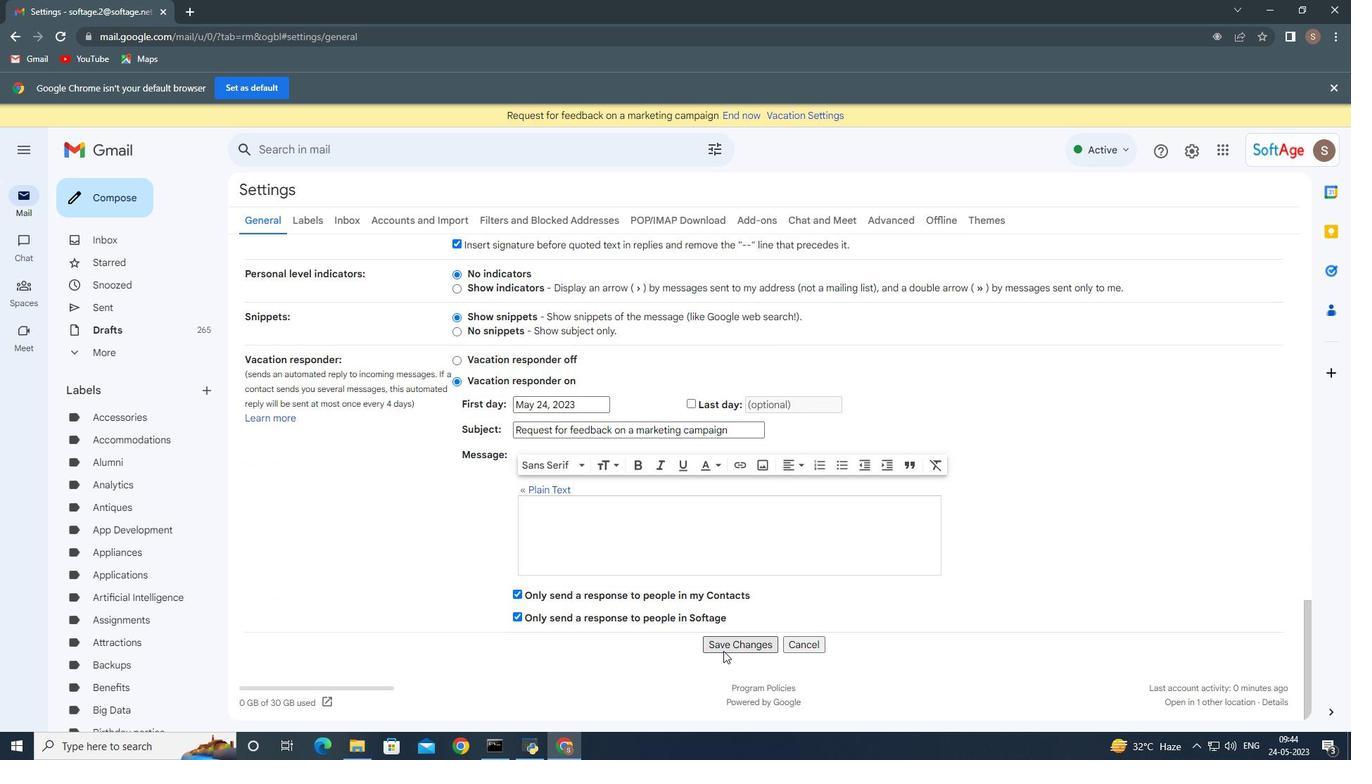 
Action: Mouse pressed left at (725, 647)
Screenshot: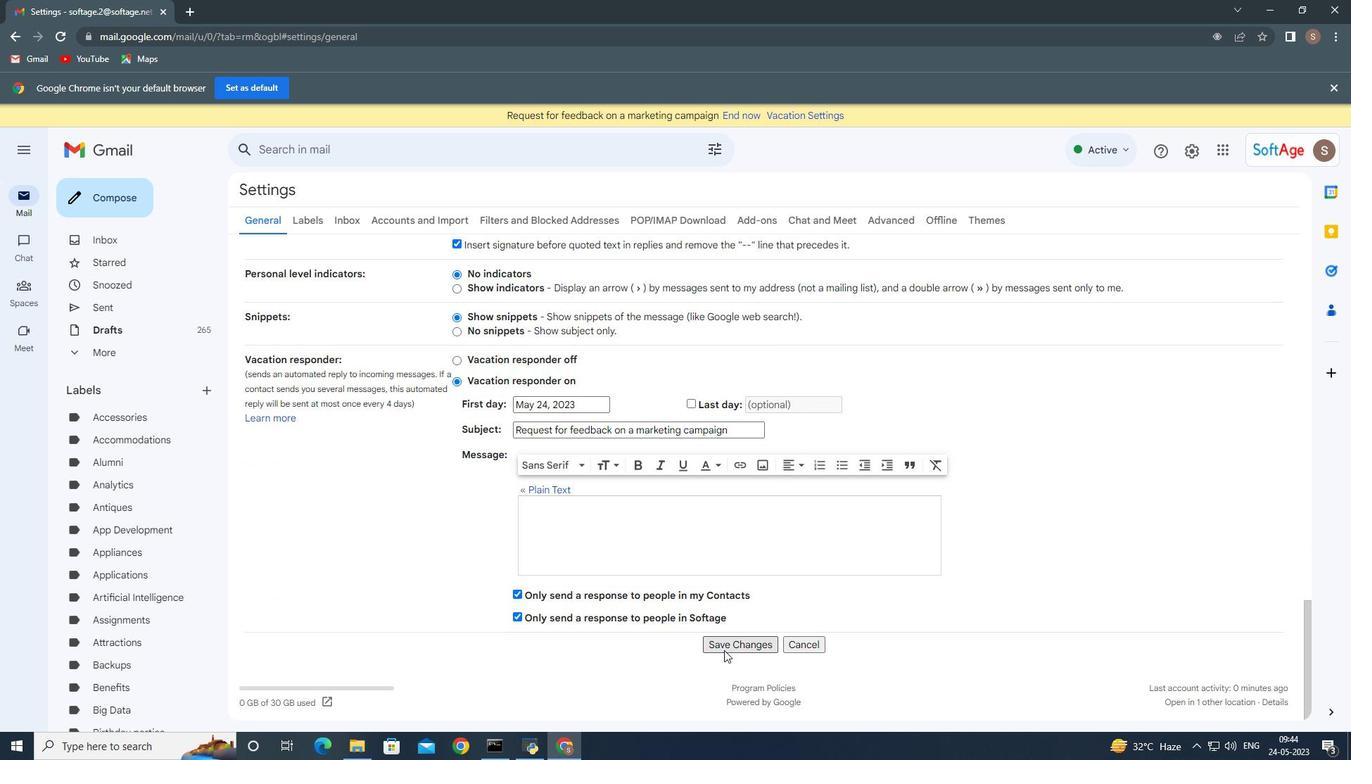 
Action: Mouse moved to (112, 198)
Screenshot: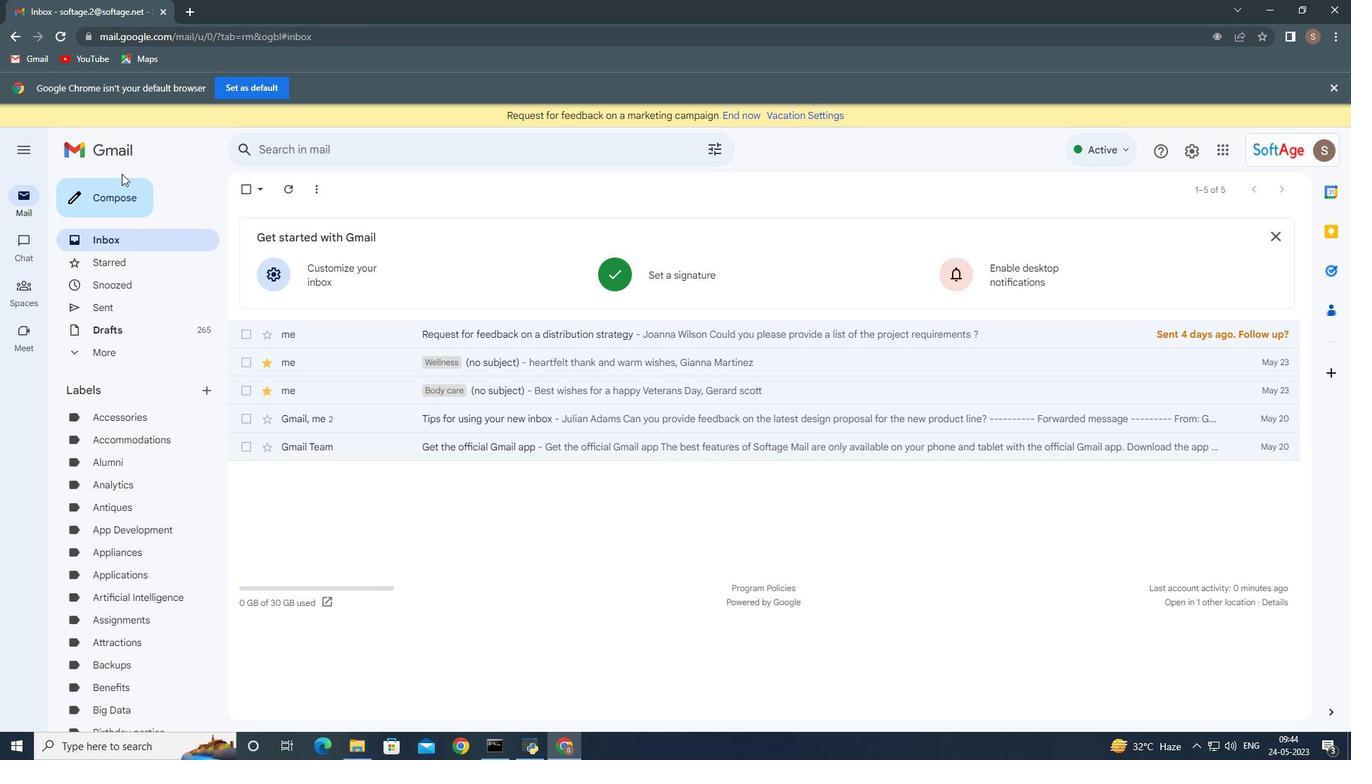 
Action: Mouse pressed left at (112, 198)
Screenshot: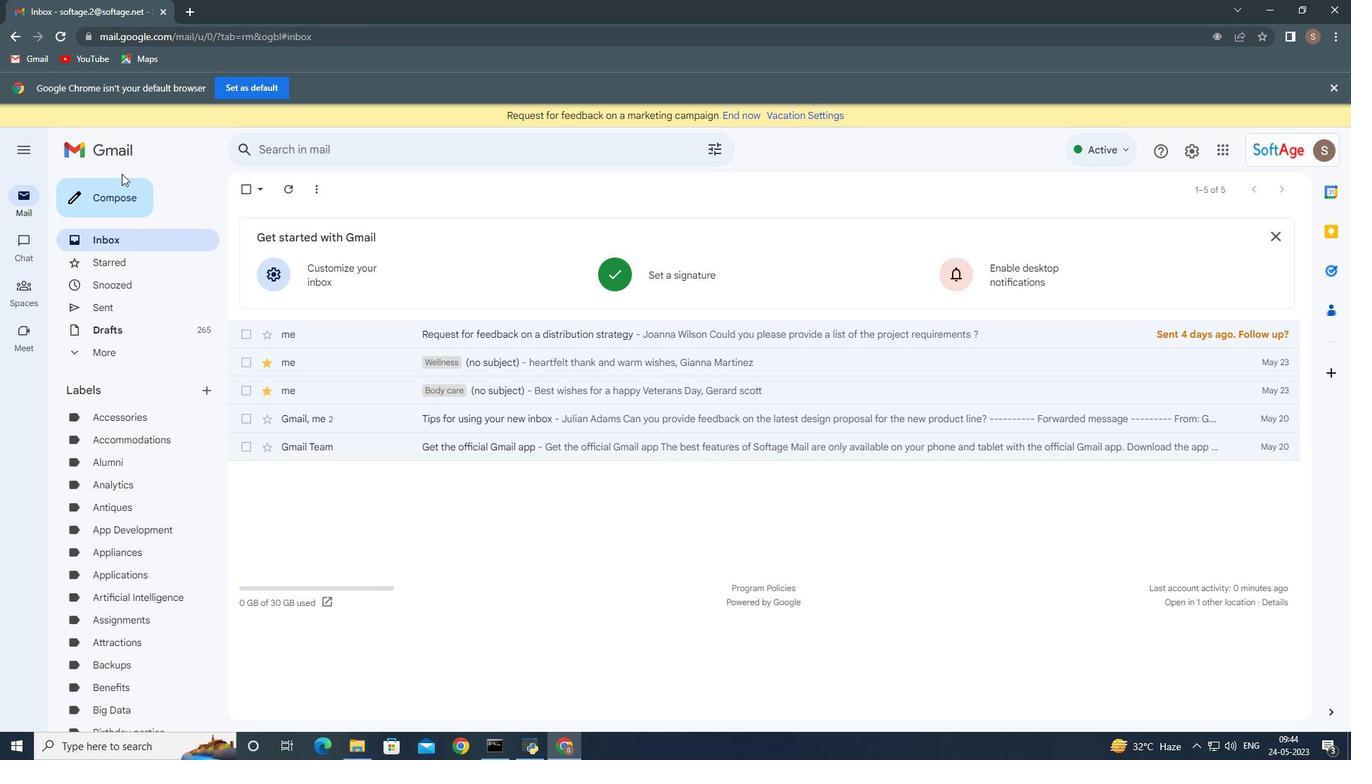 
Action: Mouse moved to (586, 297)
Screenshot: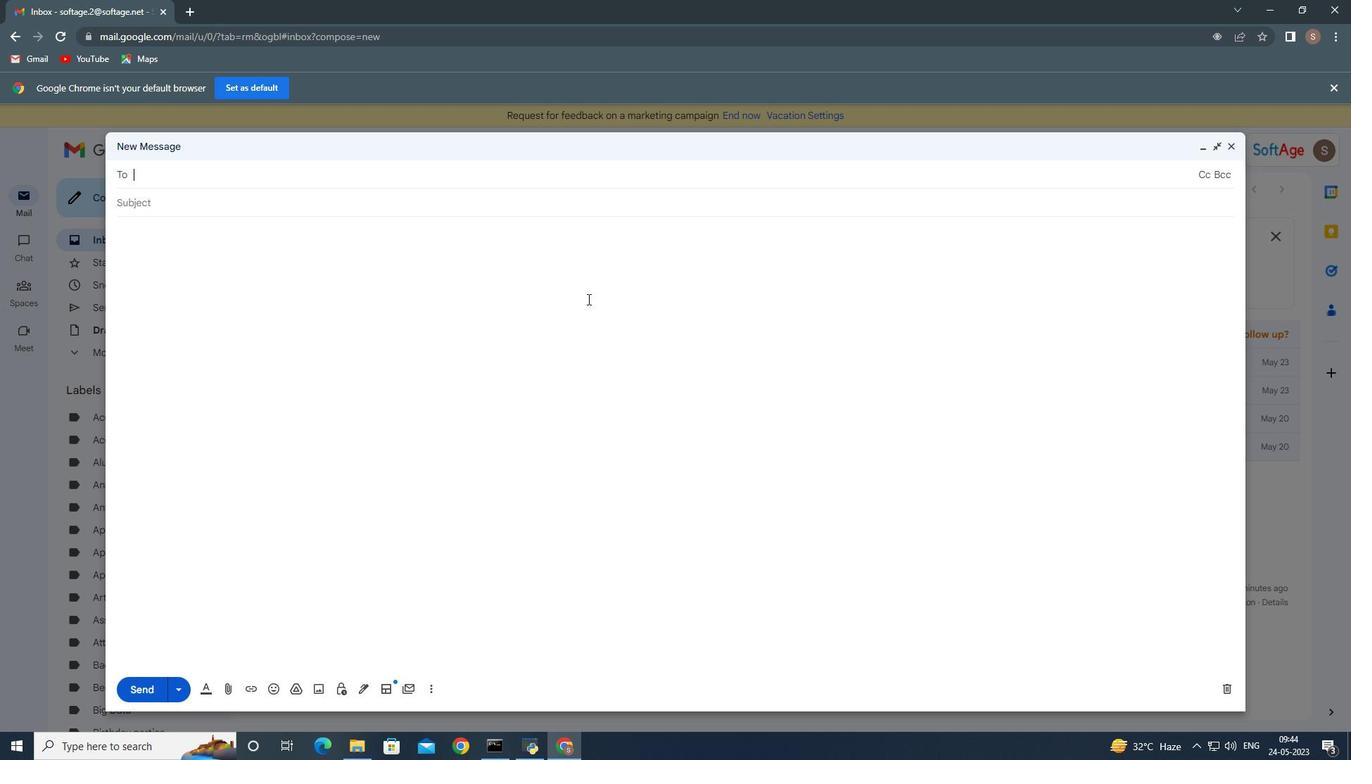 
Action: Key pressed softage.4
Screenshot: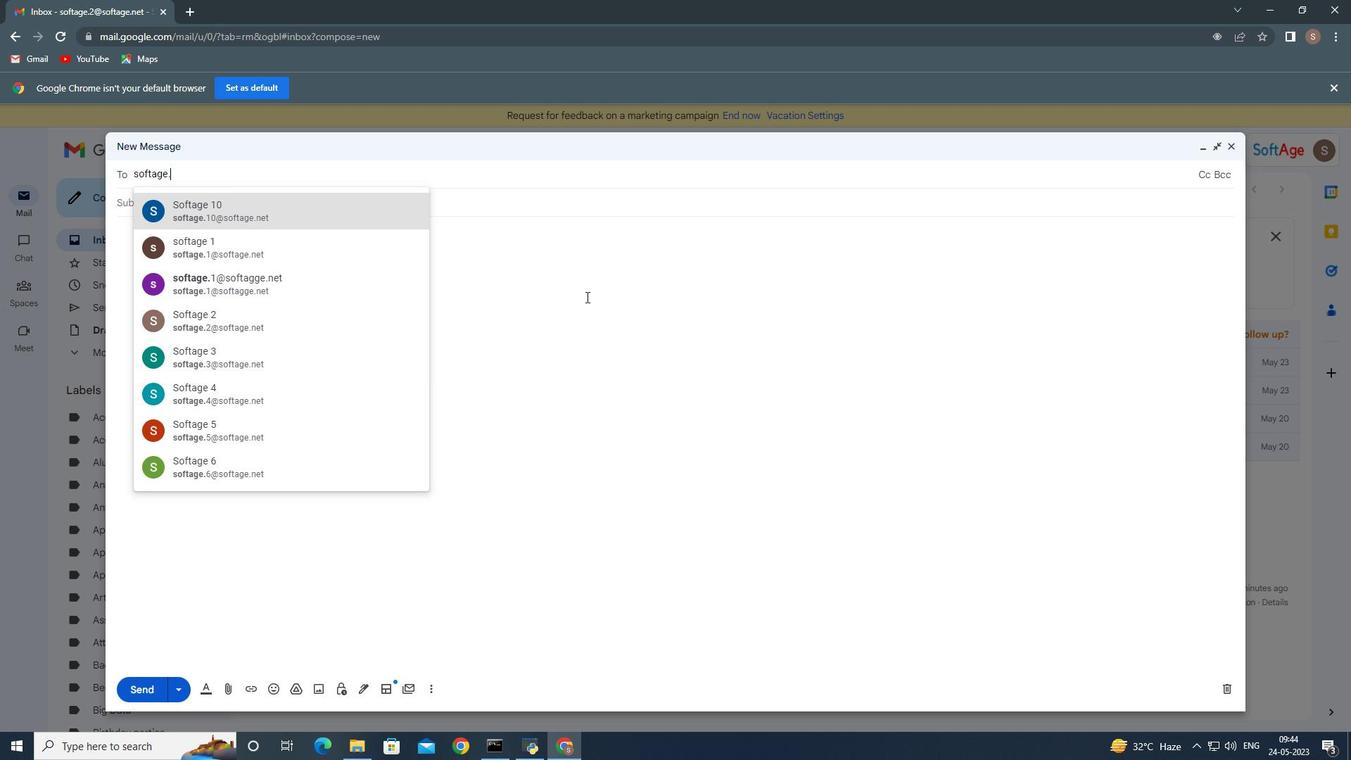 
Action: Mouse moved to (335, 209)
Screenshot: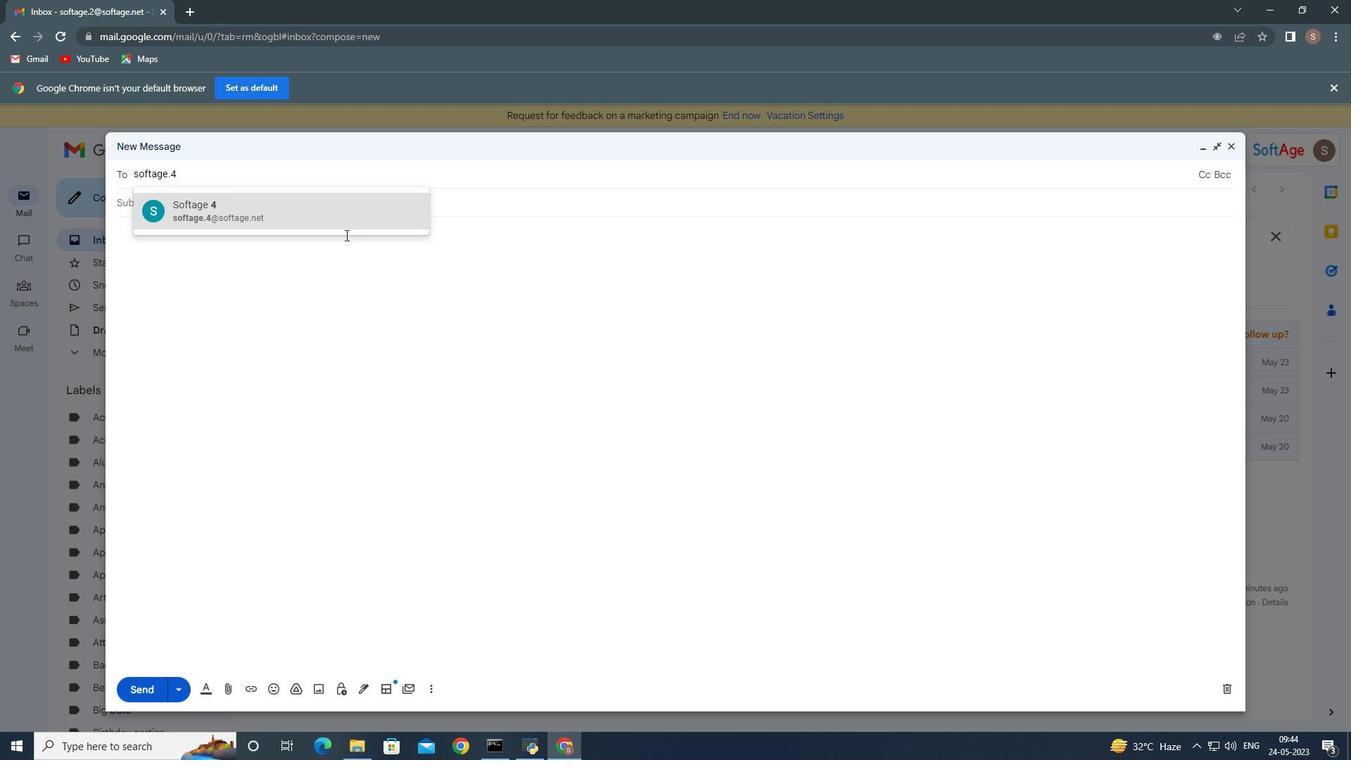 
Action: Mouse pressed left at (335, 209)
Screenshot: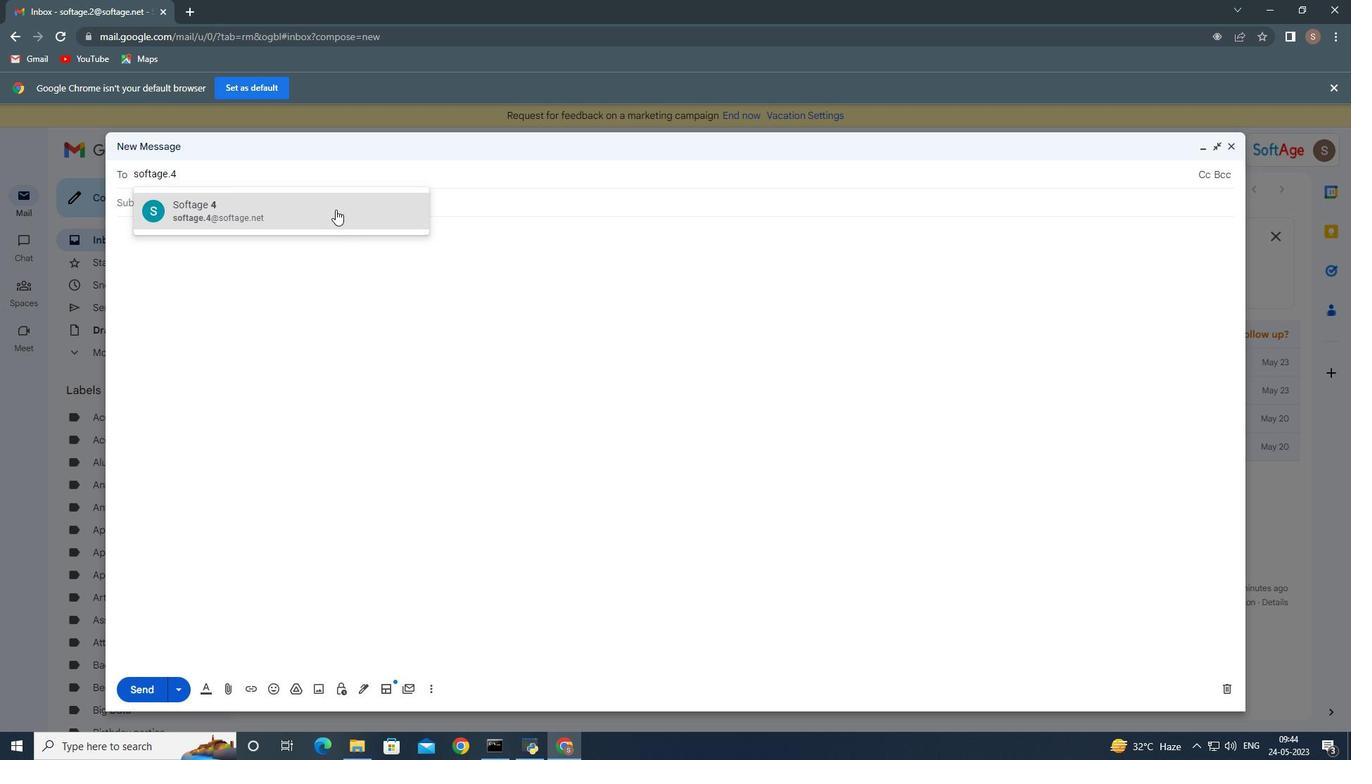
Action: Mouse moved to (366, 691)
Screenshot: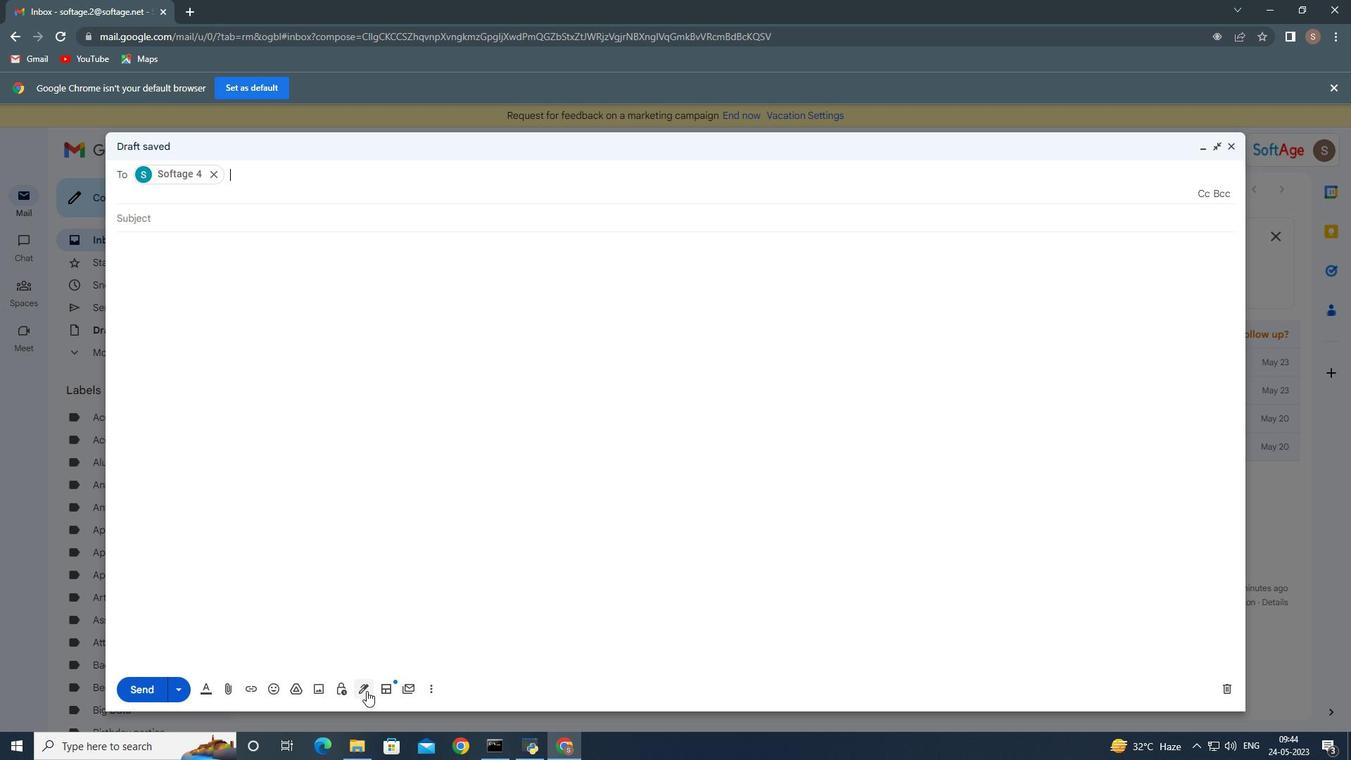 
Action: Mouse pressed left at (366, 691)
Screenshot: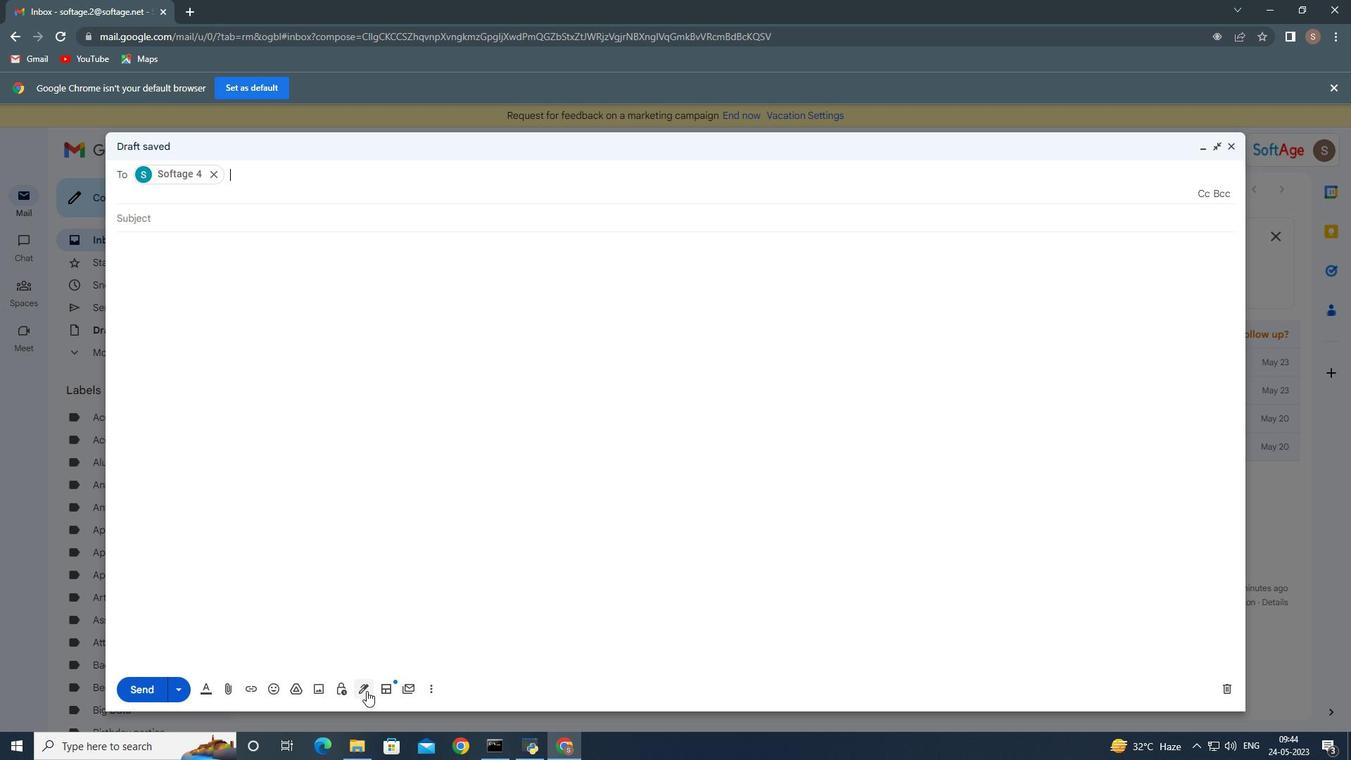
Action: Mouse moved to (431, 597)
Screenshot: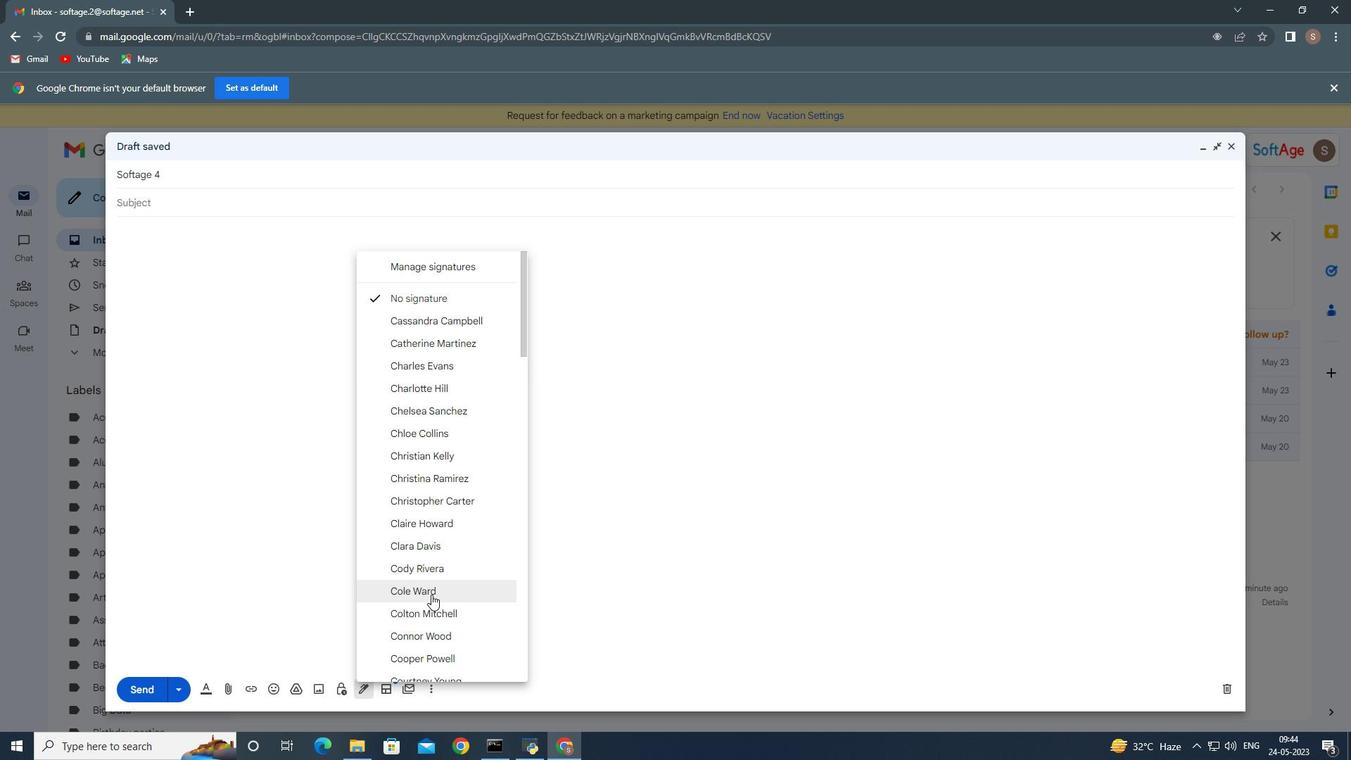 
Action: Mouse scrolled (431, 596) with delta (0, 0)
Screenshot: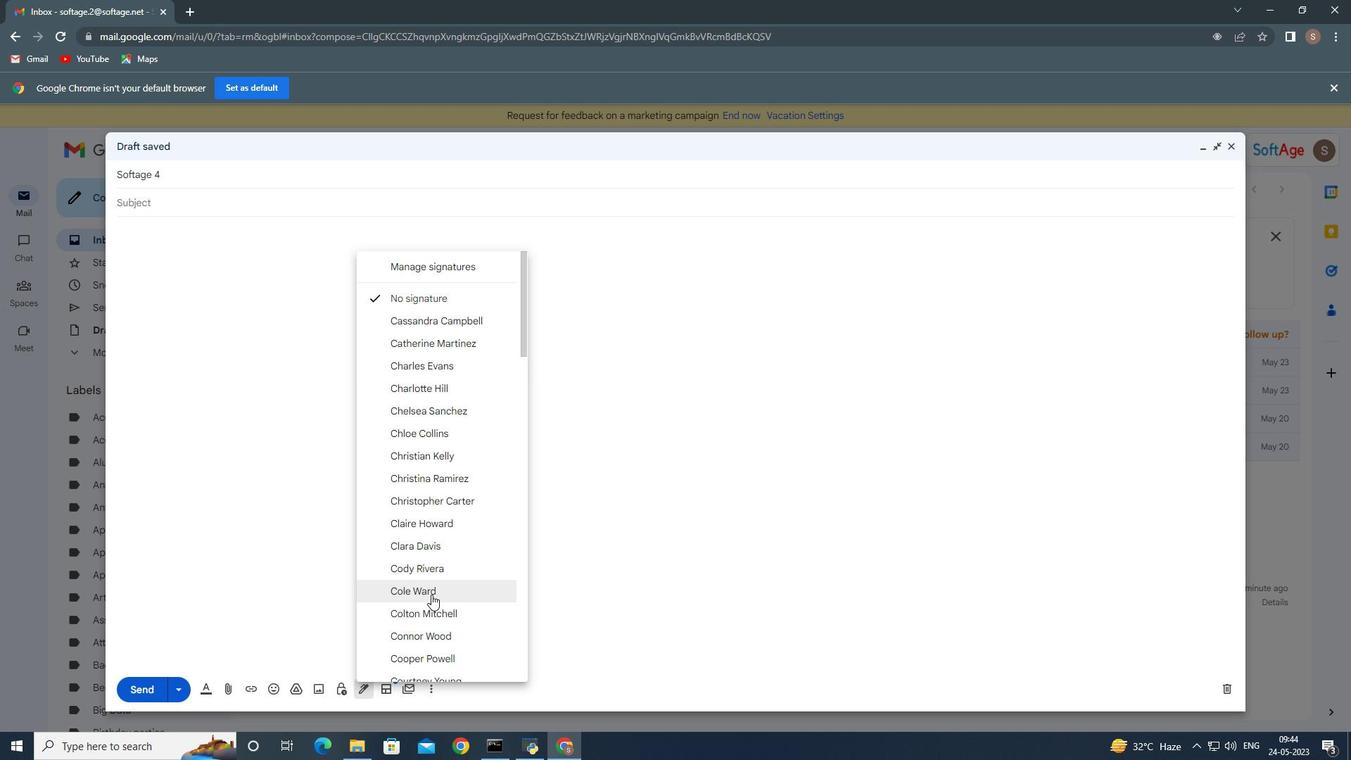 
Action: Mouse scrolled (431, 596) with delta (0, 0)
Screenshot: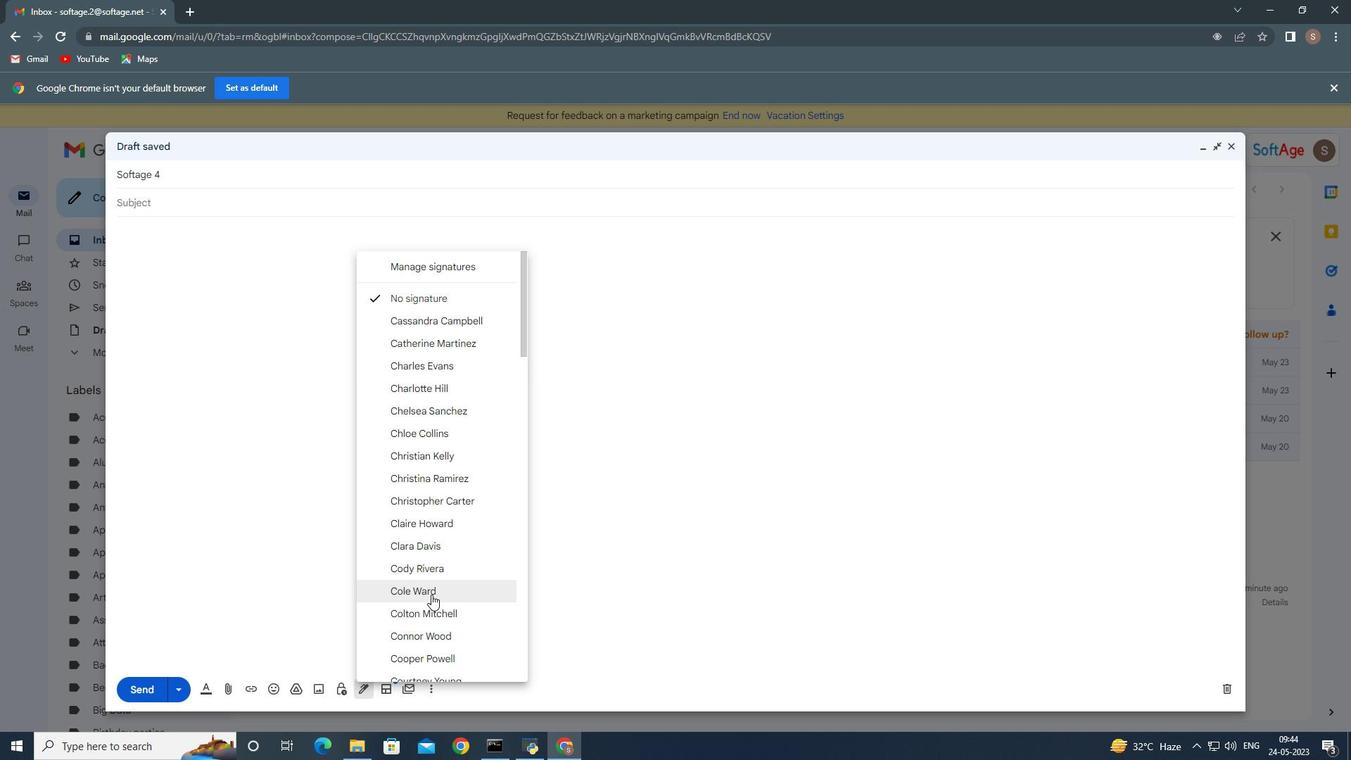 
Action: Mouse scrolled (431, 596) with delta (0, 0)
Screenshot: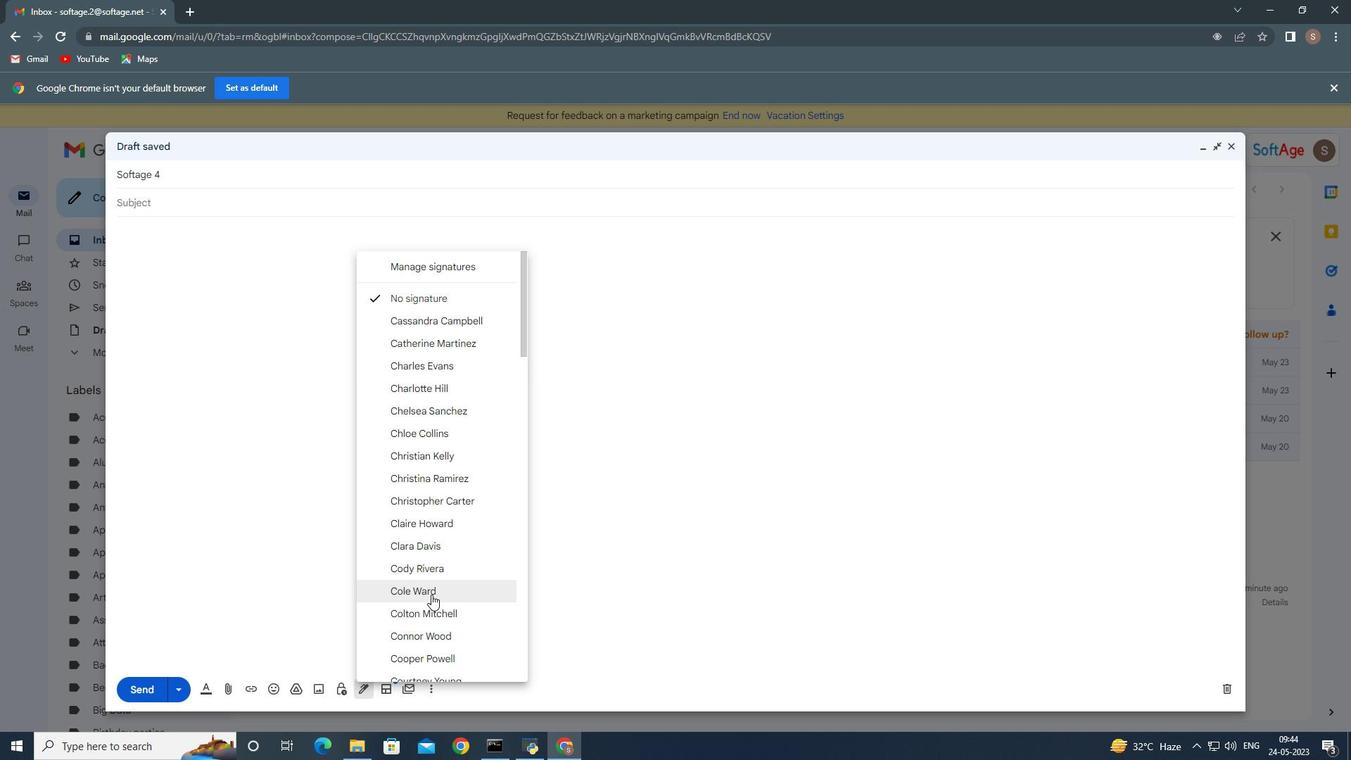 
Action: Mouse scrolled (431, 596) with delta (0, 0)
Screenshot: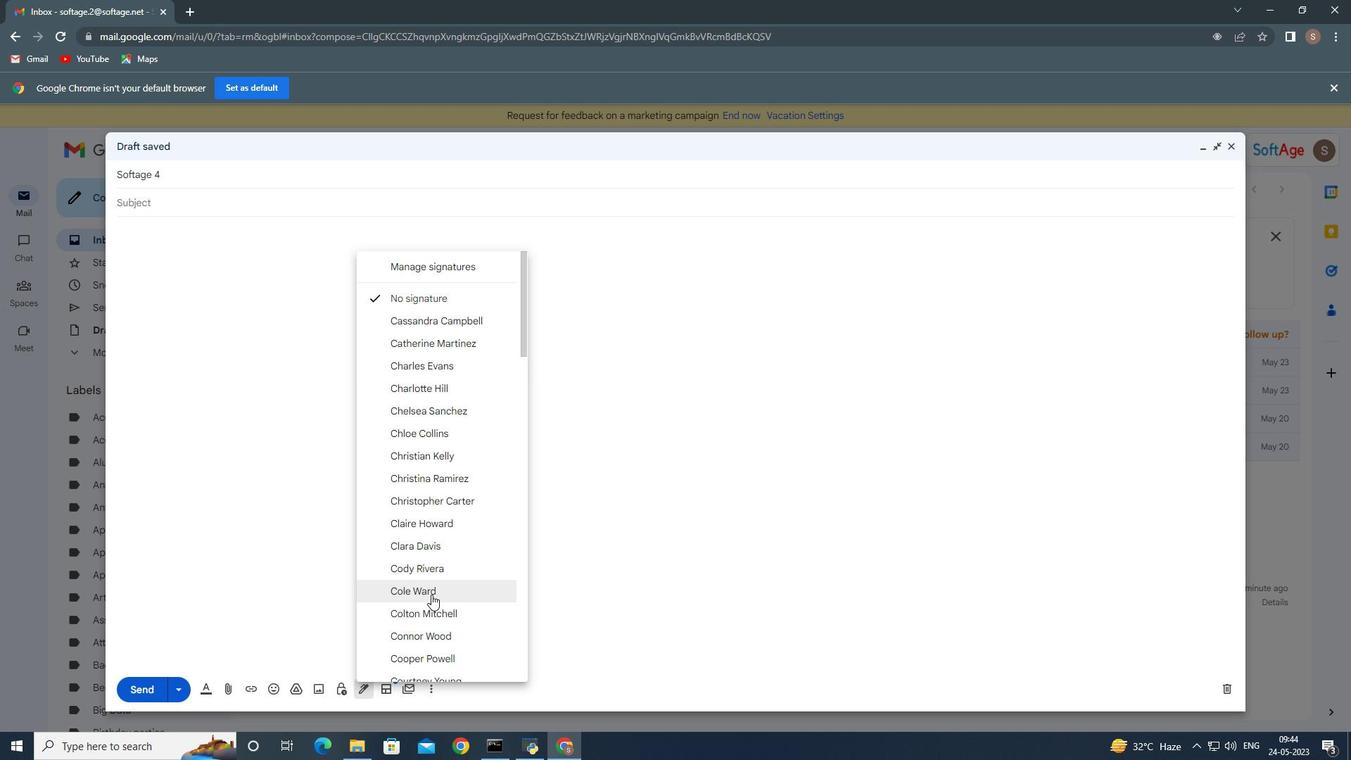 
Action: Mouse moved to (431, 598)
Screenshot: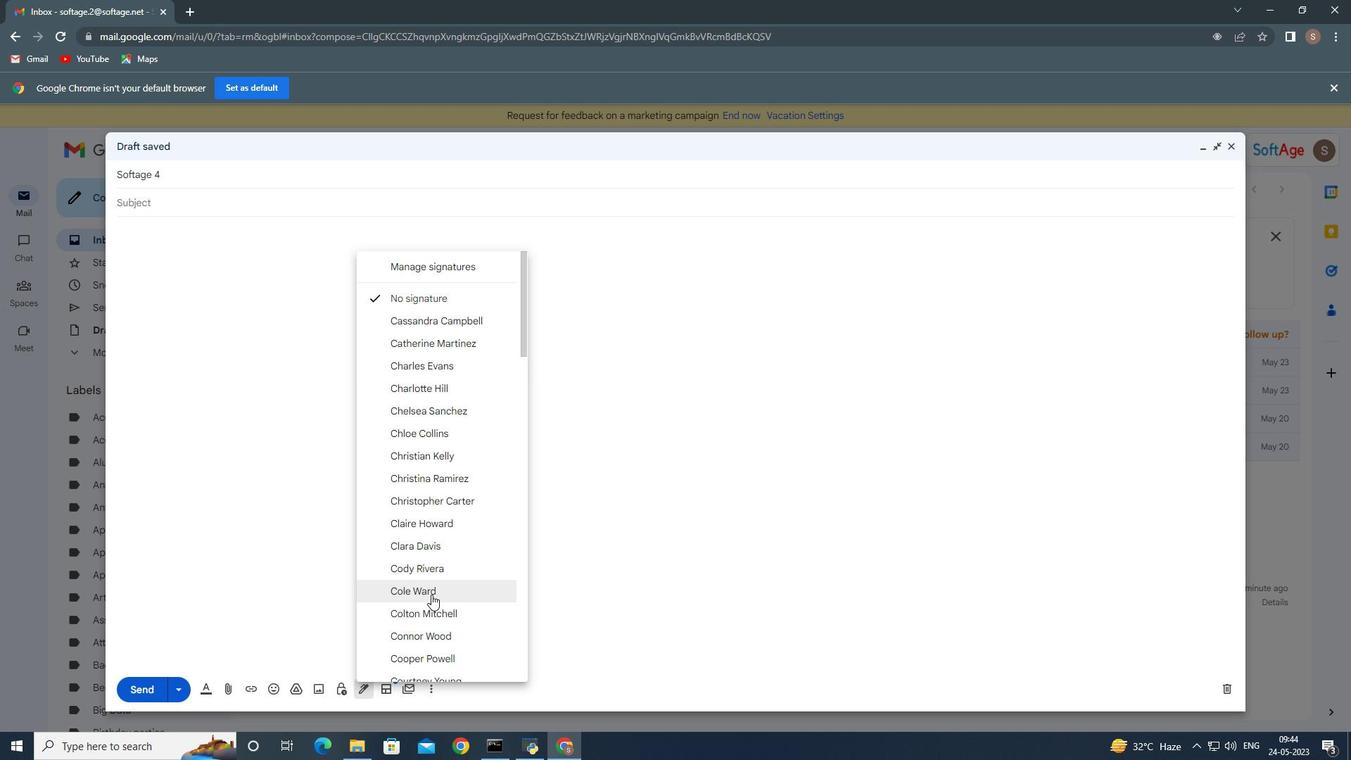 
Action: Mouse scrolled (431, 597) with delta (0, 0)
Screenshot: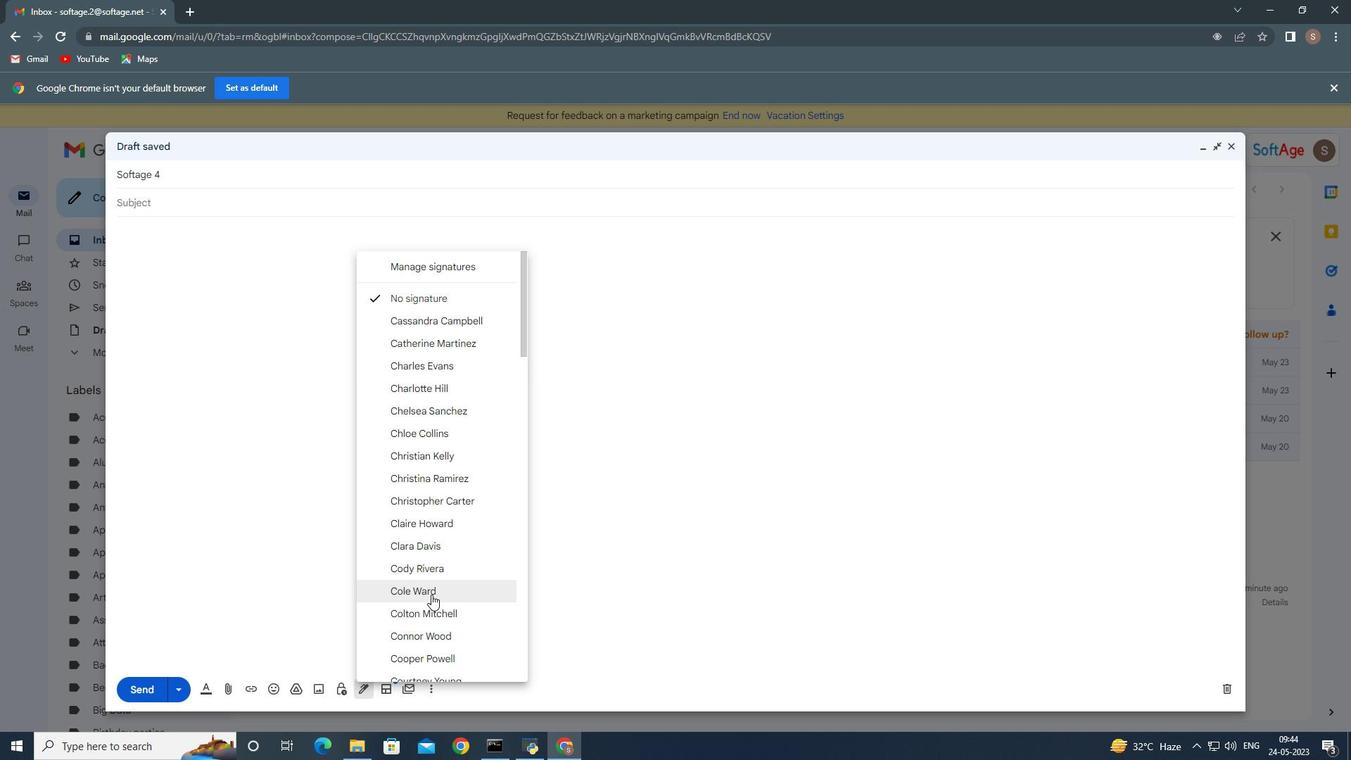 
Action: Mouse moved to (429, 605)
Screenshot: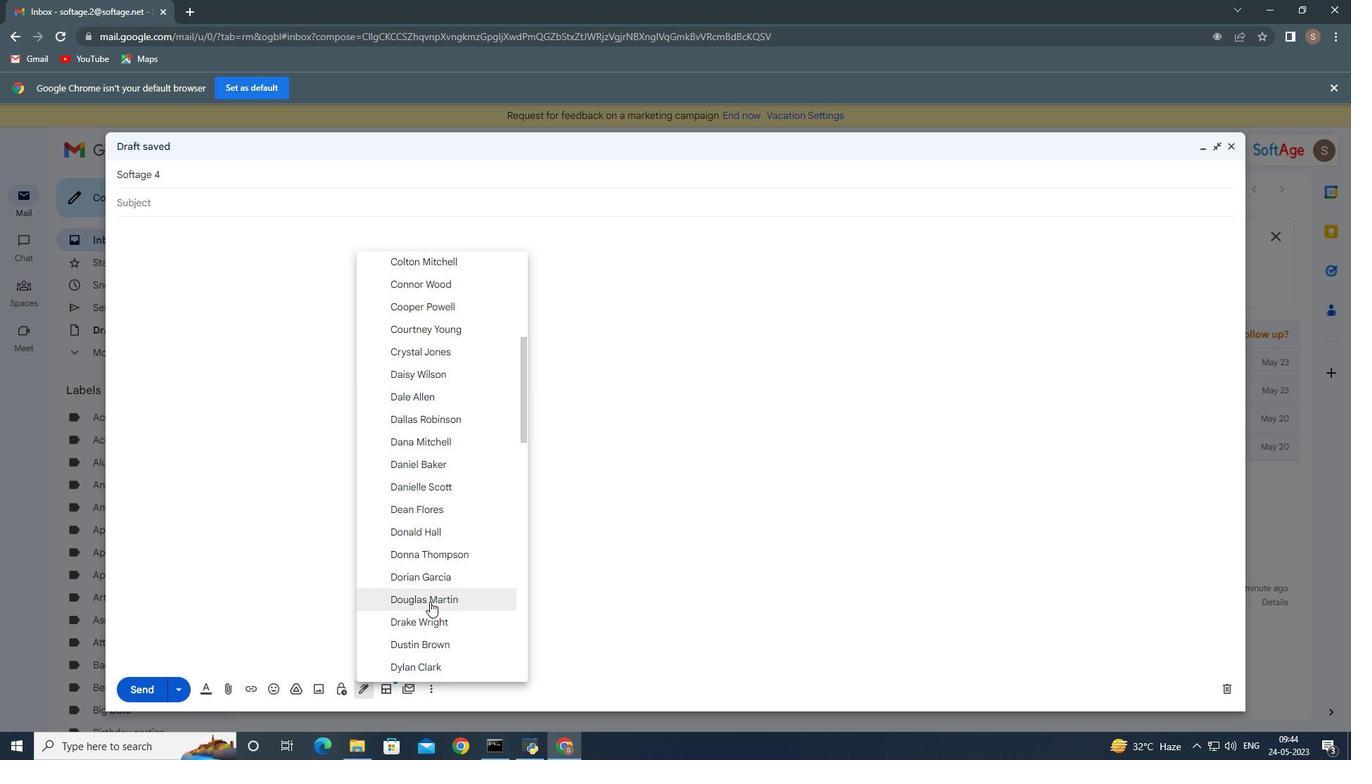 
Action: Mouse scrolled (429, 604) with delta (0, 0)
Screenshot: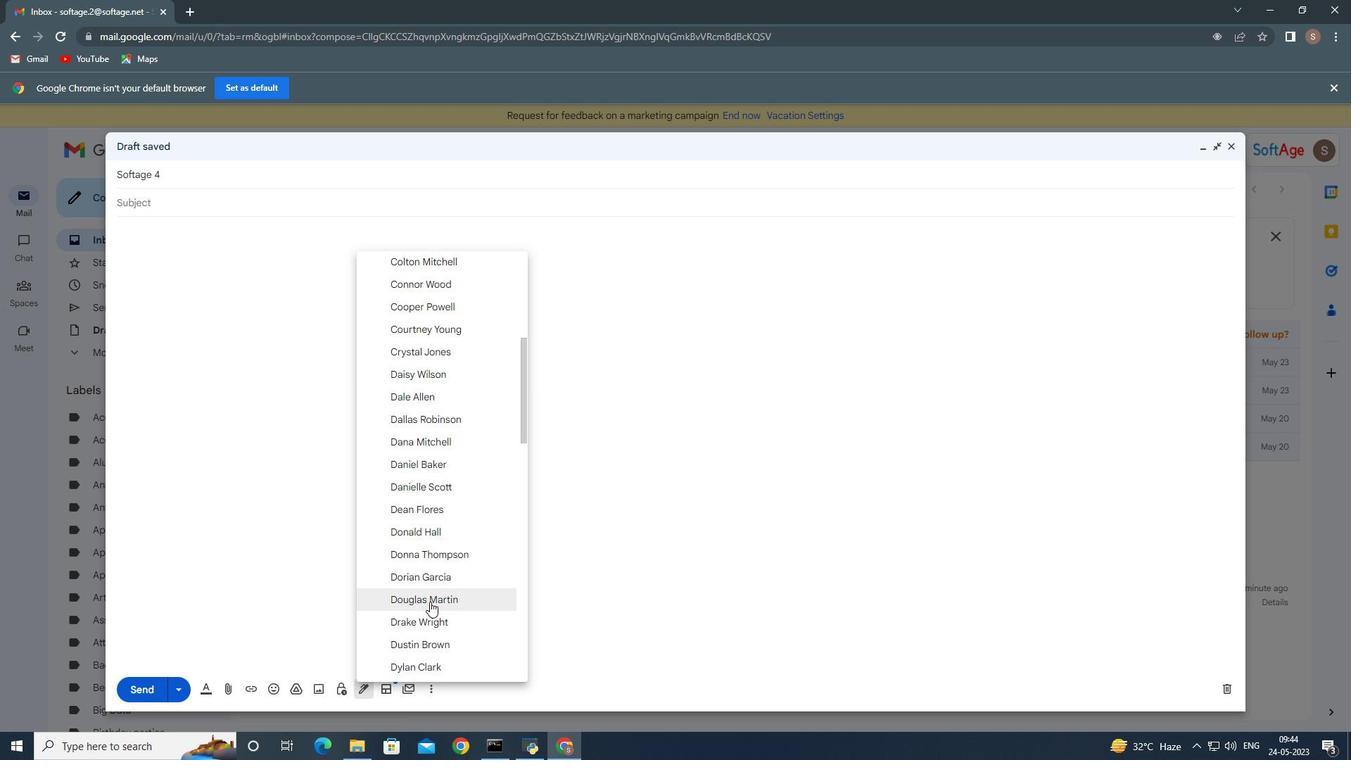 
Action: Mouse moved to (429, 605)
Screenshot: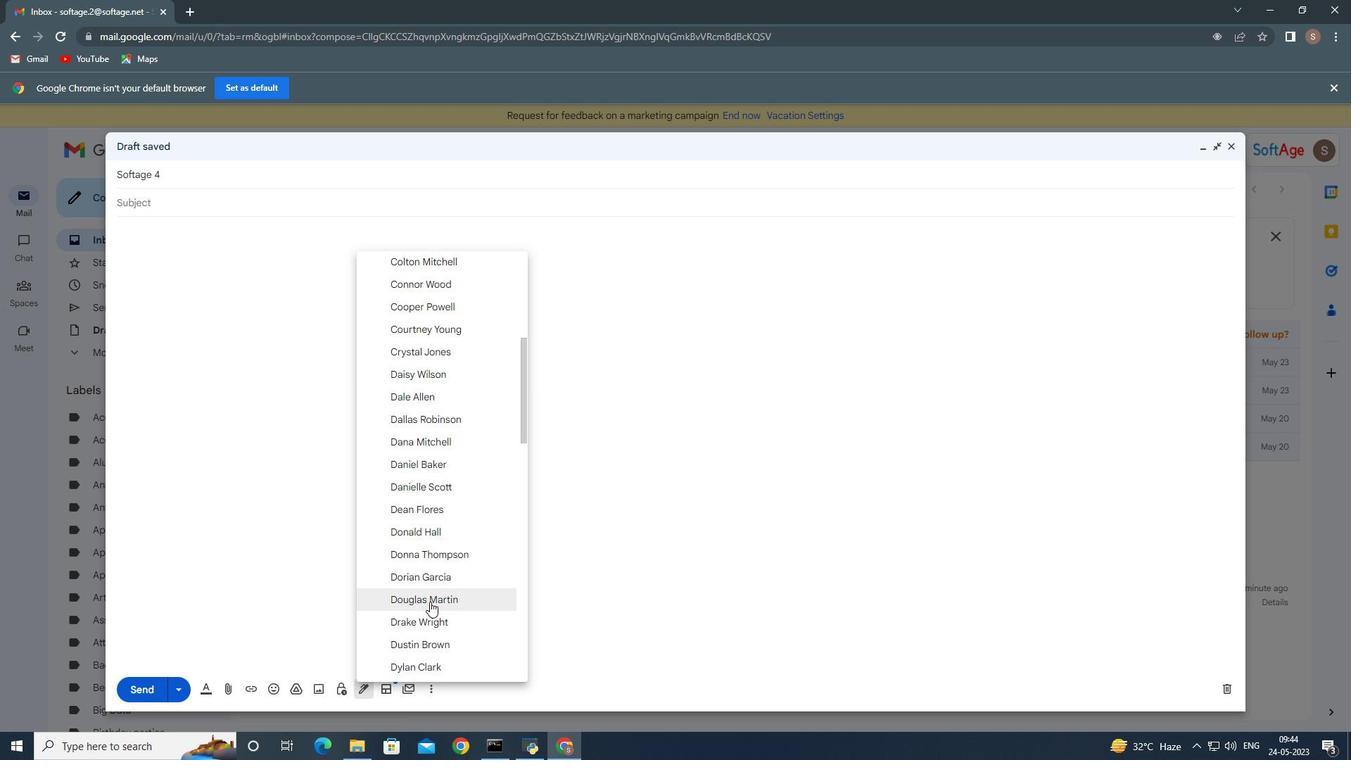 
Action: Mouse scrolled (429, 604) with delta (0, 0)
Screenshot: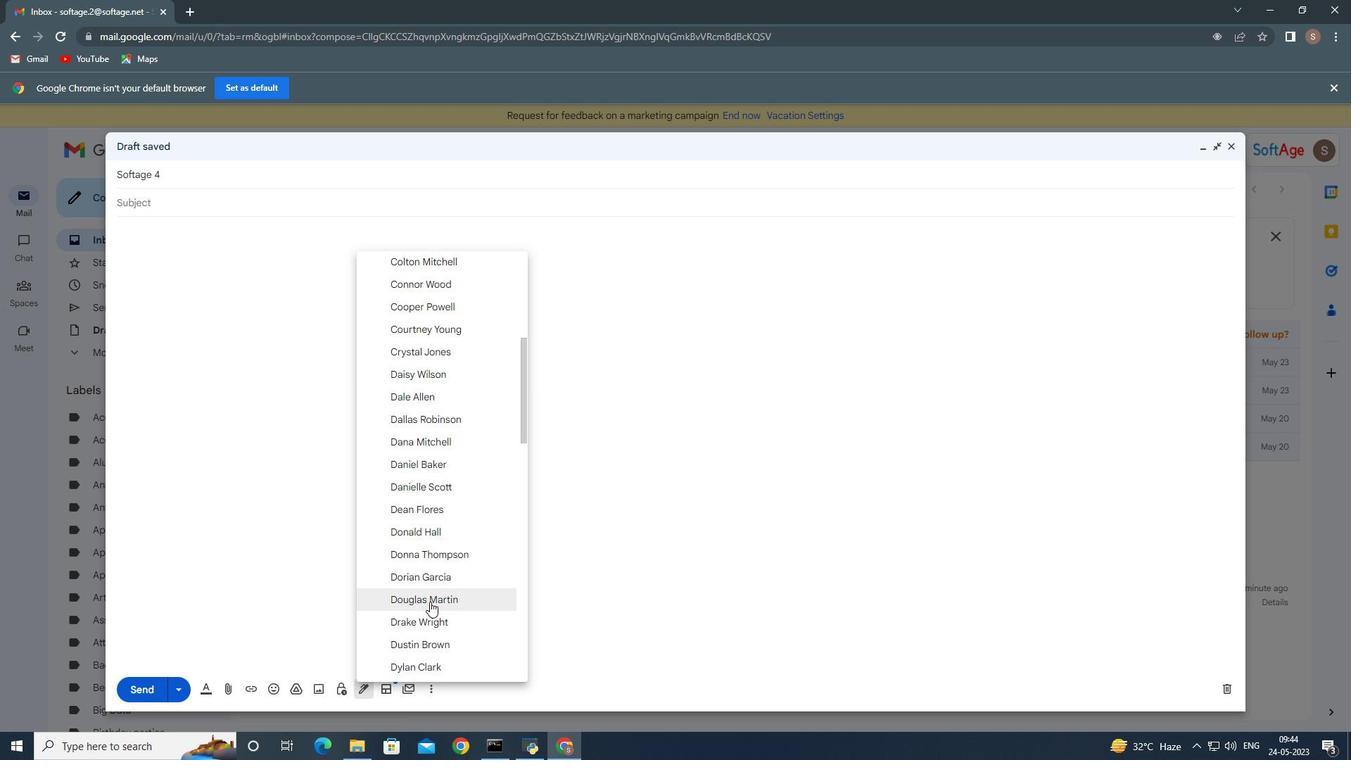 
Action: Mouse moved to (428, 606)
Screenshot: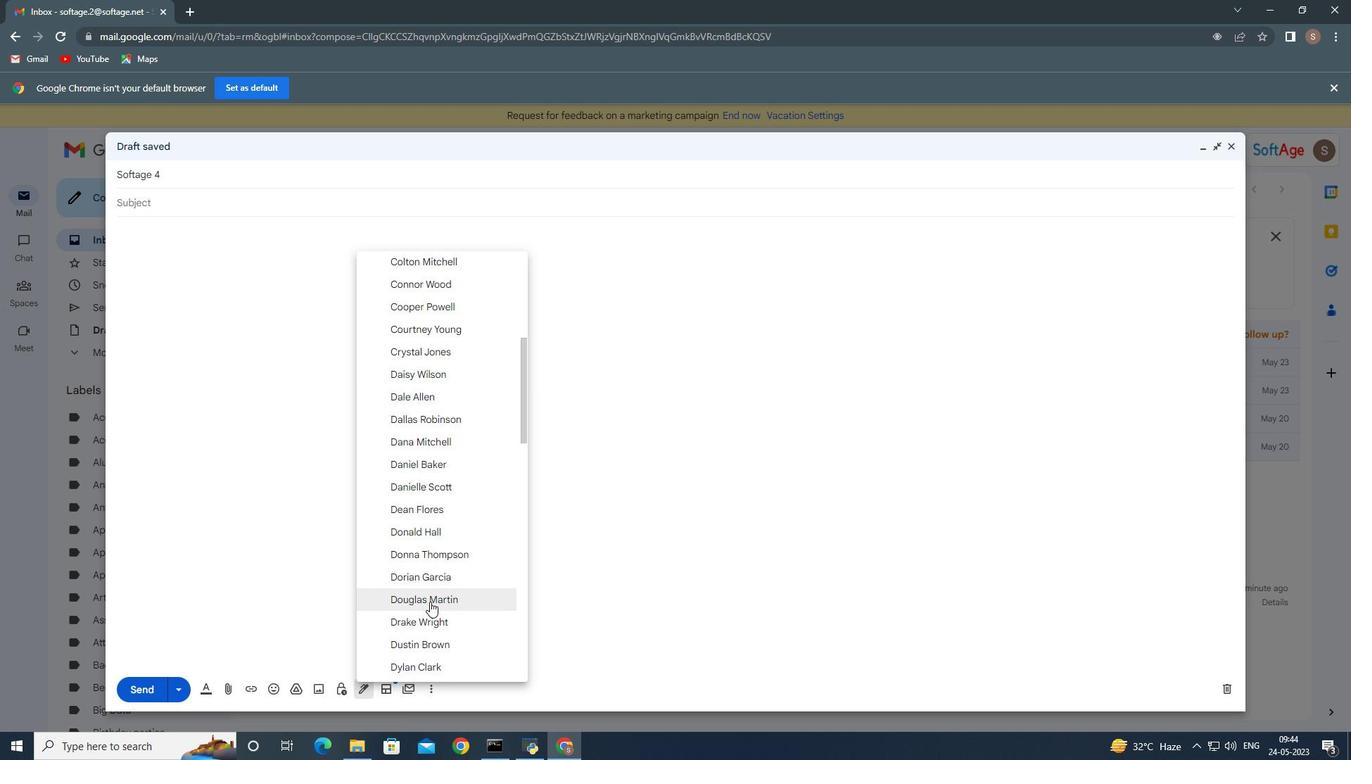 
Action: Mouse scrolled (428, 606) with delta (0, 0)
Screenshot: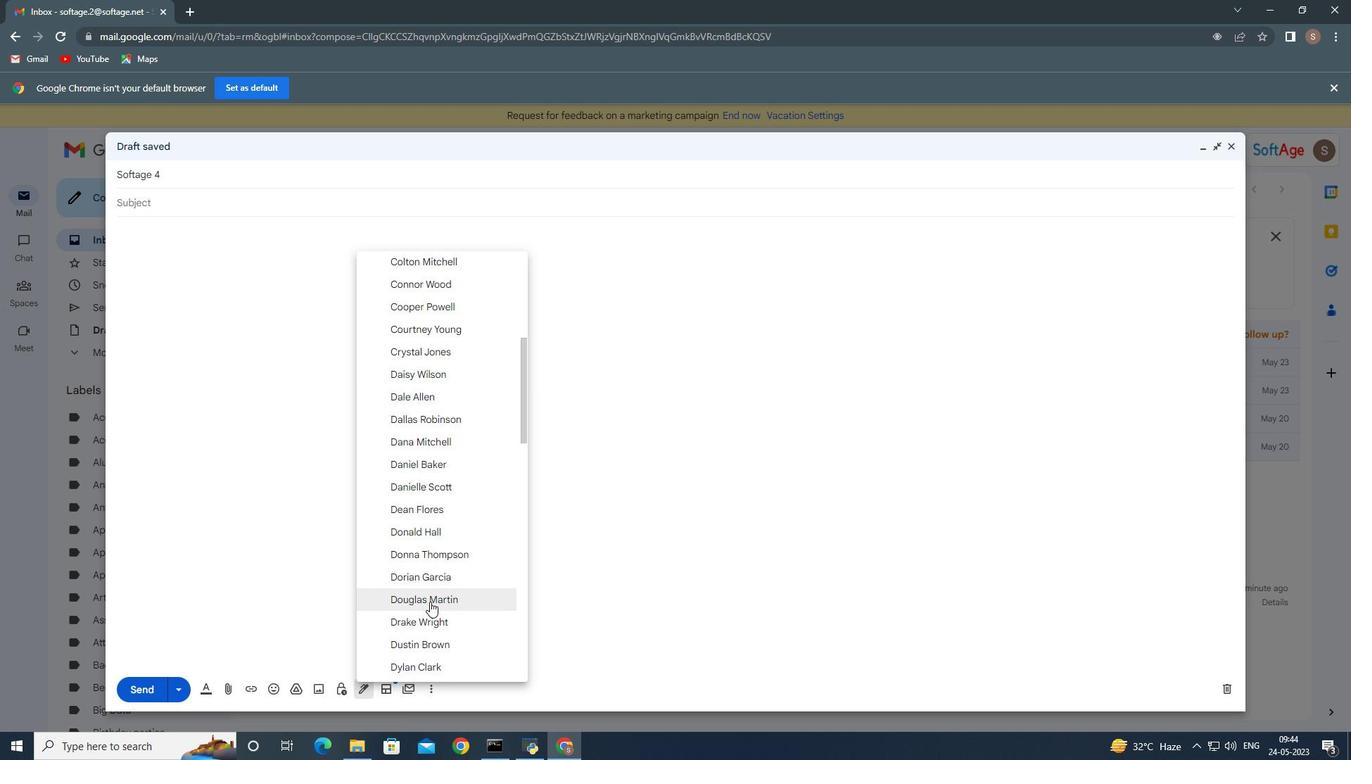 
Action: Mouse moved to (427, 633)
Screenshot: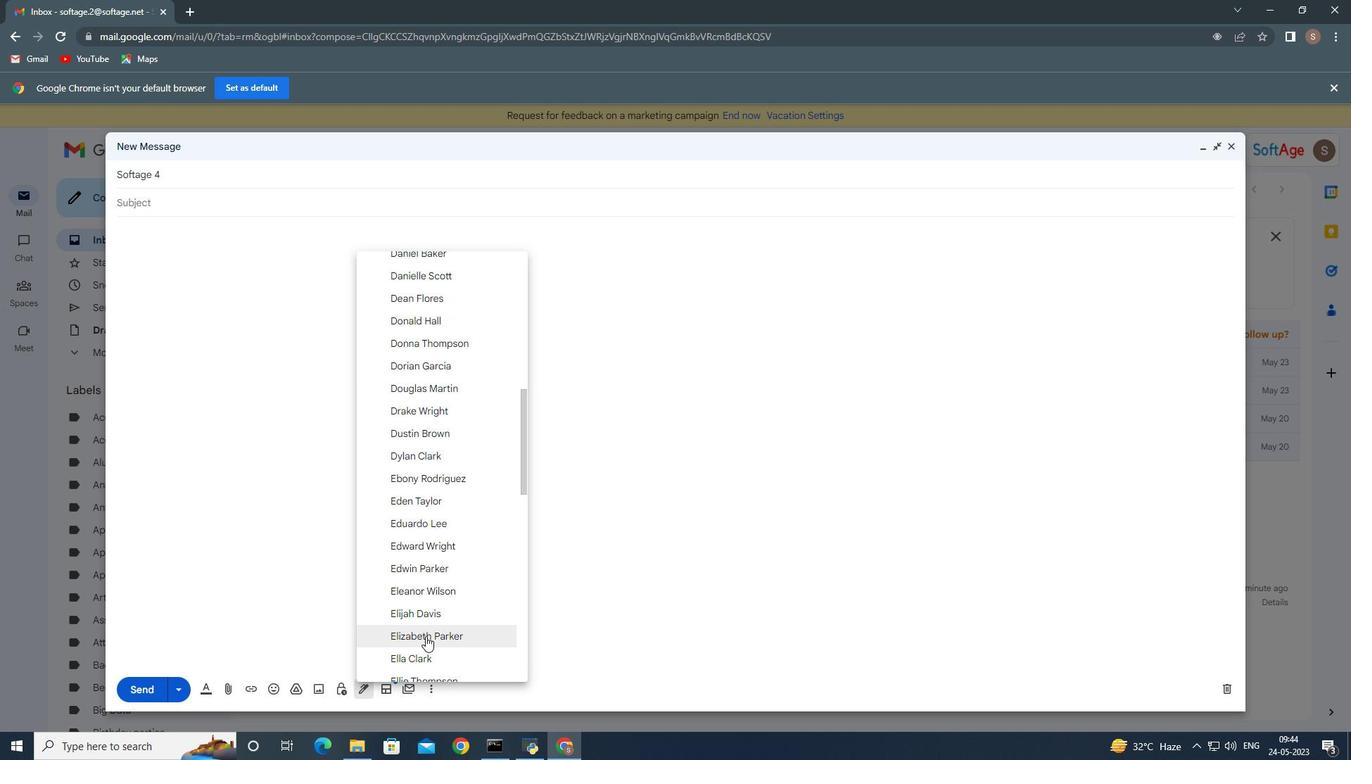 
Action: Mouse scrolled (427, 634) with delta (0, 0)
Screenshot: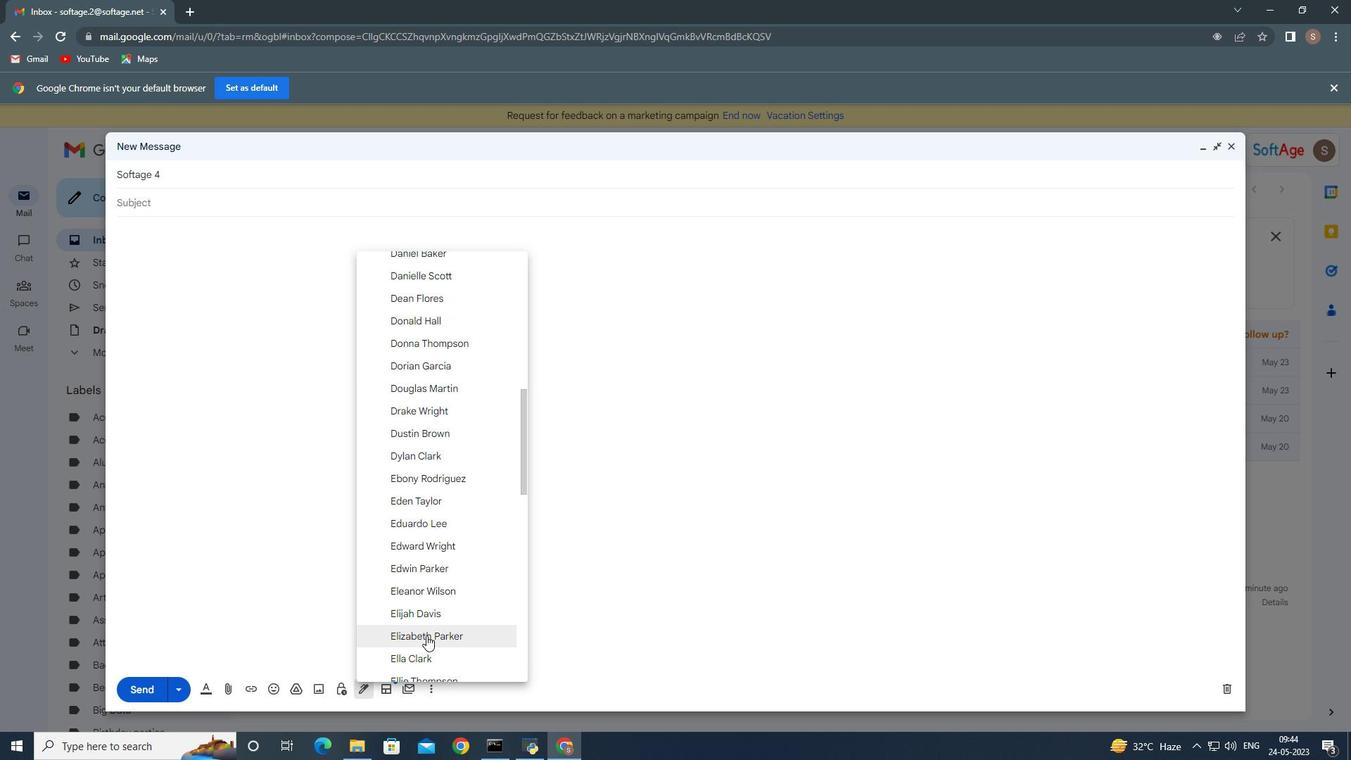 
Action: Mouse moved to (435, 369)
Screenshot: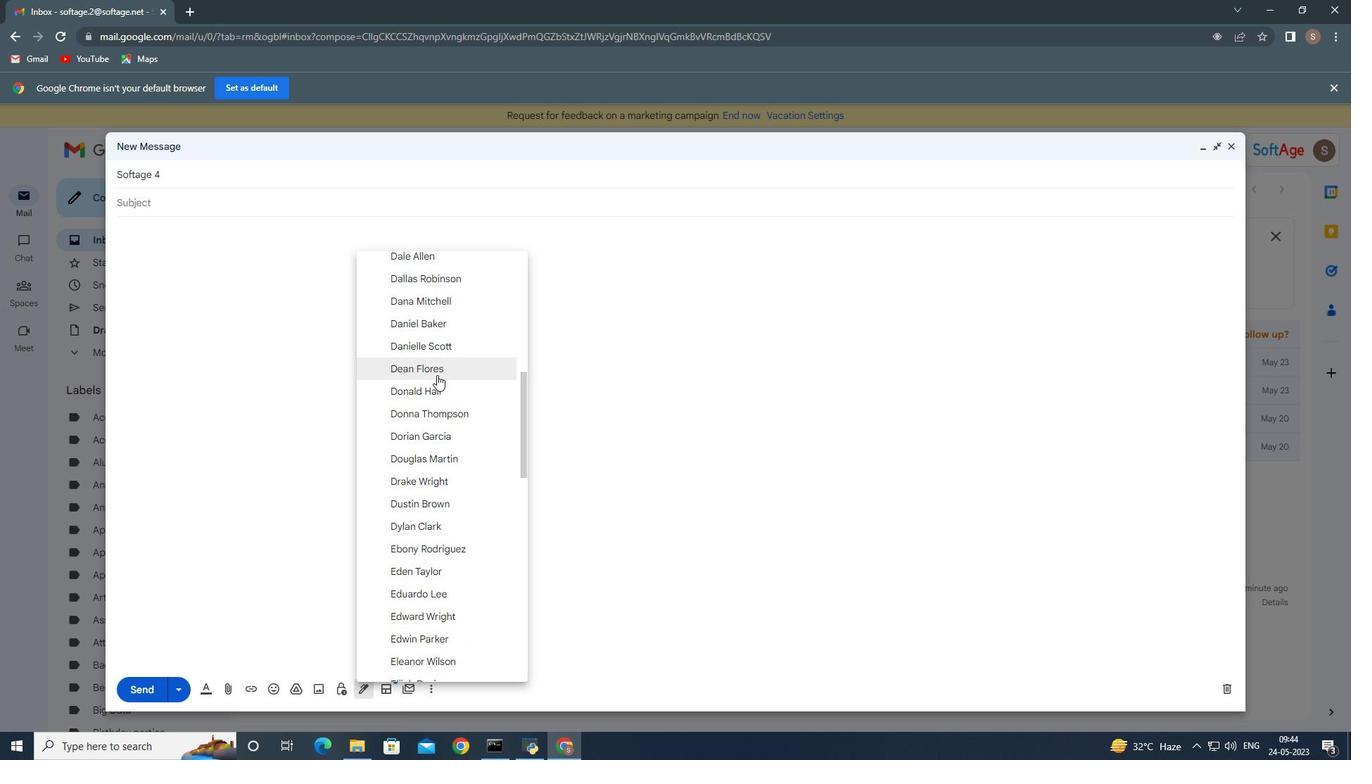 
Action: Mouse pressed left at (435, 369)
Screenshot: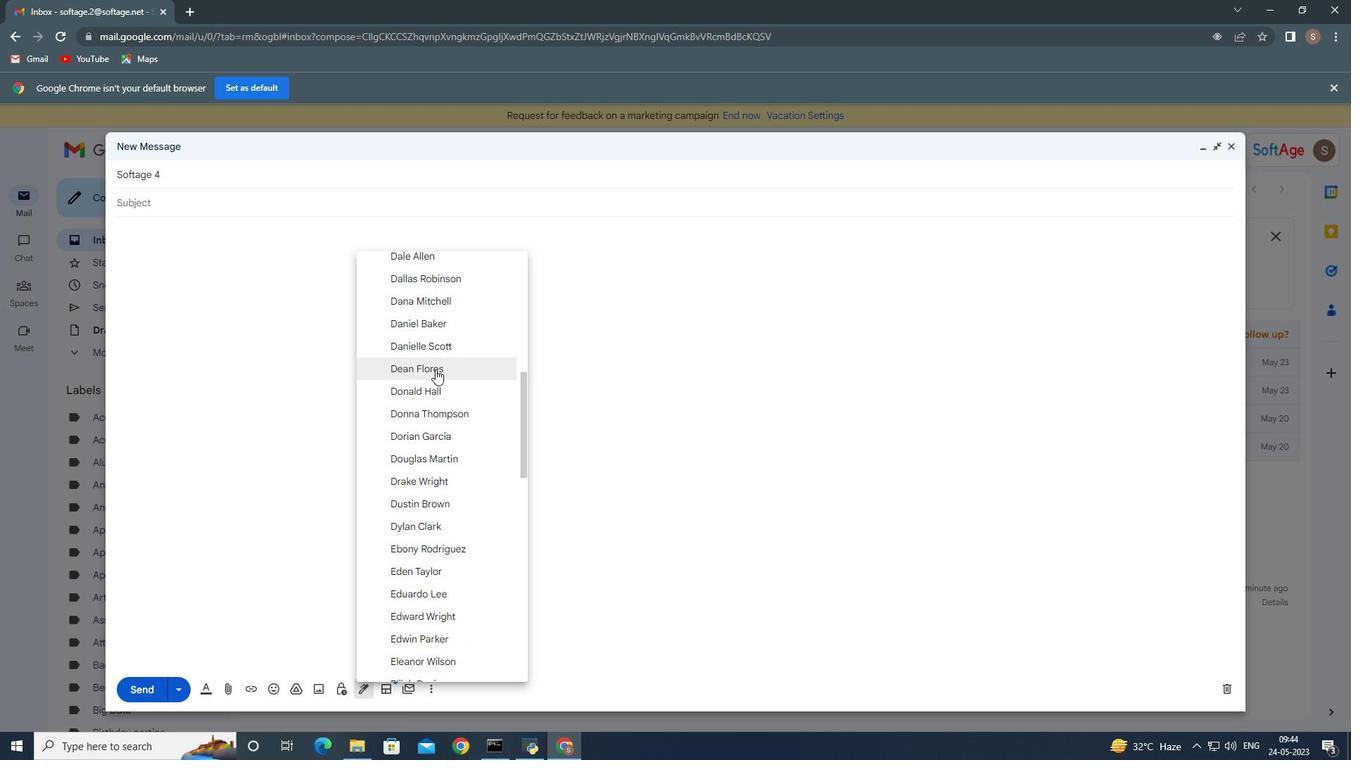 
Action: Mouse moved to (432, 692)
Screenshot: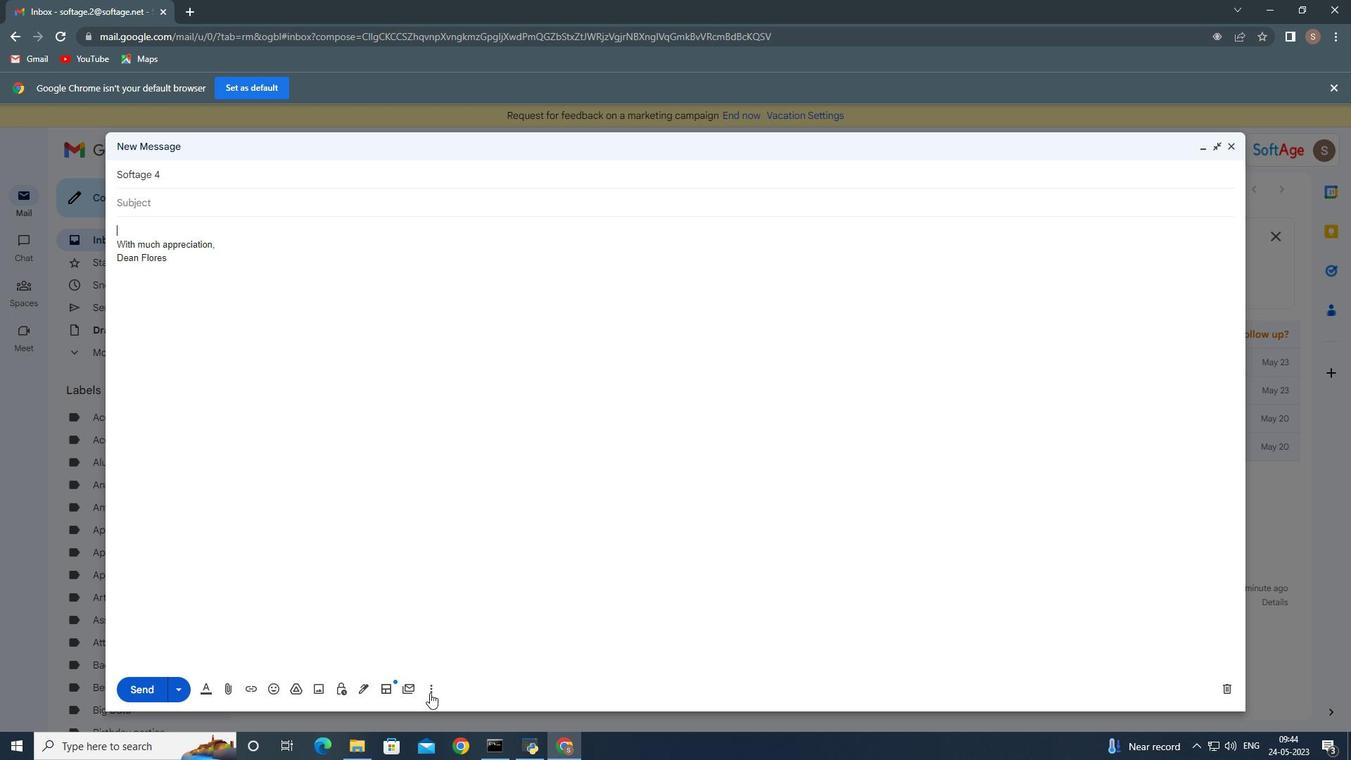 
Action: Mouse pressed left at (432, 692)
Screenshot: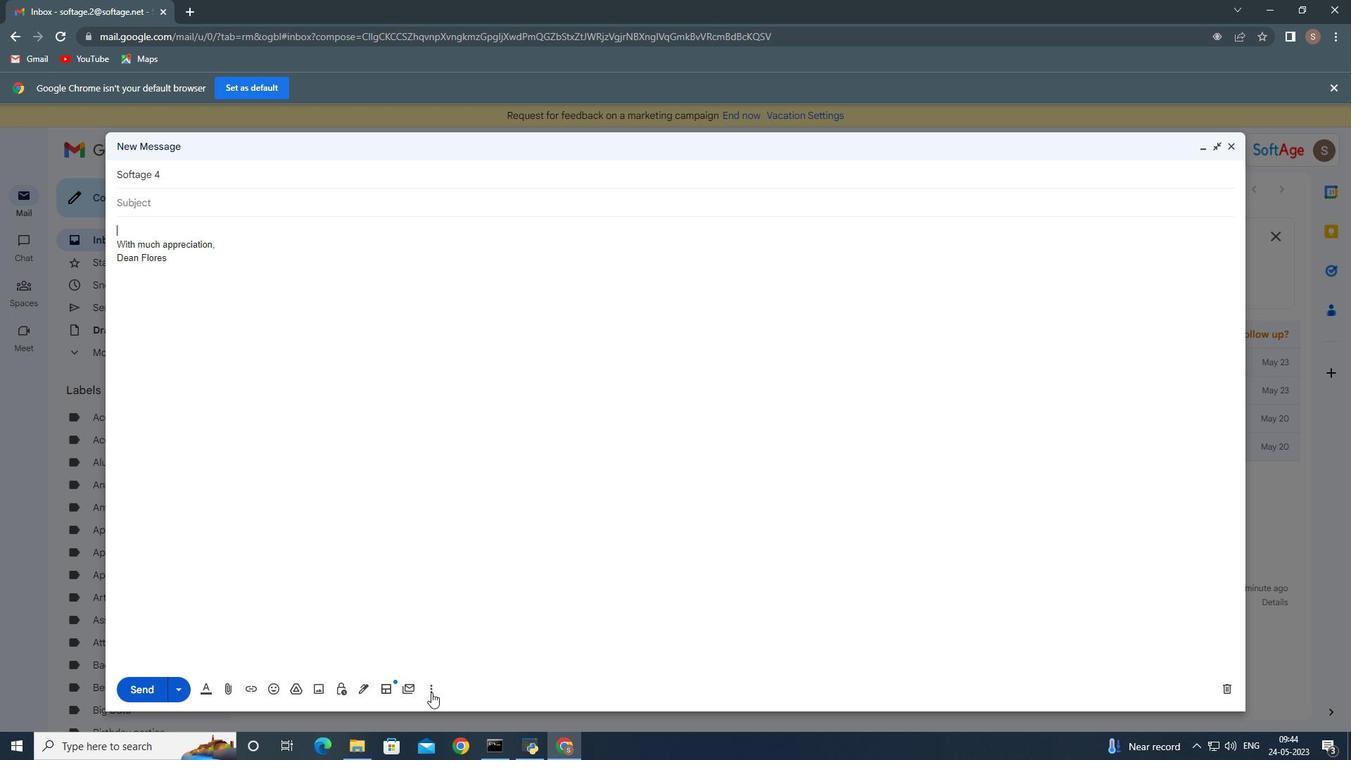 
Action: Mouse moved to (476, 556)
Screenshot: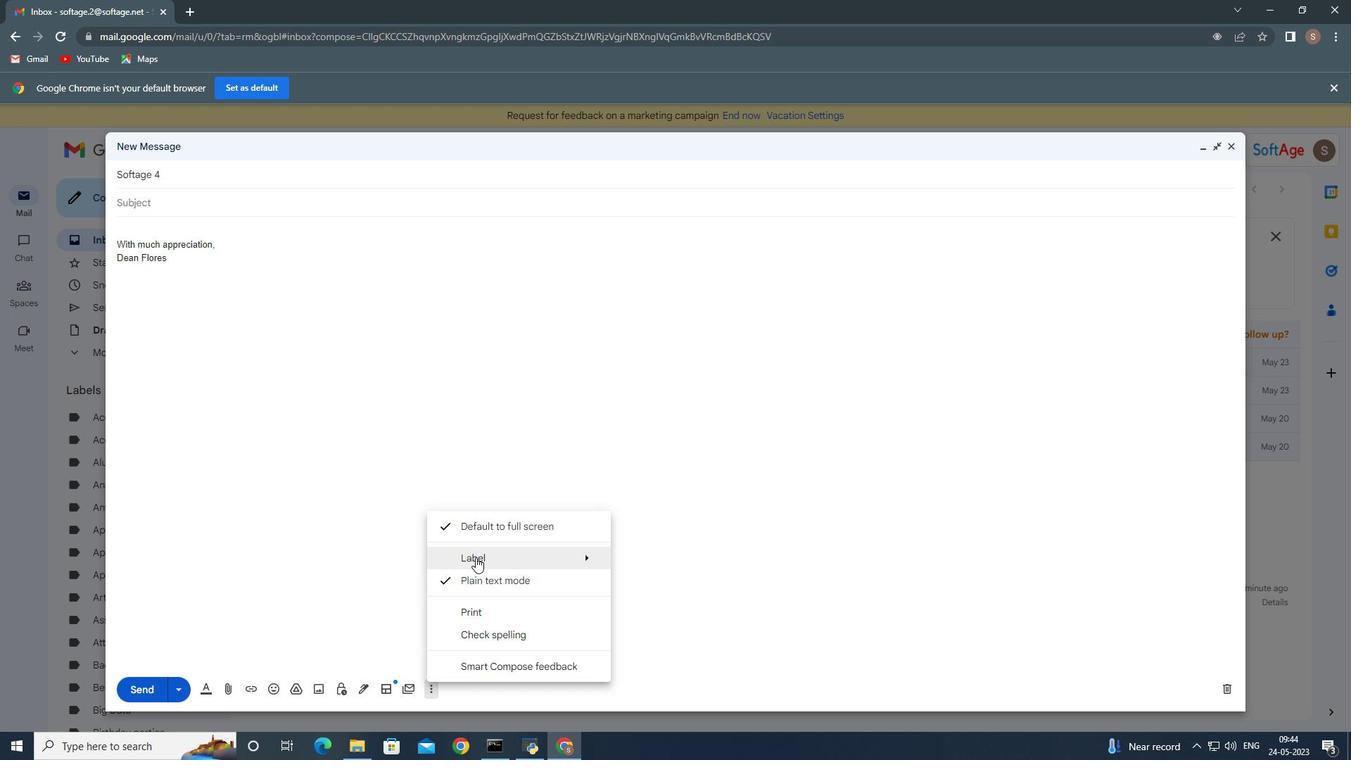 
Action: Mouse pressed left at (476, 556)
Screenshot: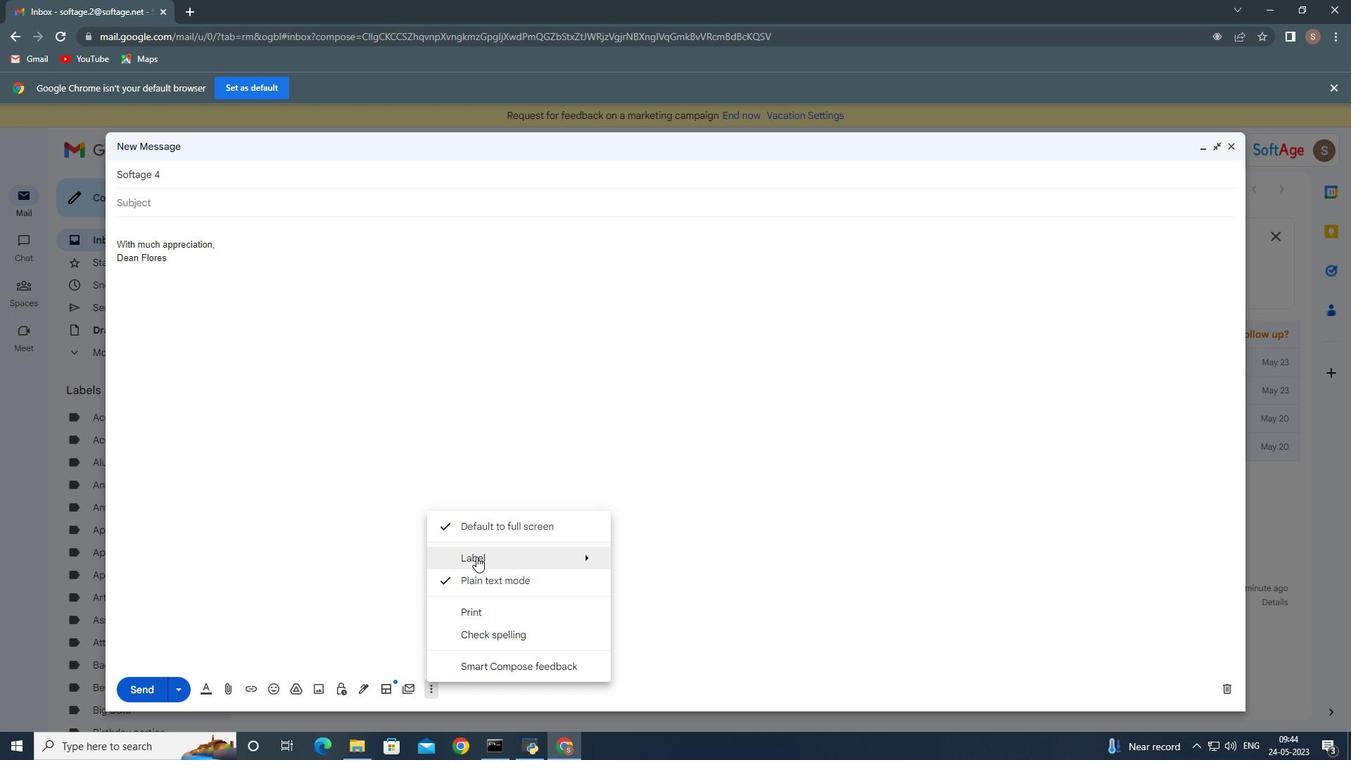 
Action: Mouse moved to (653, 285)
Screenshot: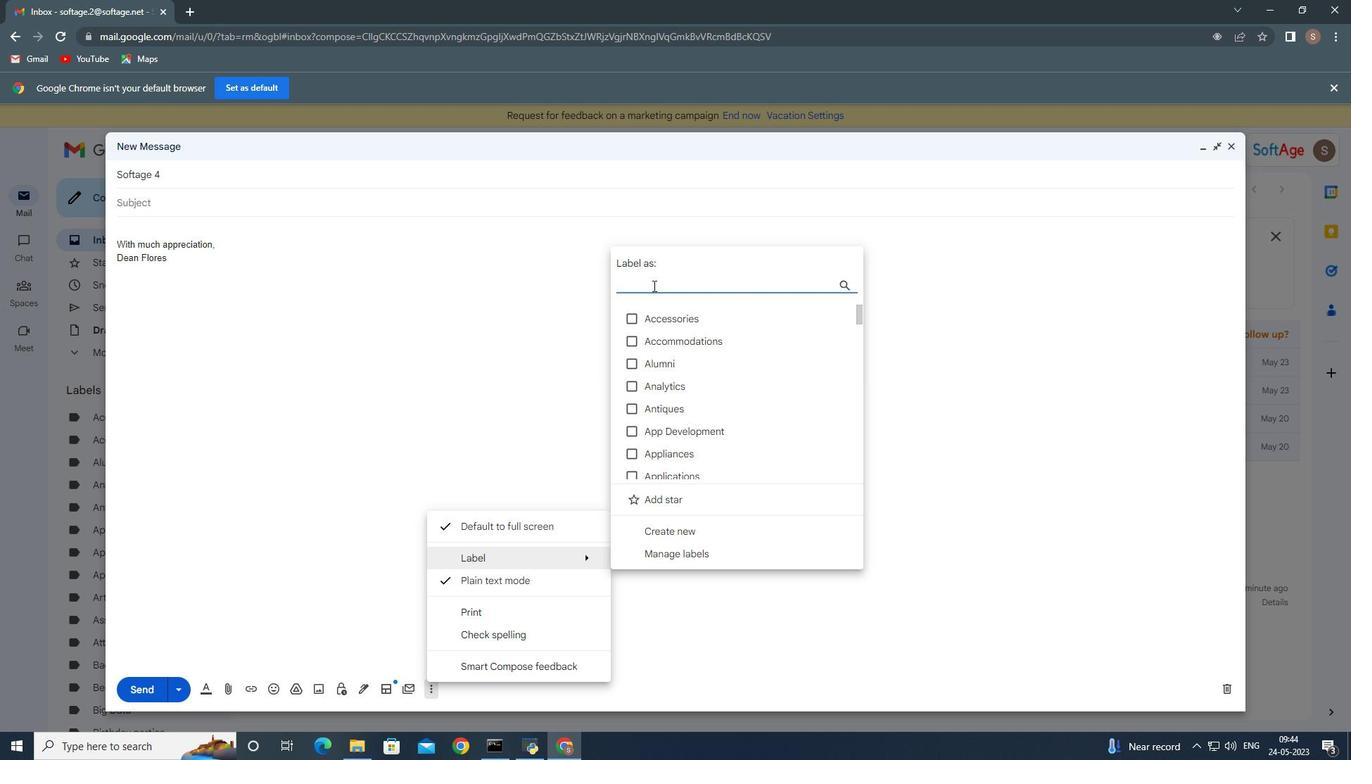 
Action: Key pressed liti
Screenshot: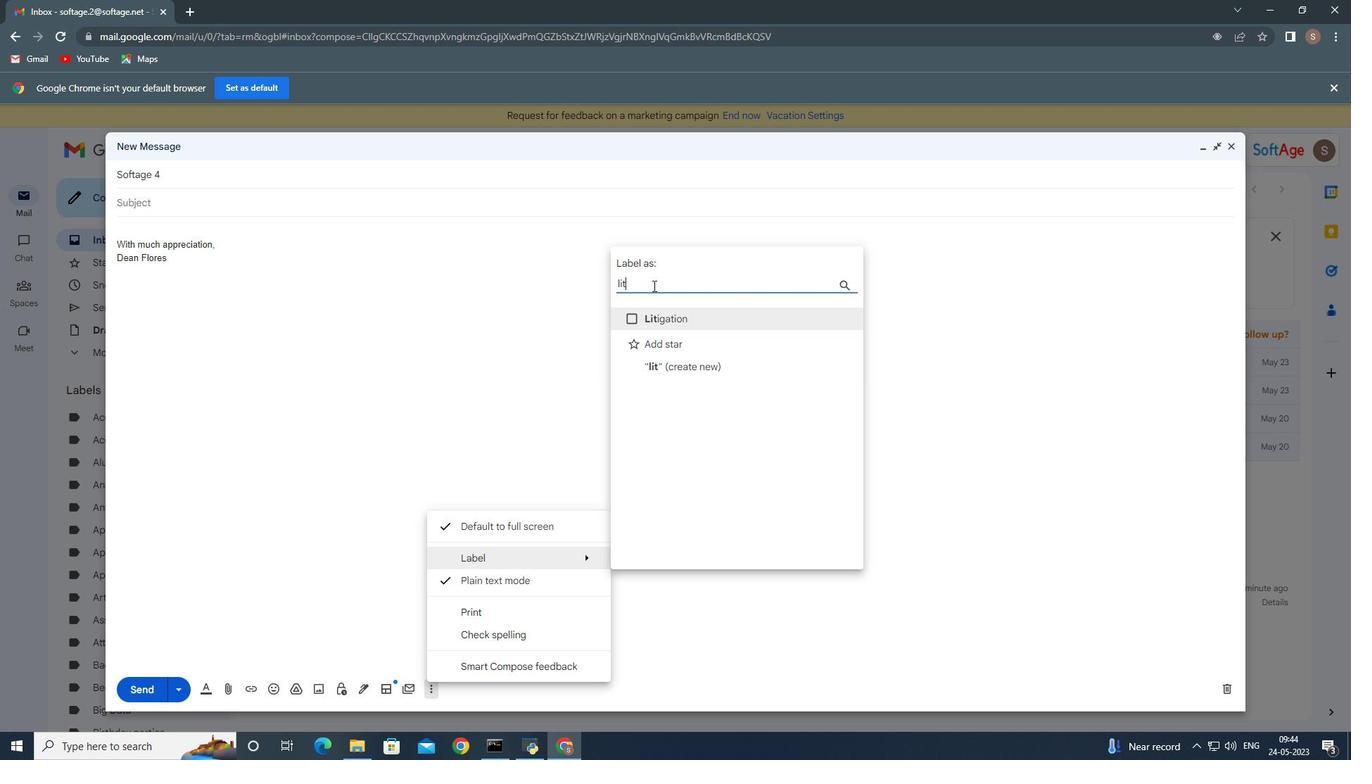 
Action: Mouse moved to (625, 318)
Screenshot: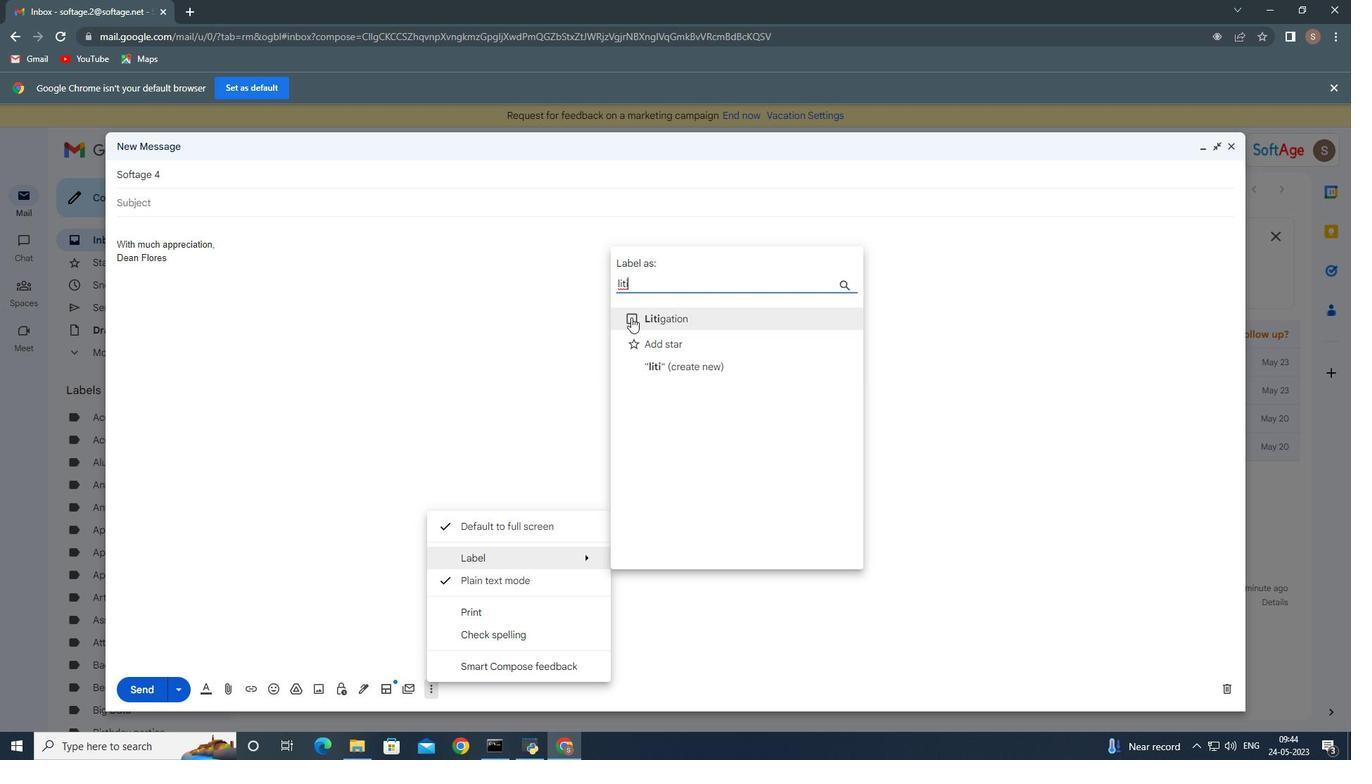 
Action: Mouse pressed left at (625, 318)
Screenshot: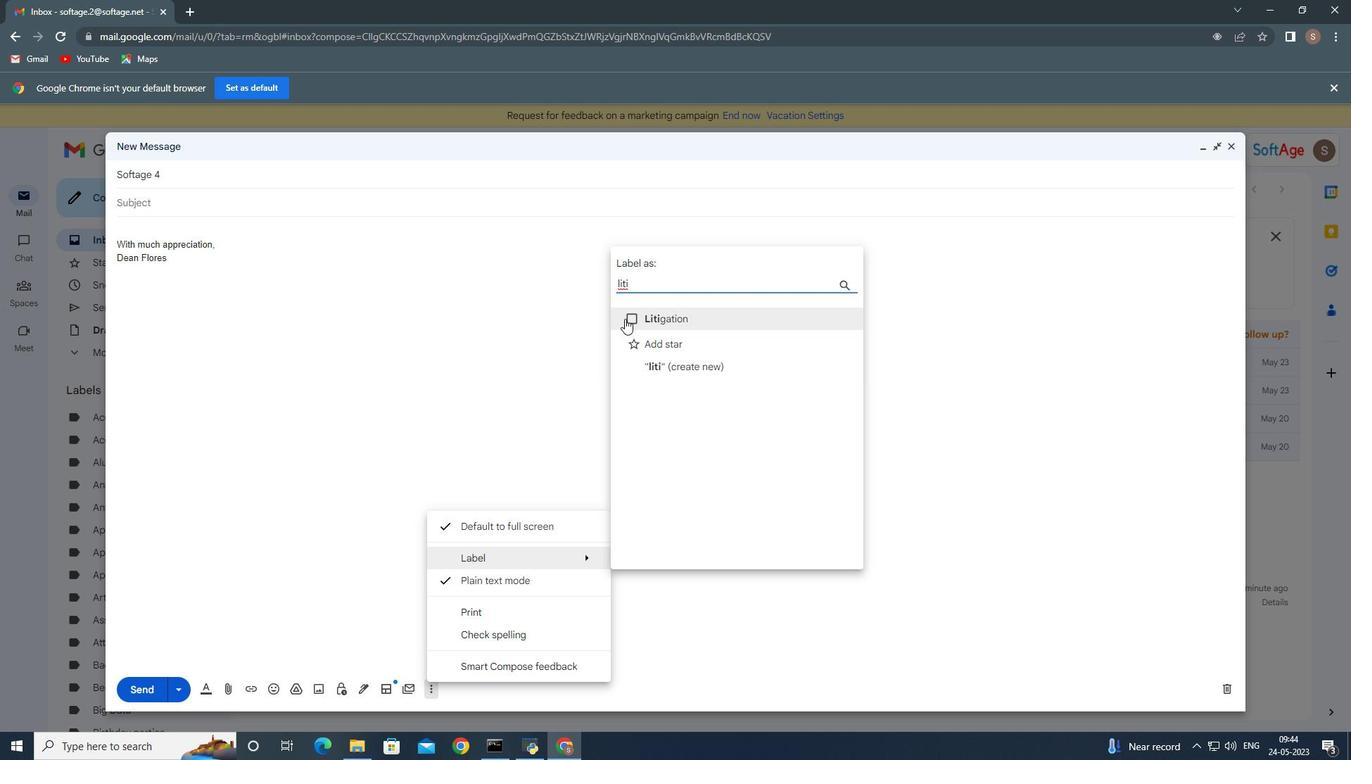 
Action: Mouse moved to (656, 366)
Screenshot: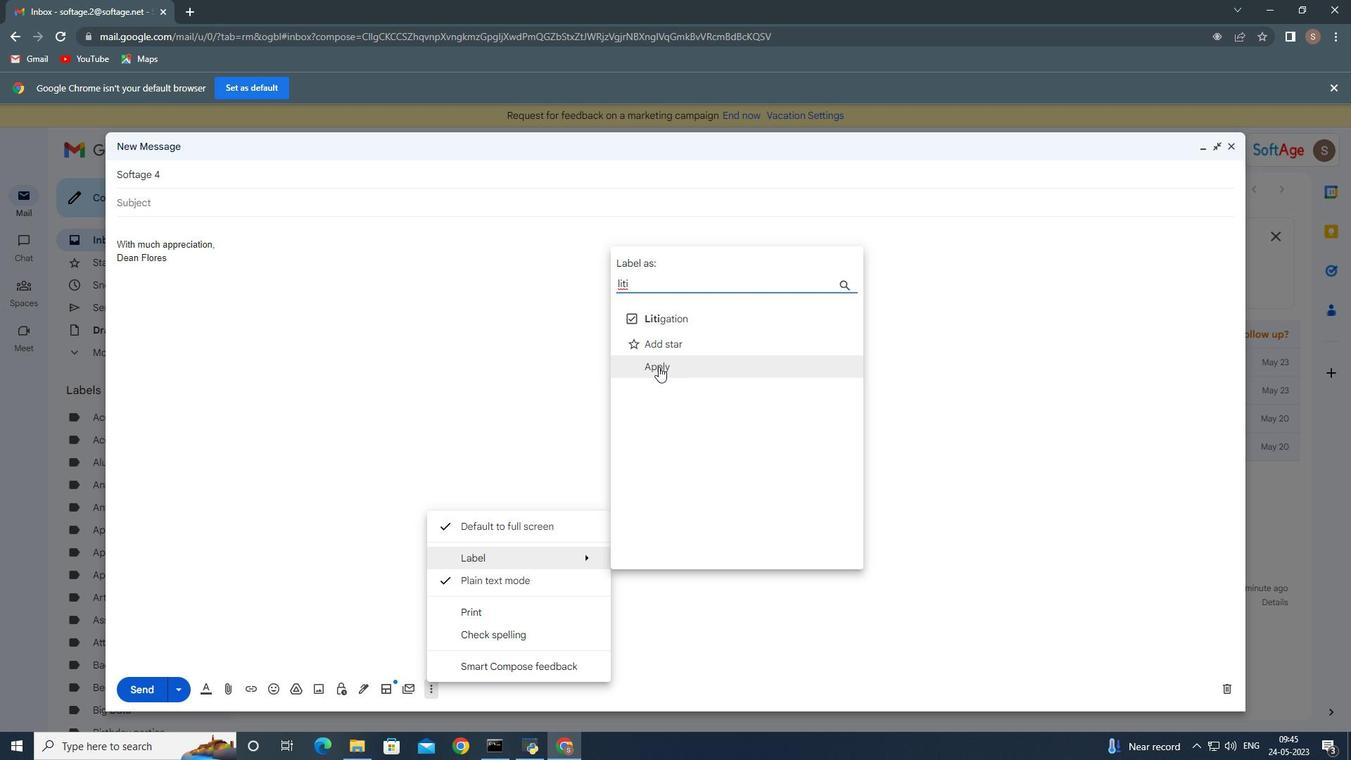 
Action: Mouse pressed left at (656, 366)
Screenshot: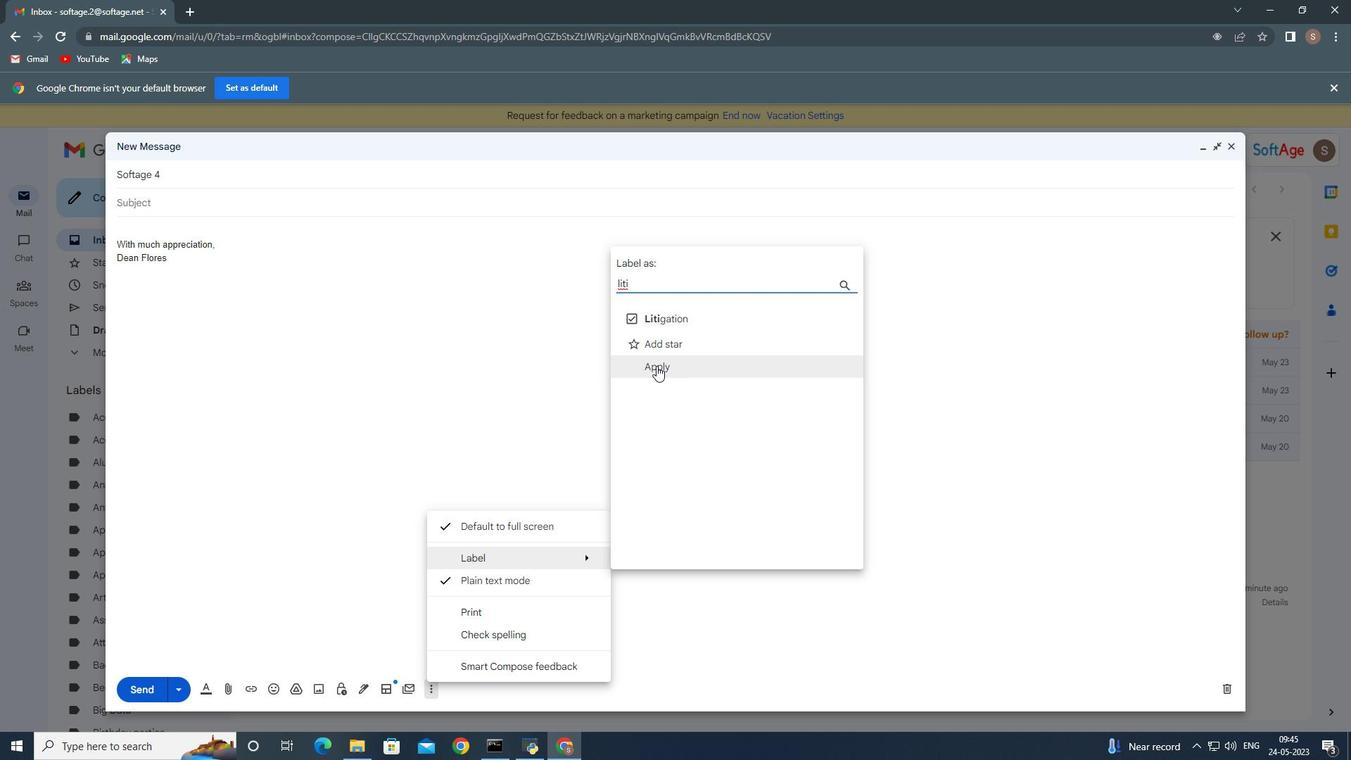 
Action: Mouse moved to (656, 366)
Screenshot: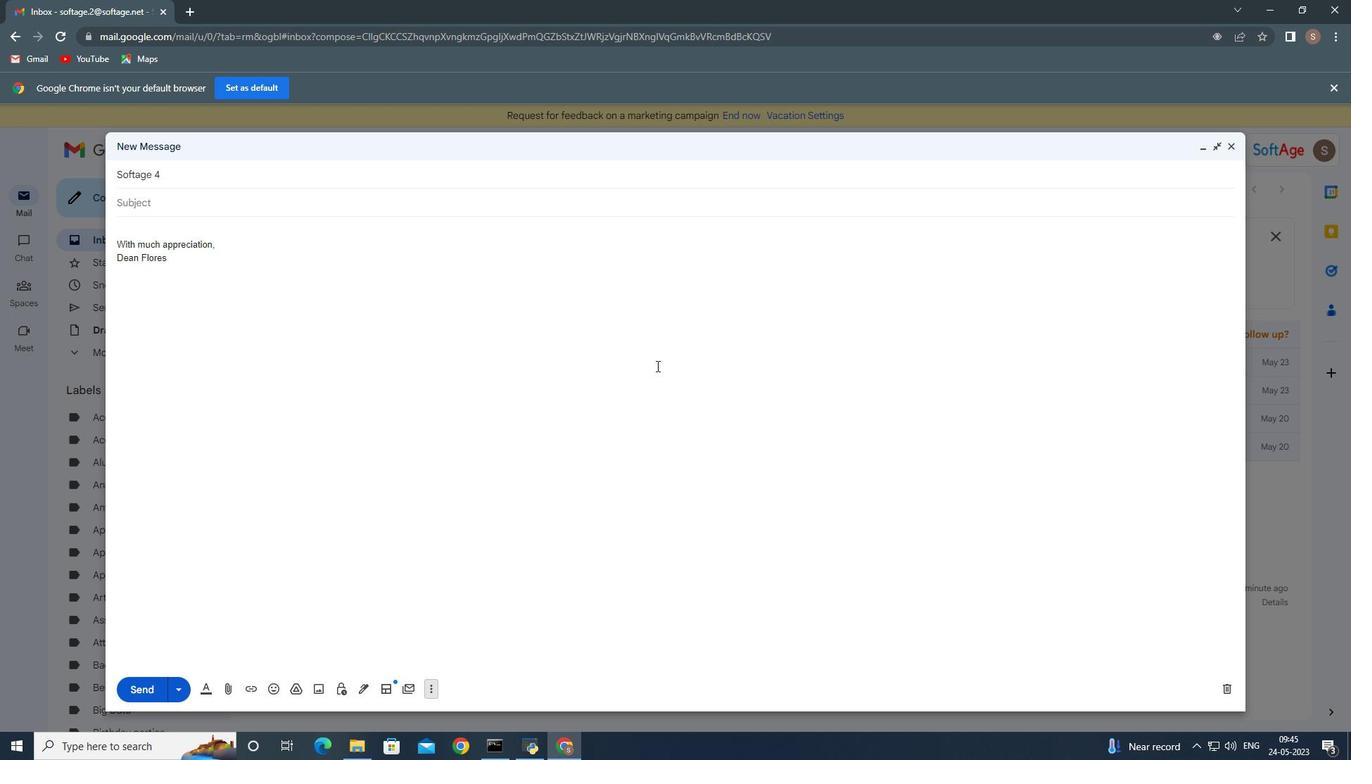 
